 Task: Look for space in Tres Cantos, Spain from 26th August, 2023 to 10th September, 2023 for 6 adults, 2 children in price range Rs.10000 to Rs.15000. Place can be entire place or shared room with 6 bedrooms having 6 beds and 6 bathrooms. Property type can be house, flat, guest house. Amenities needed are: wifi, TV, free parkinig on premises, gym, breakfast. Booking option can be shelf check-in. Required host language is English.
Action: Mouse moved to (587, 128)
Screenshot: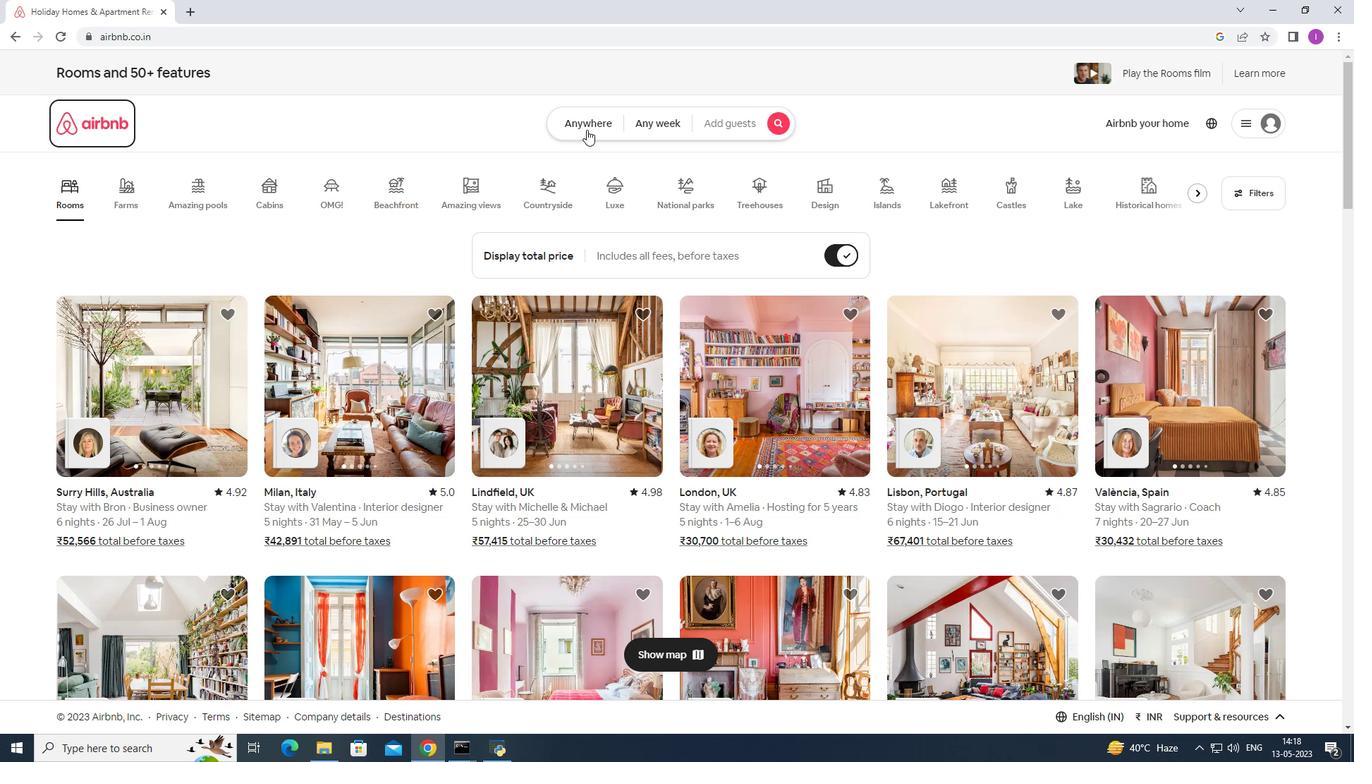 
Action: Mouse pressed left at (587, 128)
Screenshot: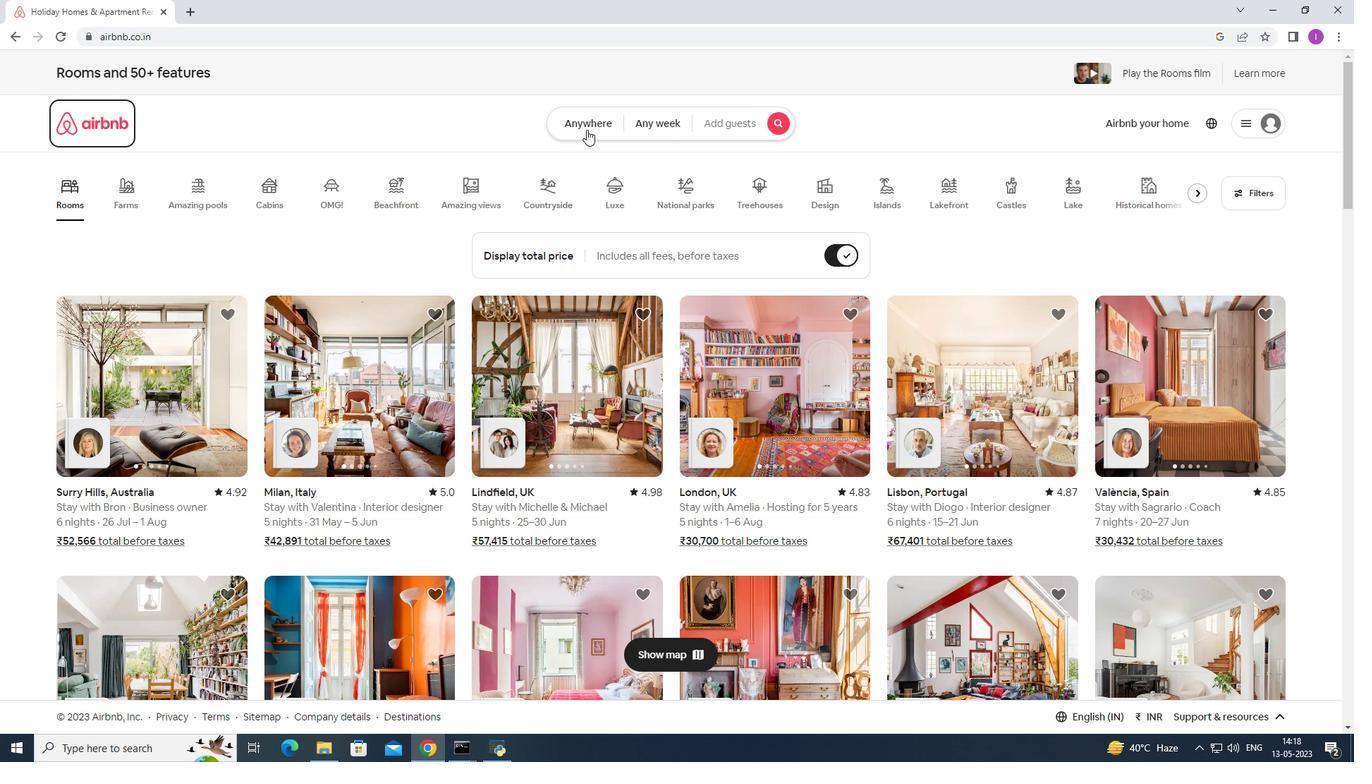 
Action: Mouse moved to (479, 187)
Screenshot: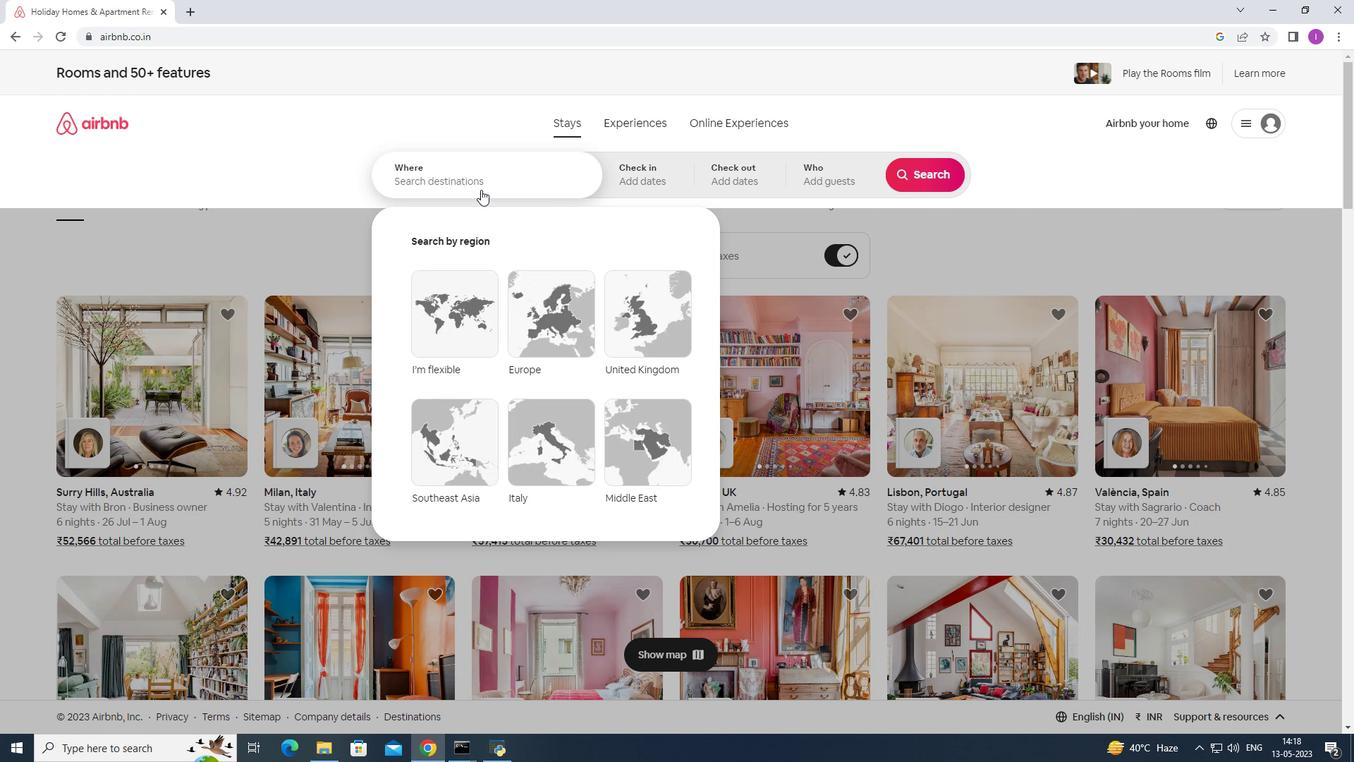 
Action: Mouse pressed left at (479, 187)
Screenshot: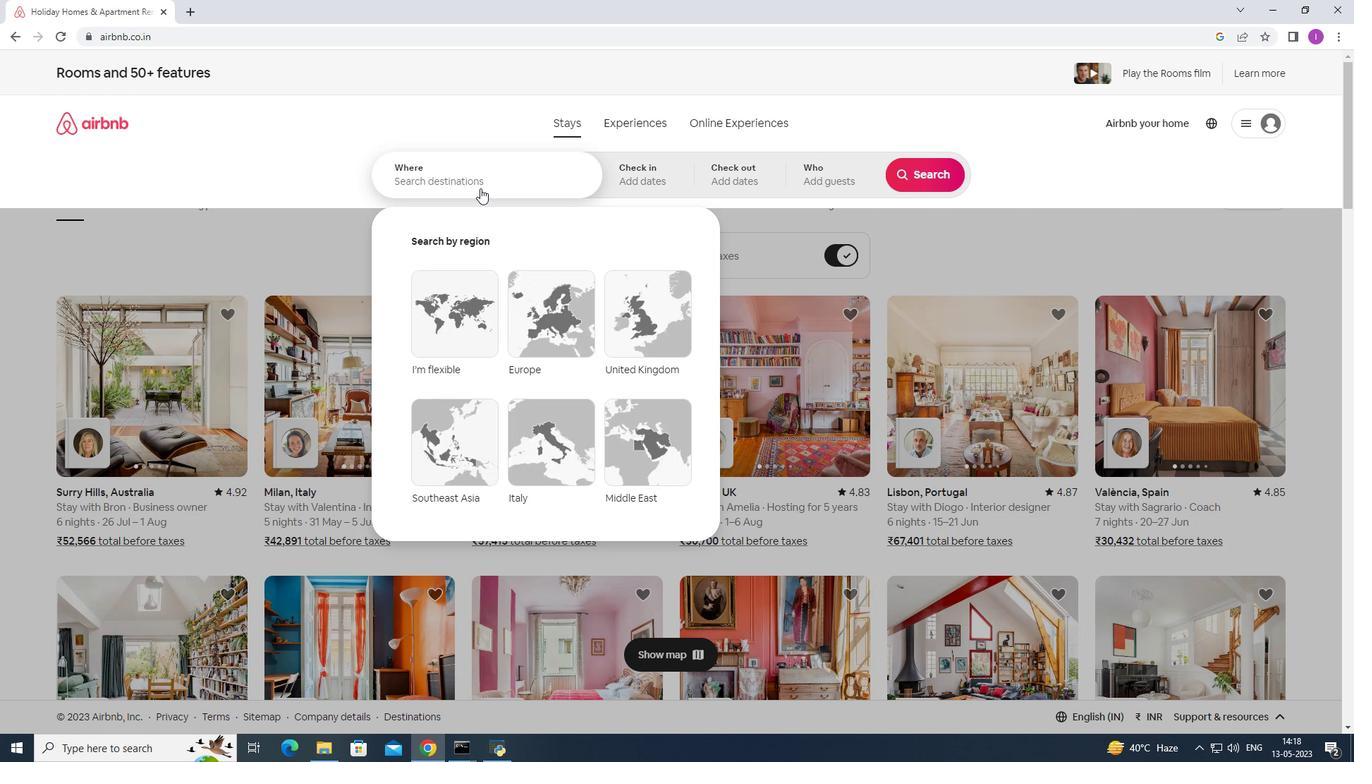
Action: Mouse moved to (487, 187)
Screenshot: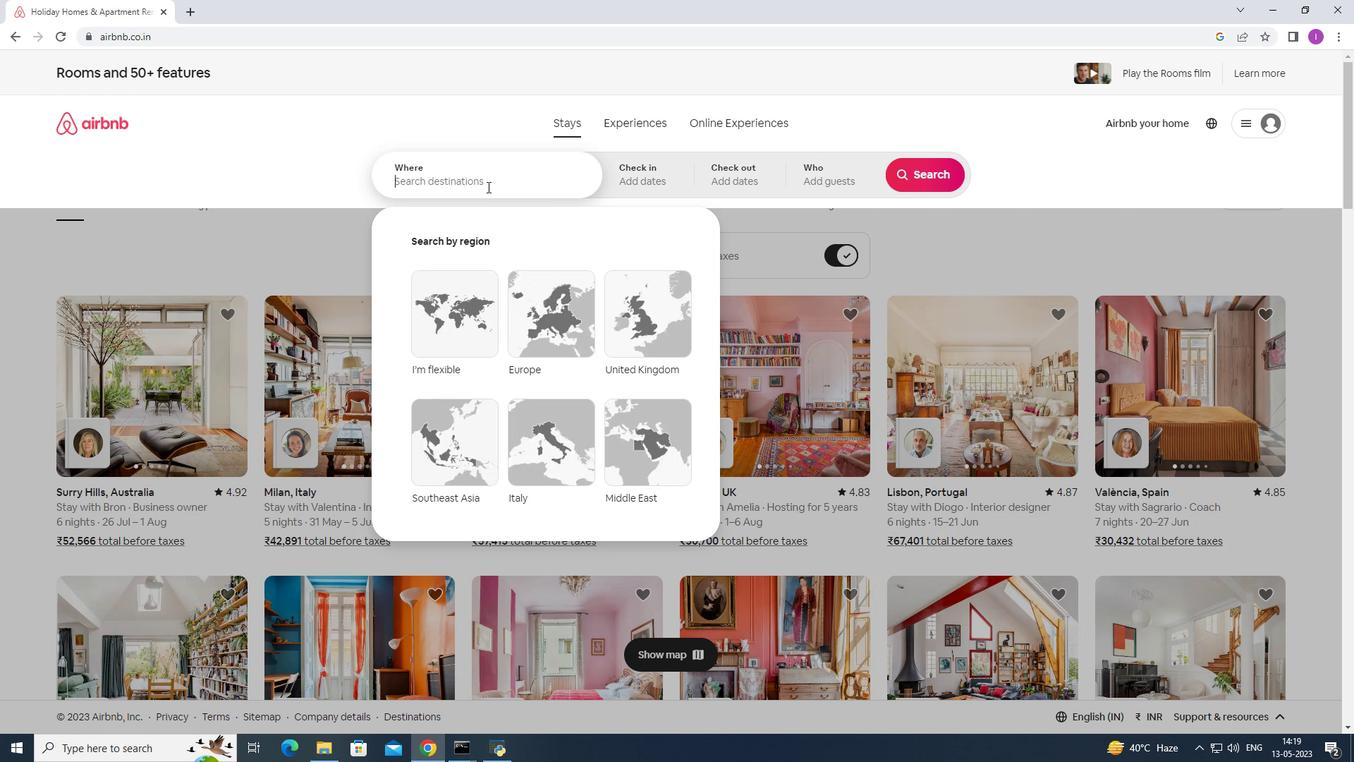 
Action: Key pressed <Key.shift><Key.shift><Key.shift><Key.shift><Key.shift><Key.shift><Key.shift>Tres<Key.space><Key.shift>Cantos,<Key.shift>Spain
Screenshot: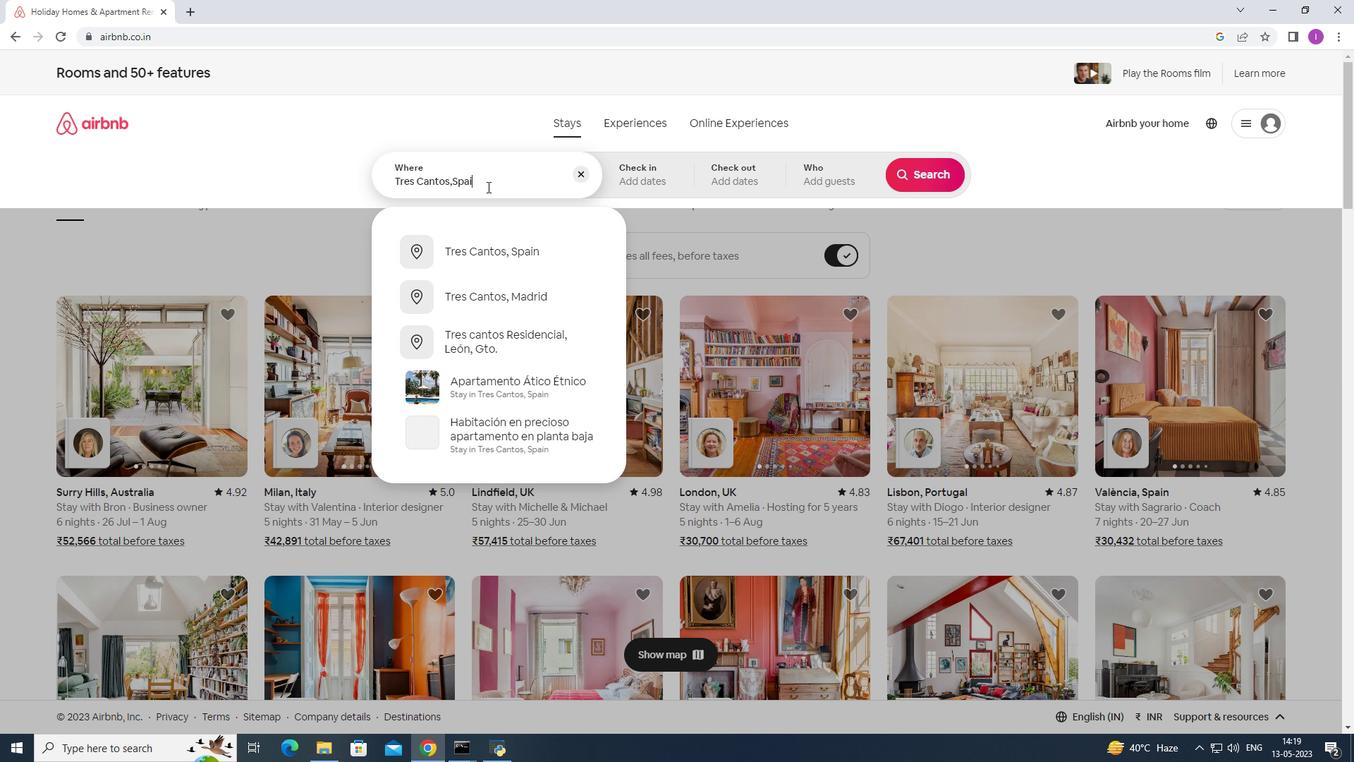
Action: Mouse moved to (650, 186)
Screenshot: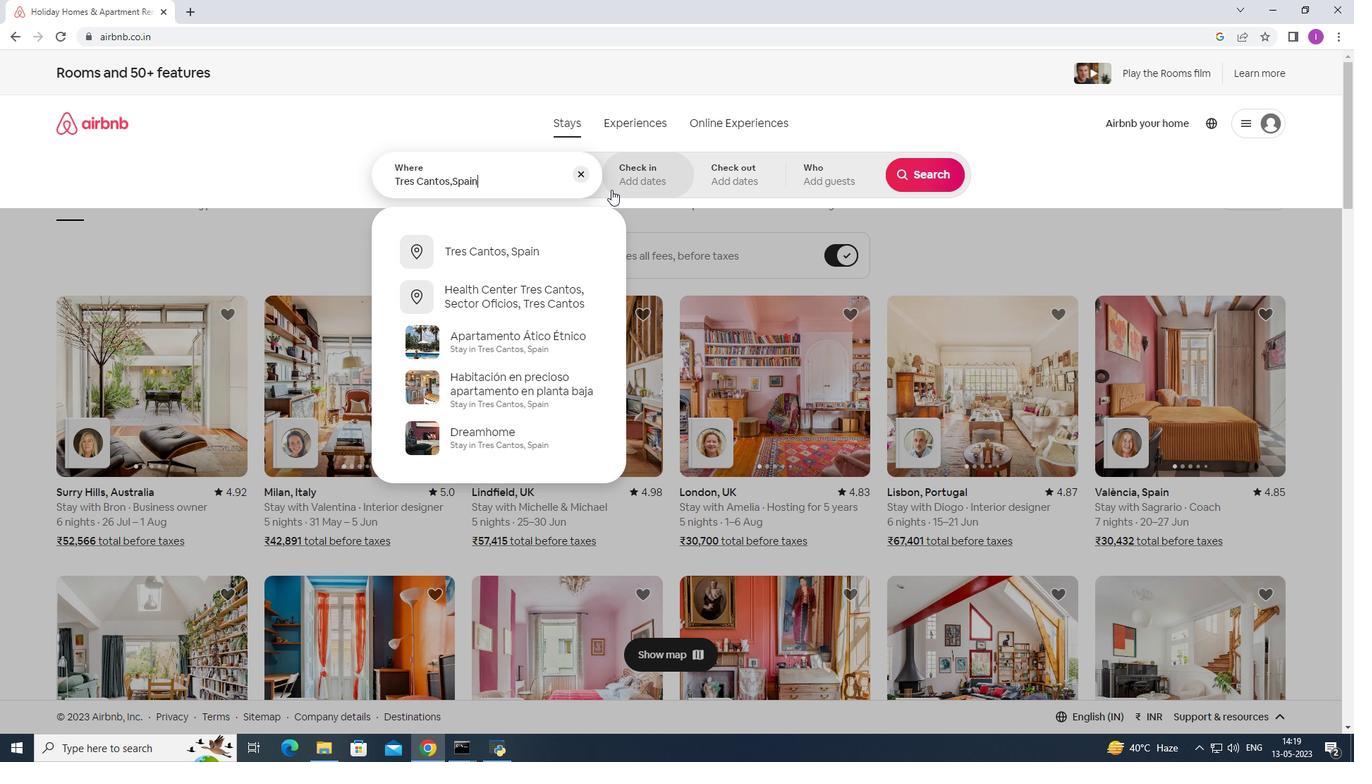 
Action: Mouse pressed left at (650, 186)
Screenshot: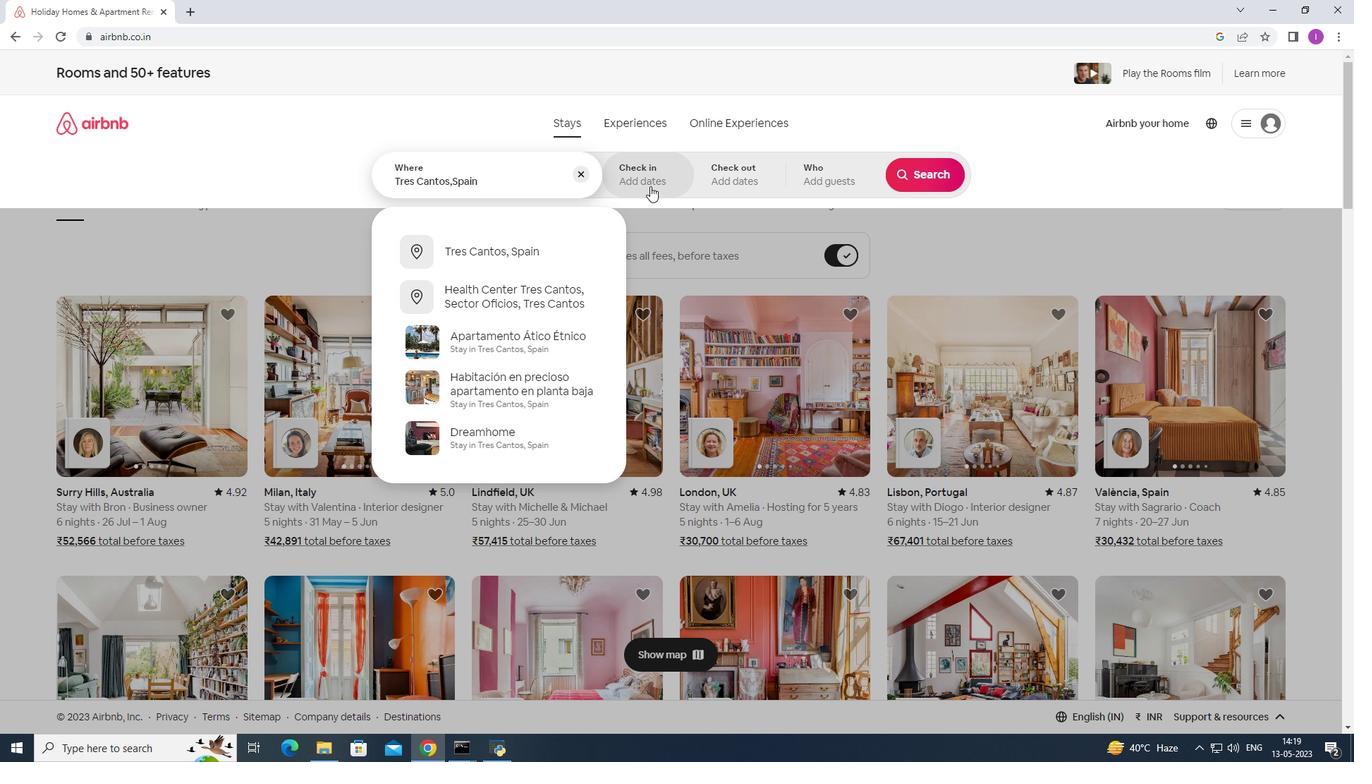 
Action: Mouse moved to (920, 292)
Screenshot: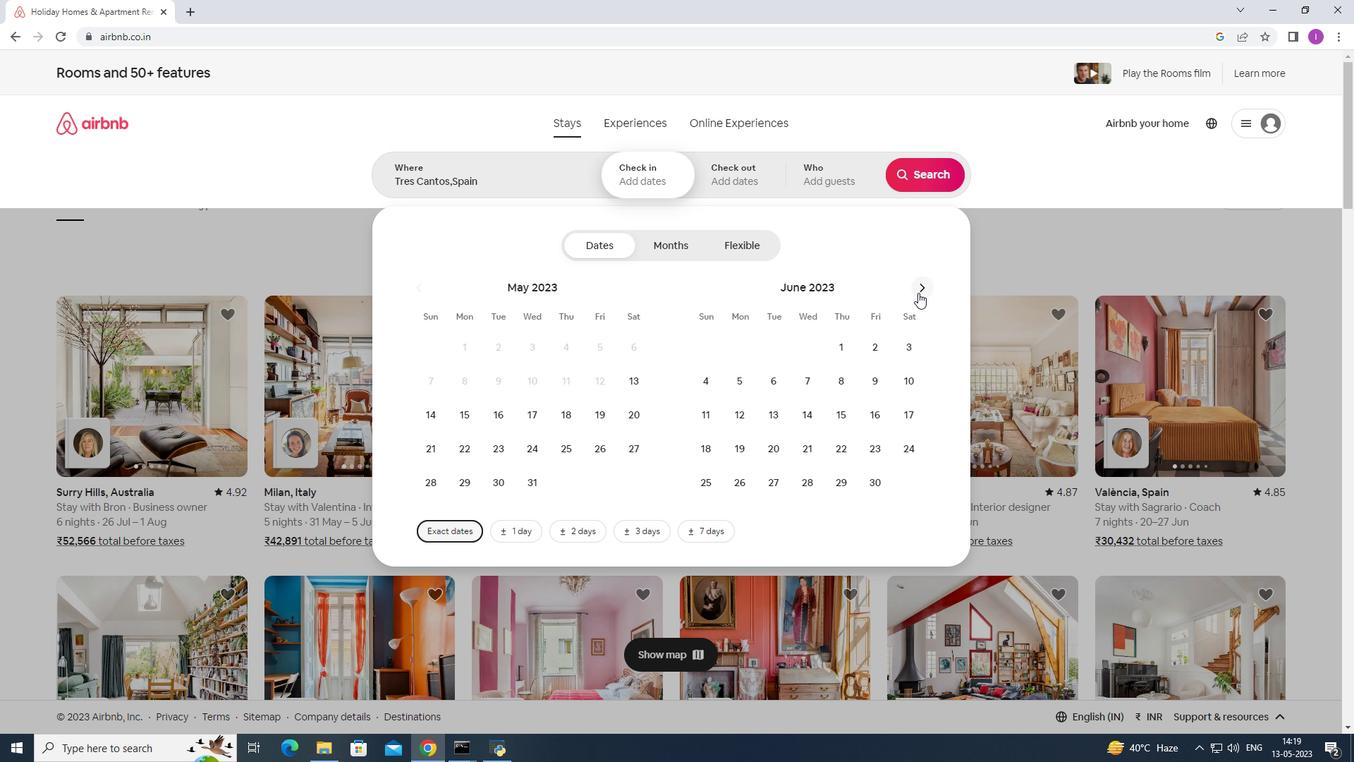 
Action: Mouse pressed left at (920, 292)
Screenshot: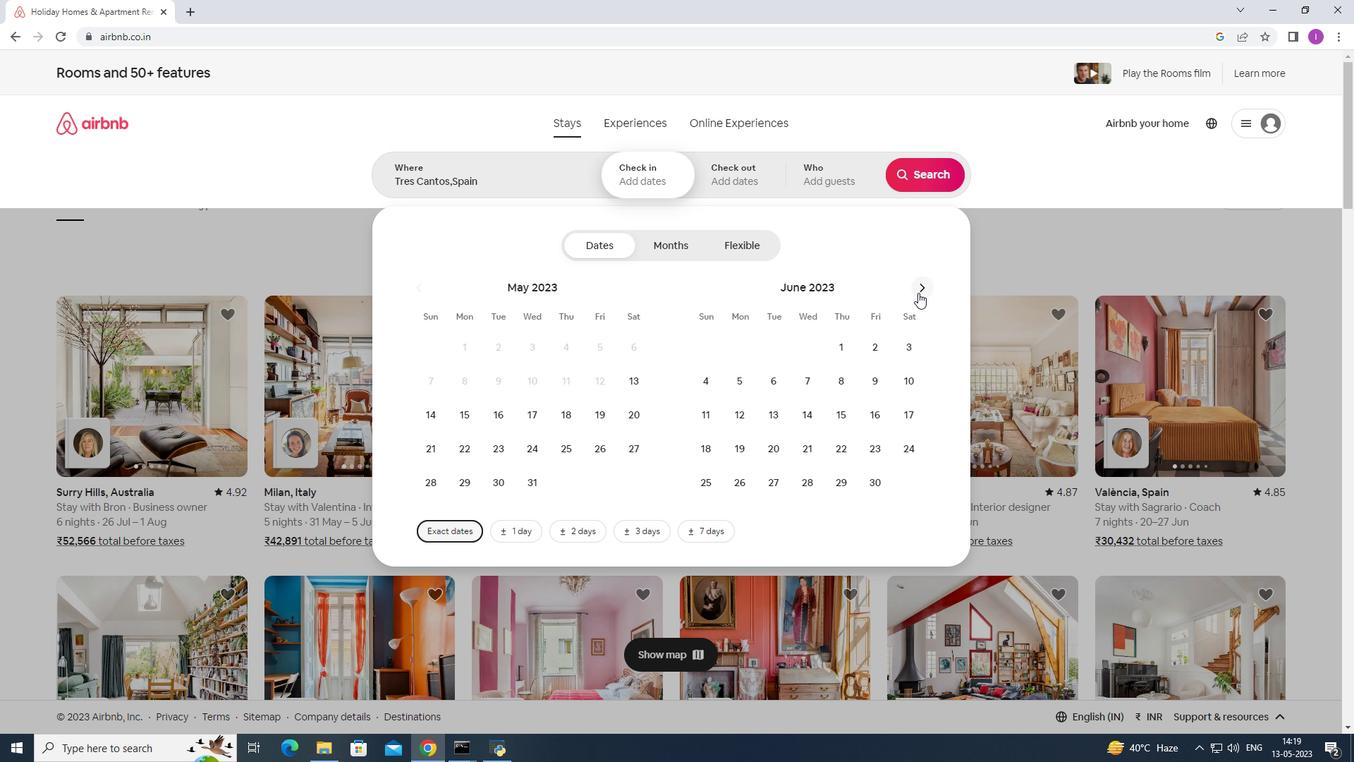 
Action: Mouse moved to (921, 291)
Screenshot: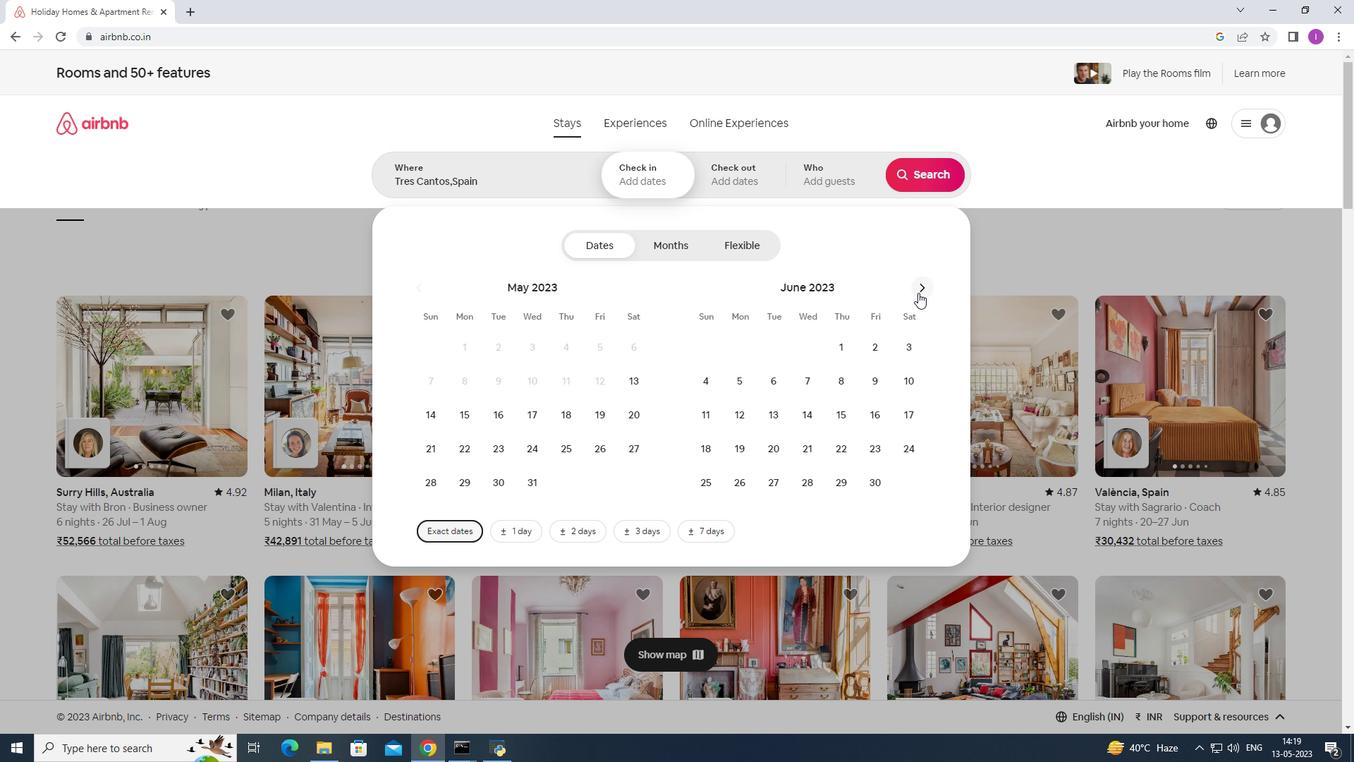 
Action: Mouse pressed left at (921, 291)
Screenshot: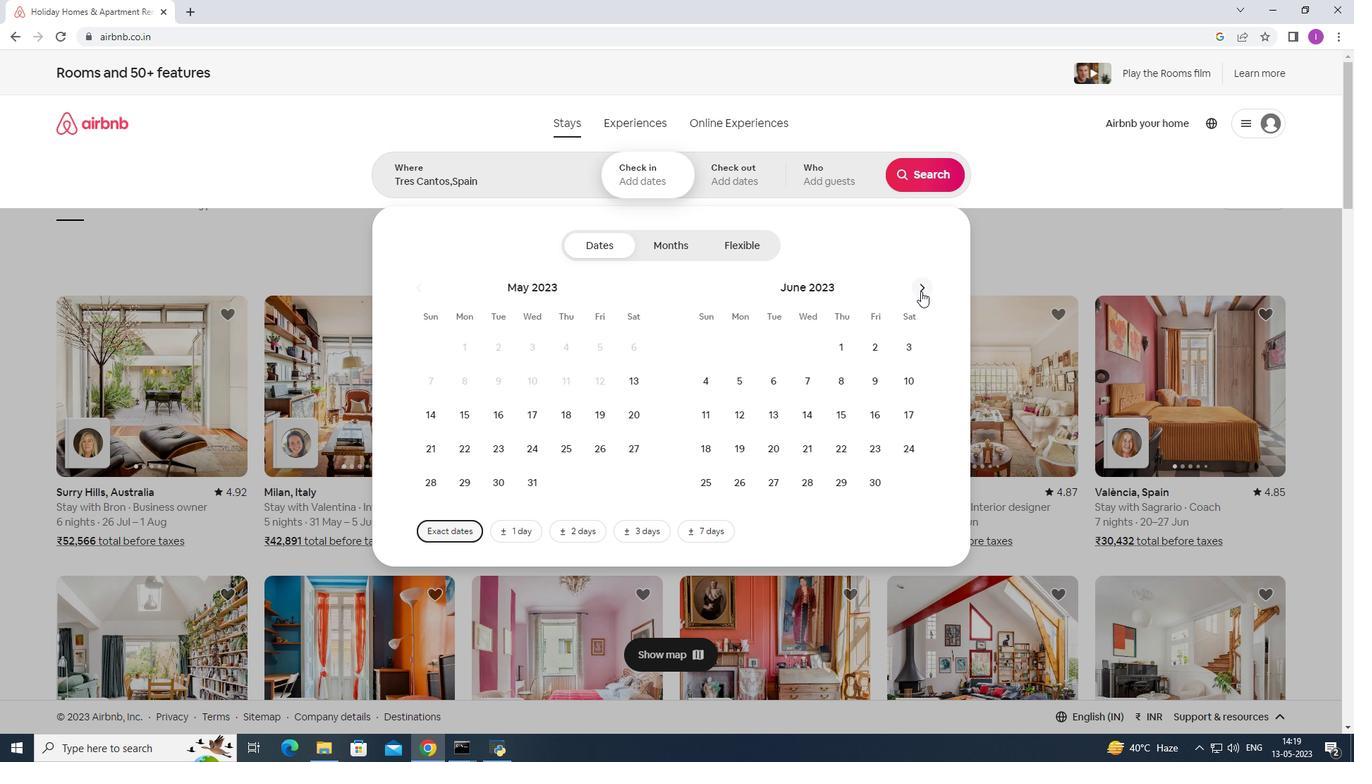 
Action: Mouse pressed left at (921, 291)
Screenshot: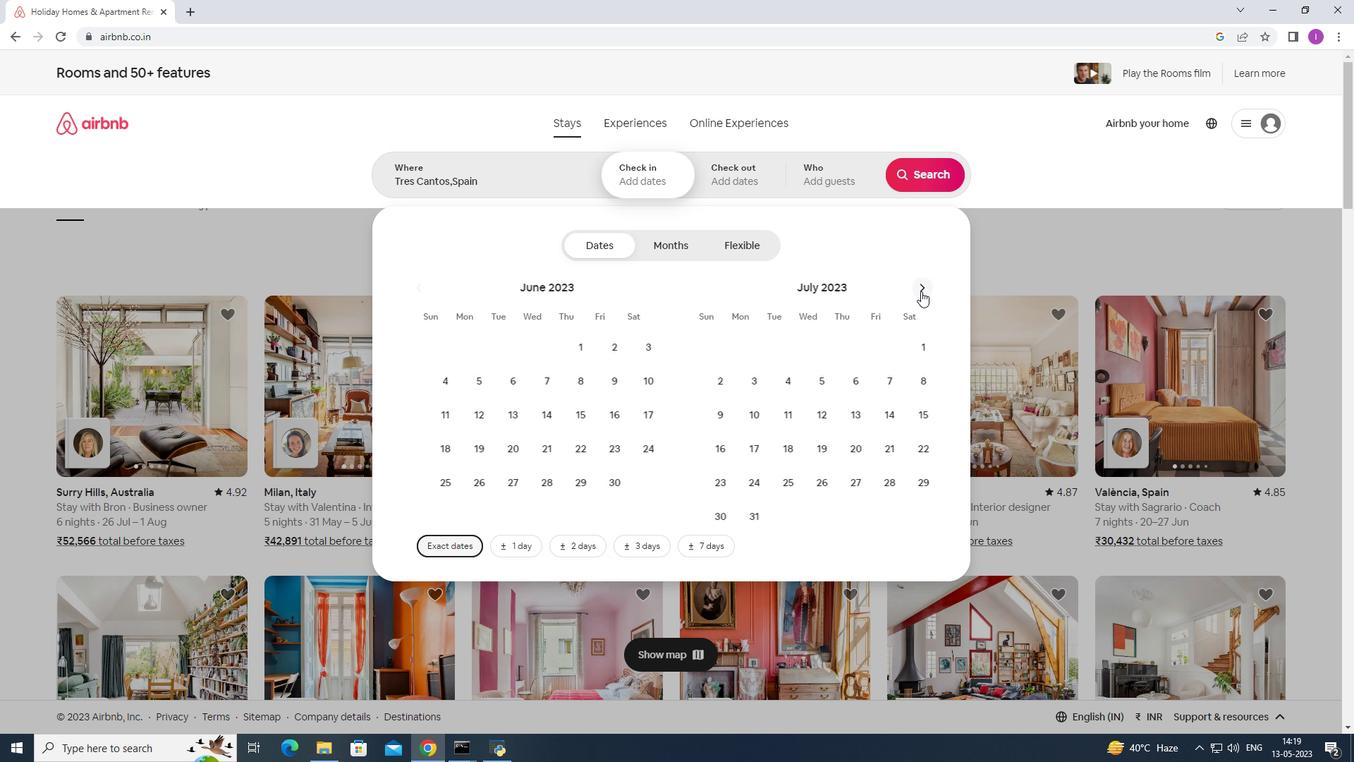 
Action: Mouse pressed left at (921, 291)
Screenshot: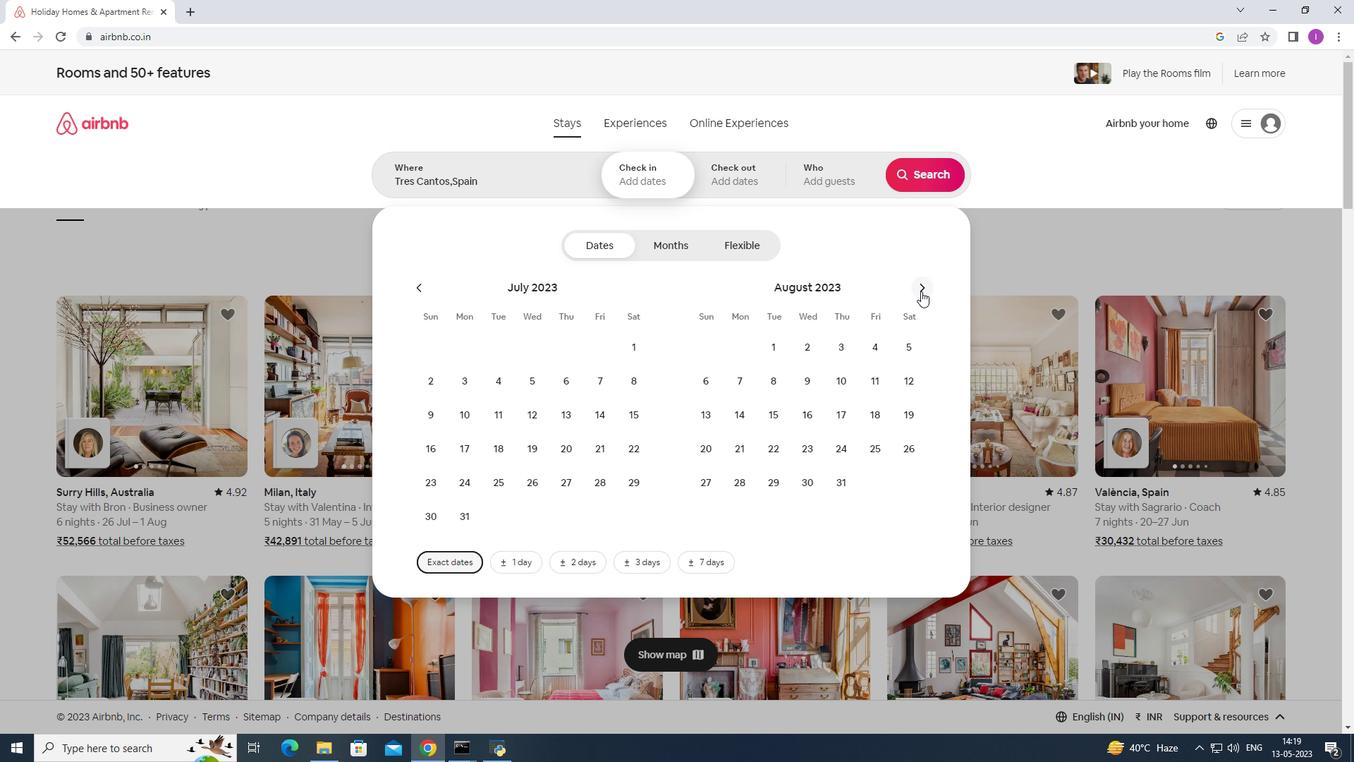 
Action: Mouse moved to (643, 451)
Screenshot: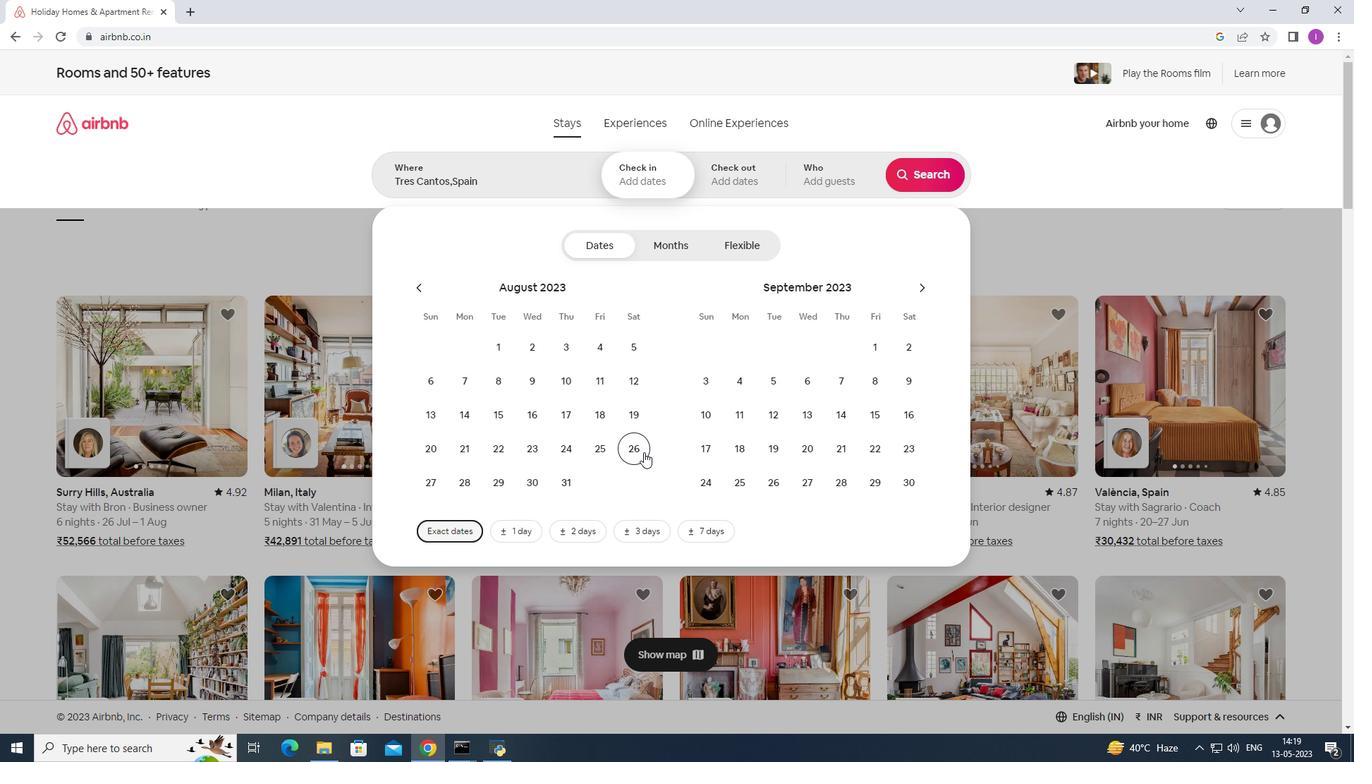 
Action: Mouse pressed left at (643, 451)
Screenshot: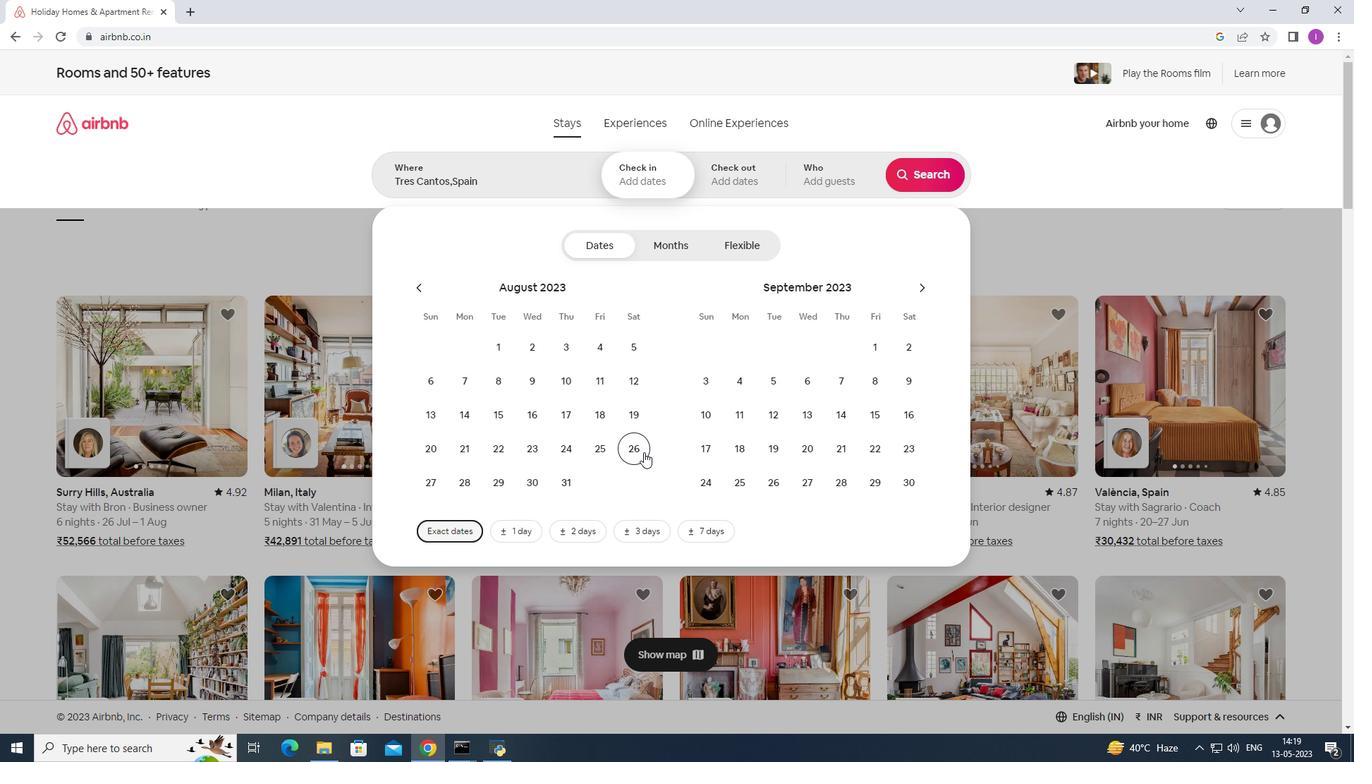 
Action: Mouse moved to (709, 412)
Screenshot: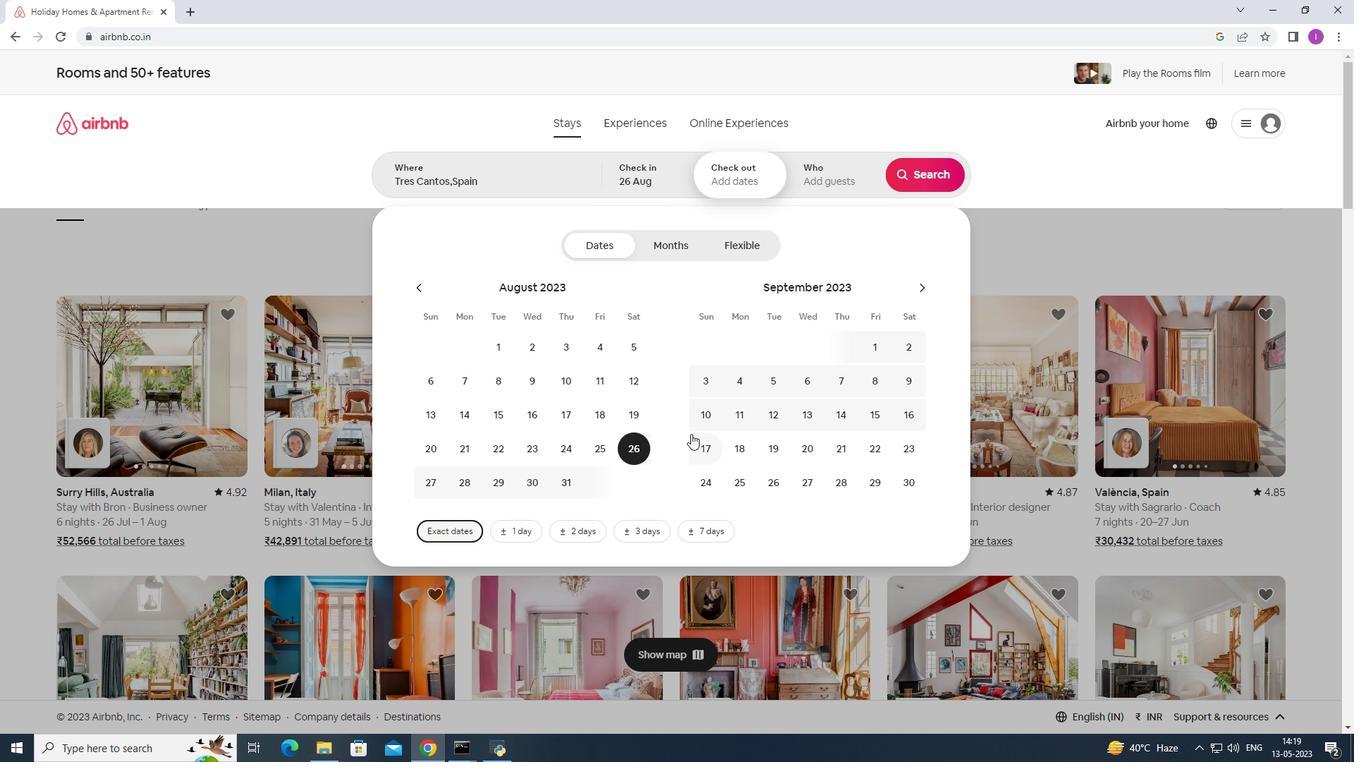 
Action: Mouse pressed left at (709, 412)
Screenshot: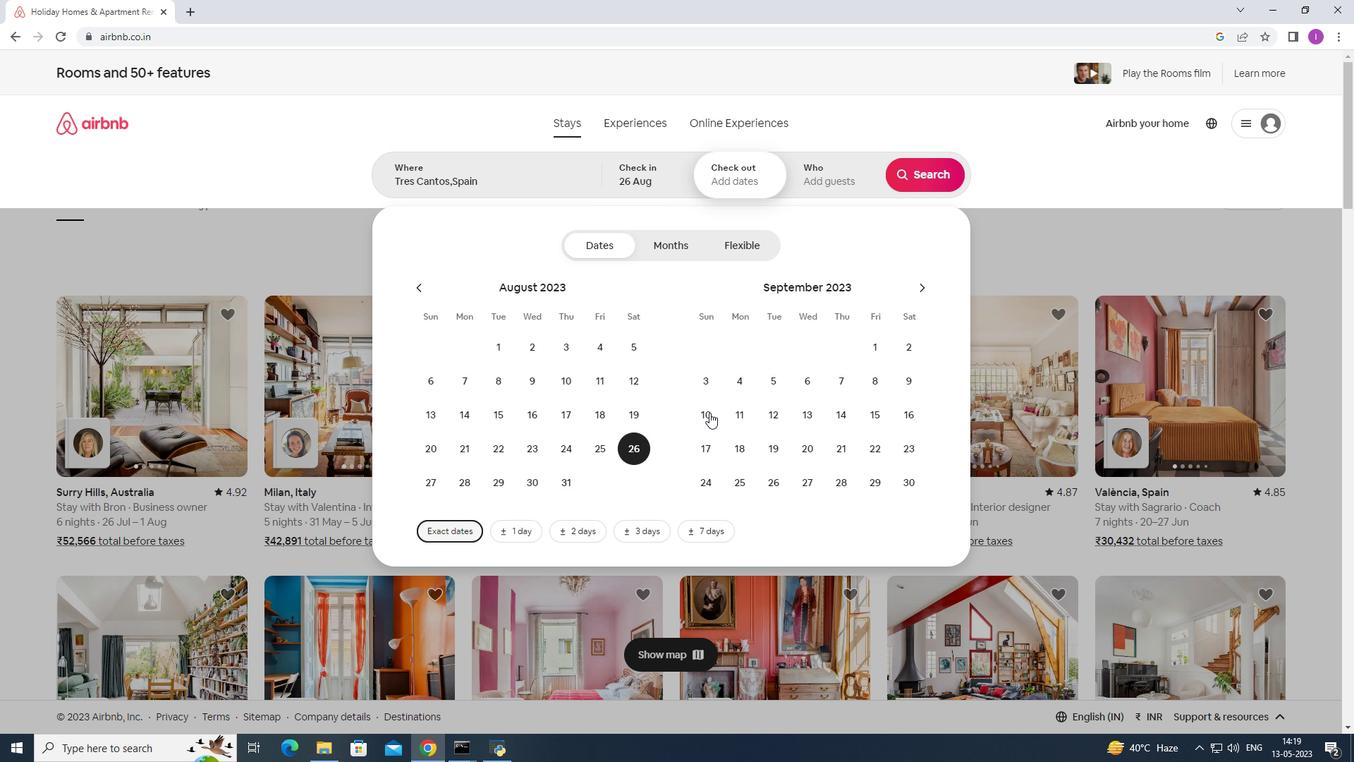 
Action: Mouse moved to (847, 170)
Screenshot: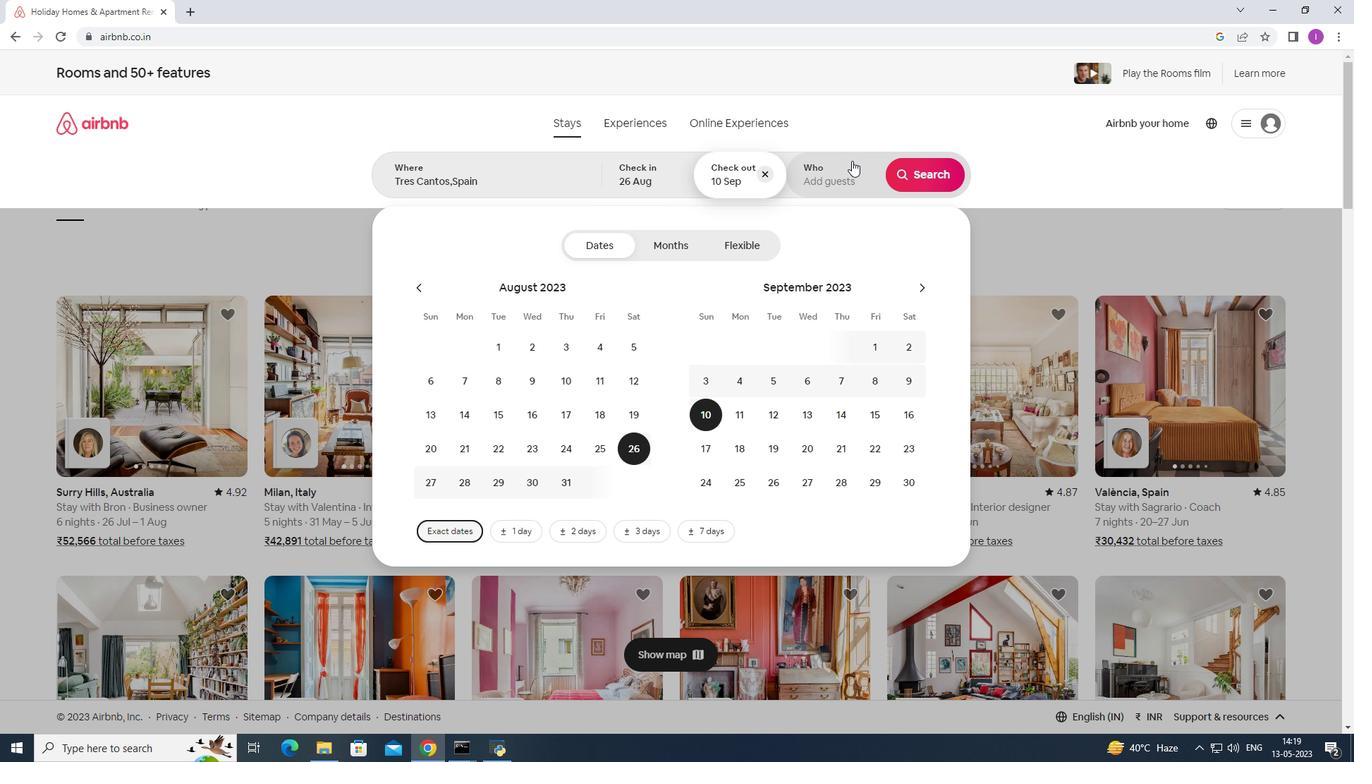 
Action: Mouse pressed left at (847, 170)
Screenshot: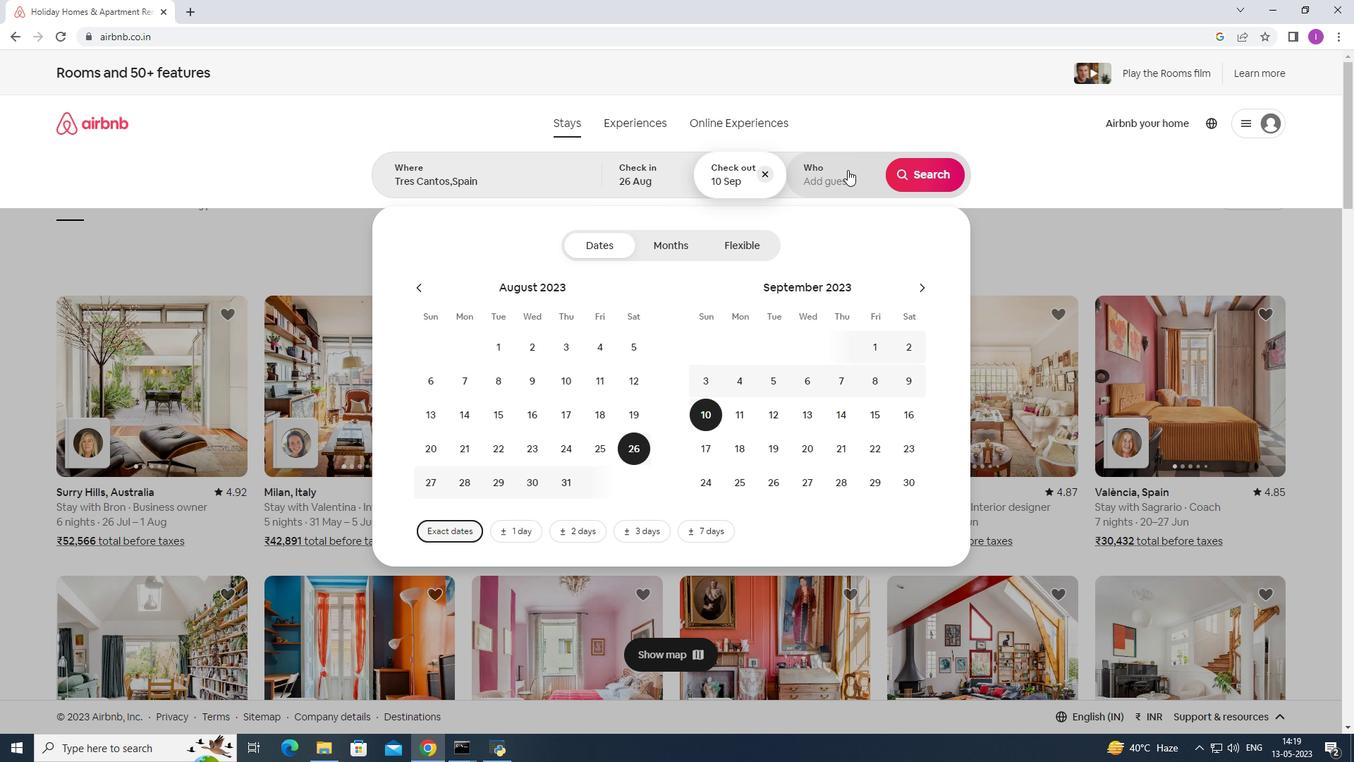 
Action: Mouse moved to (935, 241)
Screenshot: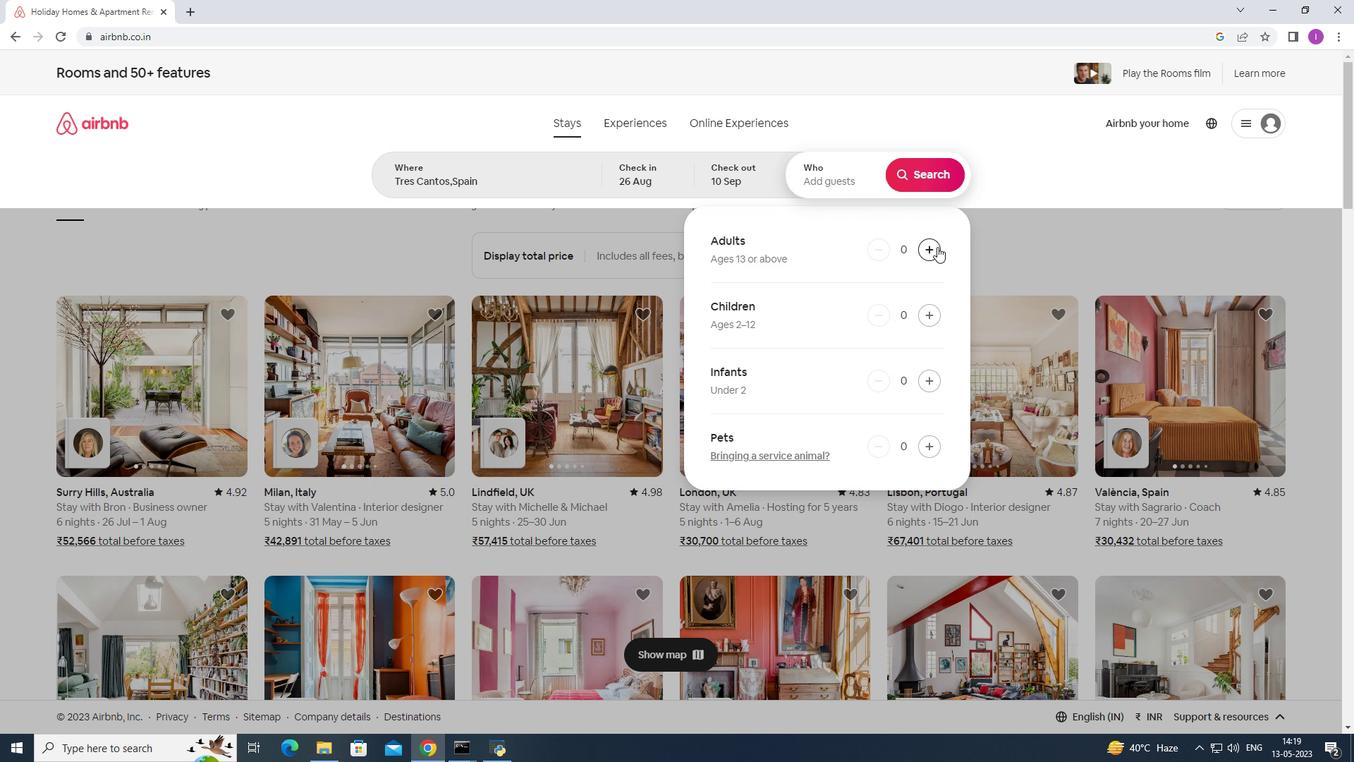 
Action: Mouse pressed left at (935, 241)
Screenshot: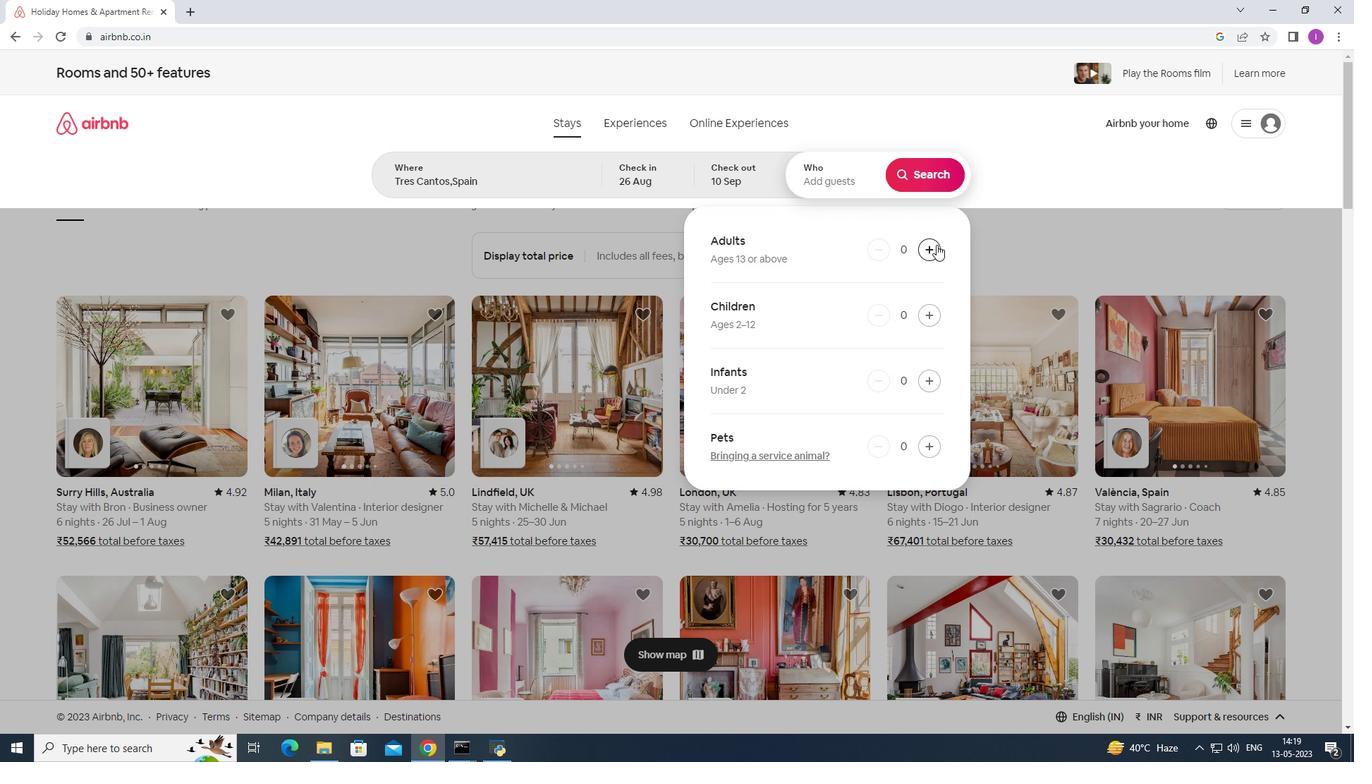 
Action: Mouse pressed left at (935, 241)
Screenshot: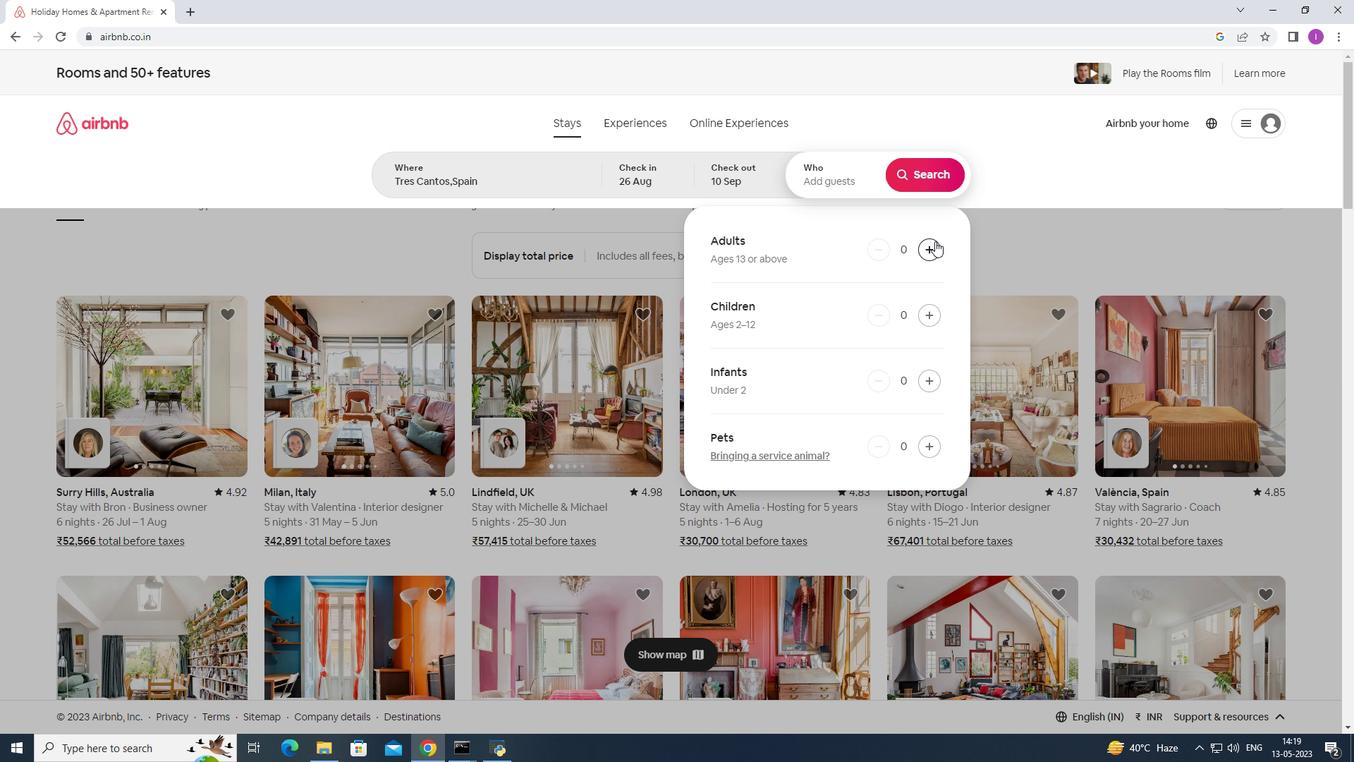 
Action: Mouse pressed left at (935, 241)
Screenshot: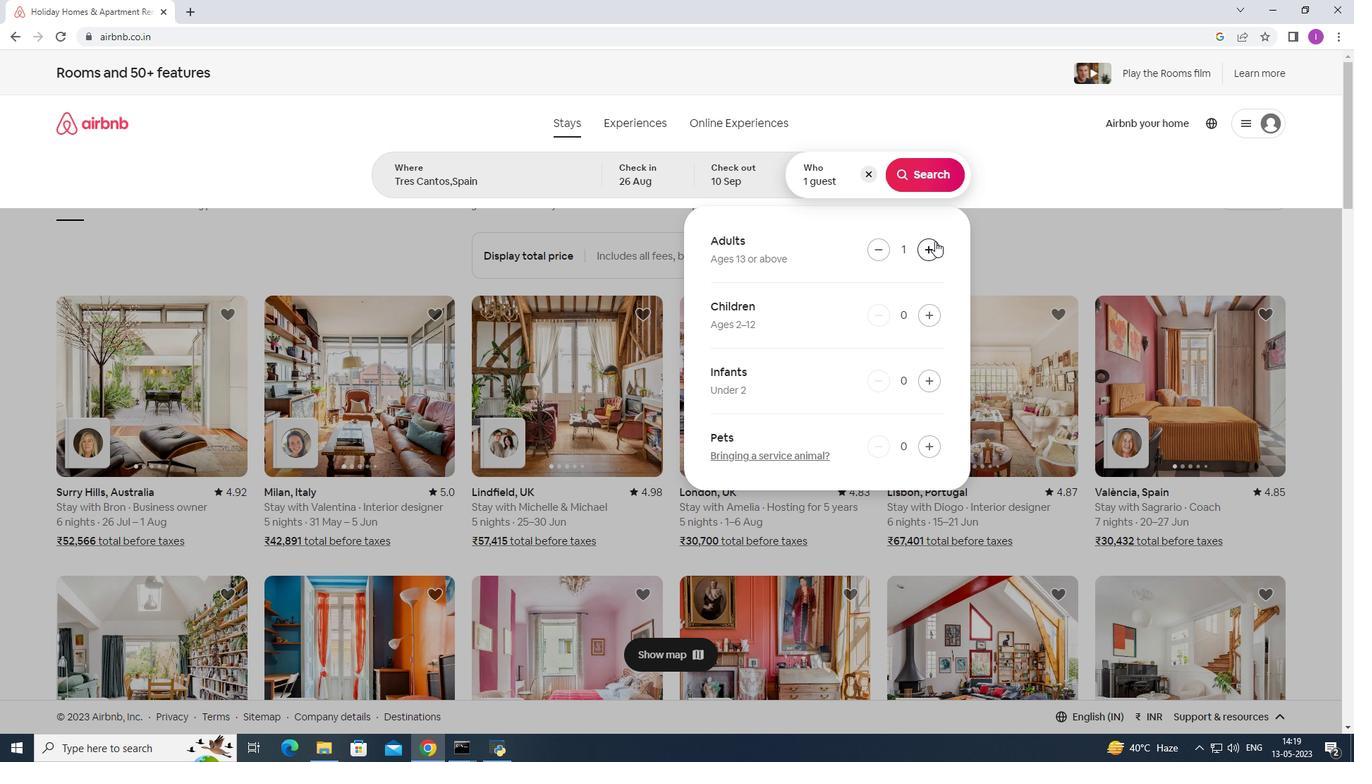 
Action: Mouse pressed left at (935, 241)
Screenshot: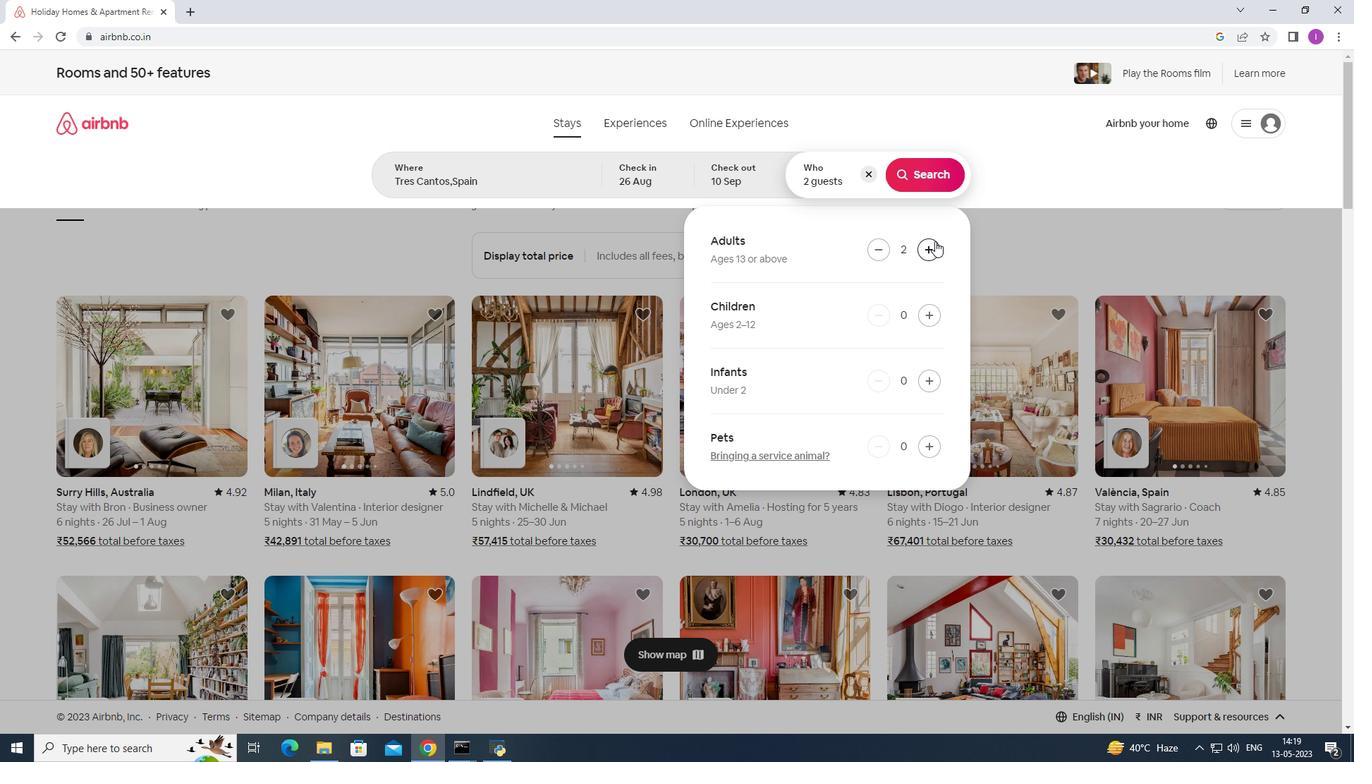 
Action: Mouse moved to (935, 241)
Screenshot: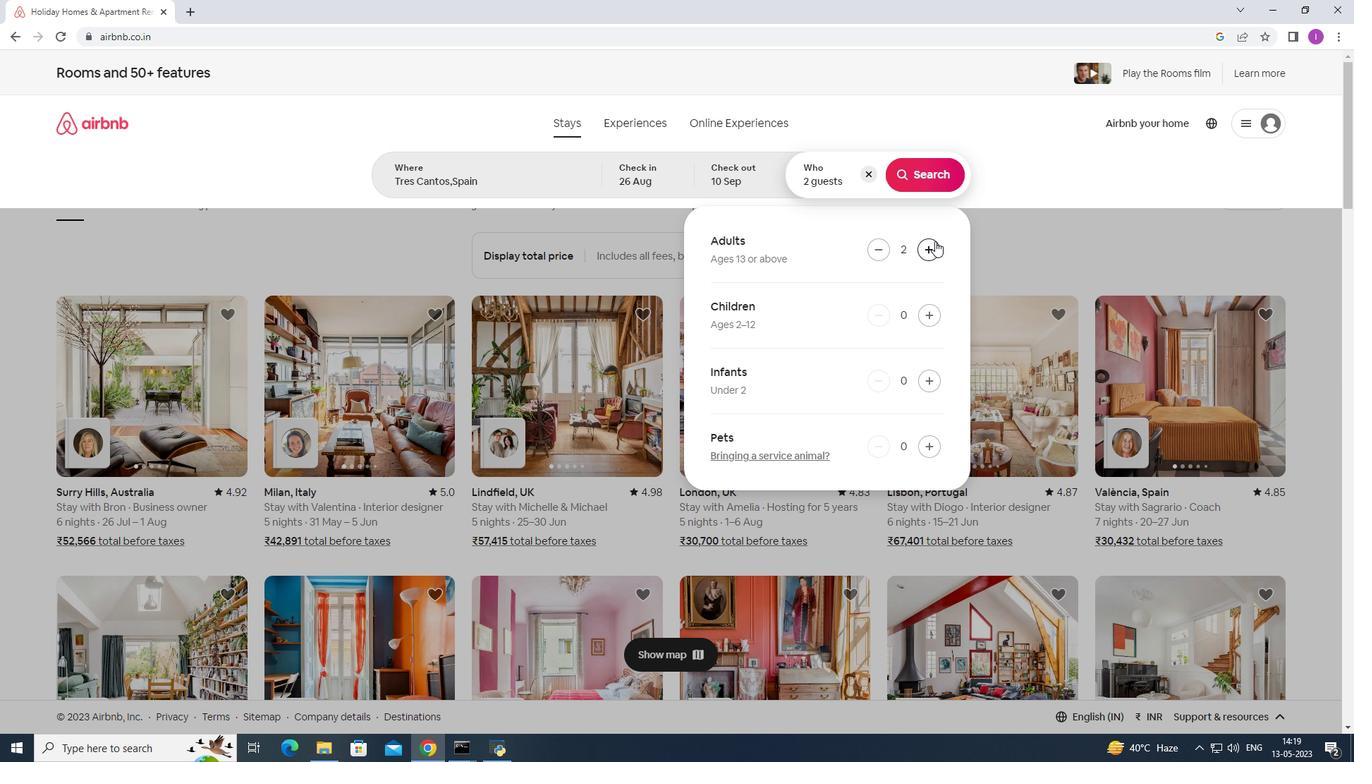 
Action: Mouse pressed left at (935, 241)
Screenshot: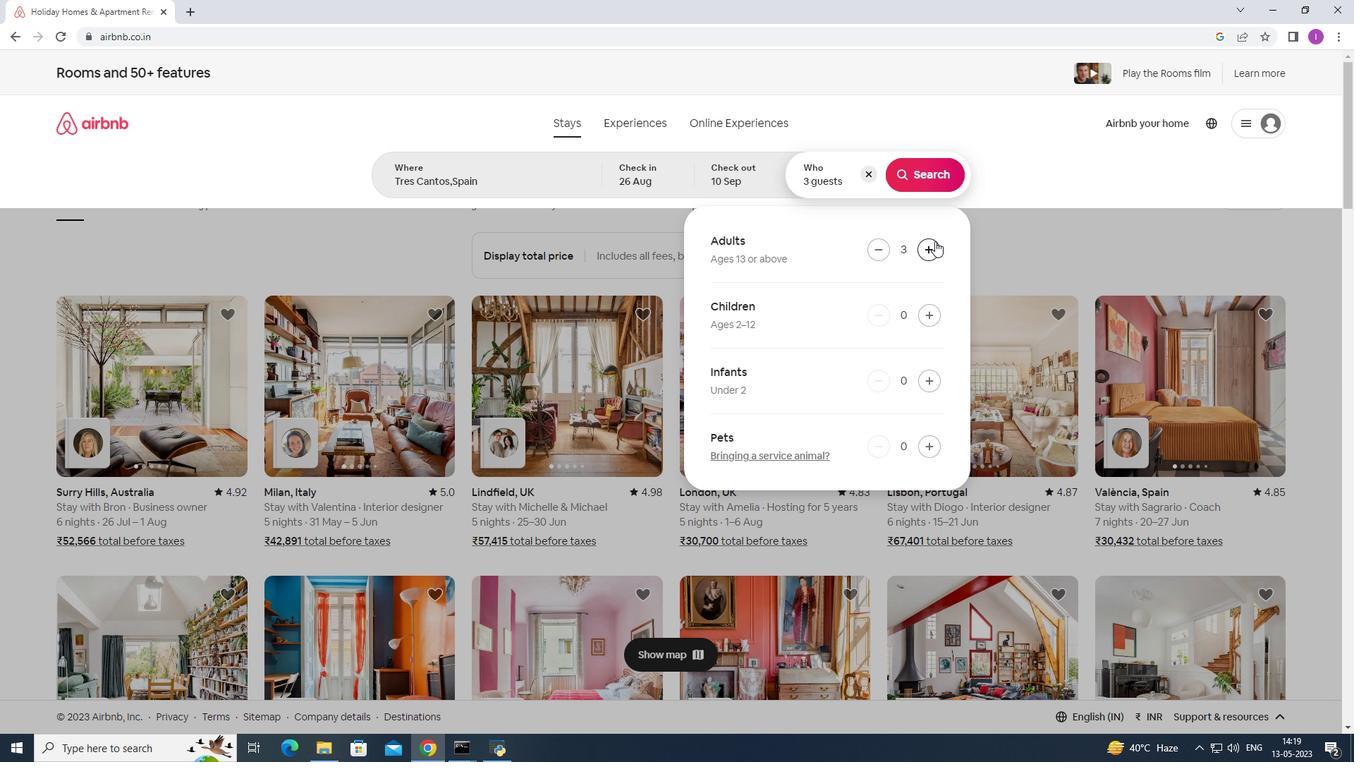 
Action: Mouse pressed left at (935, 241)
Screenshot: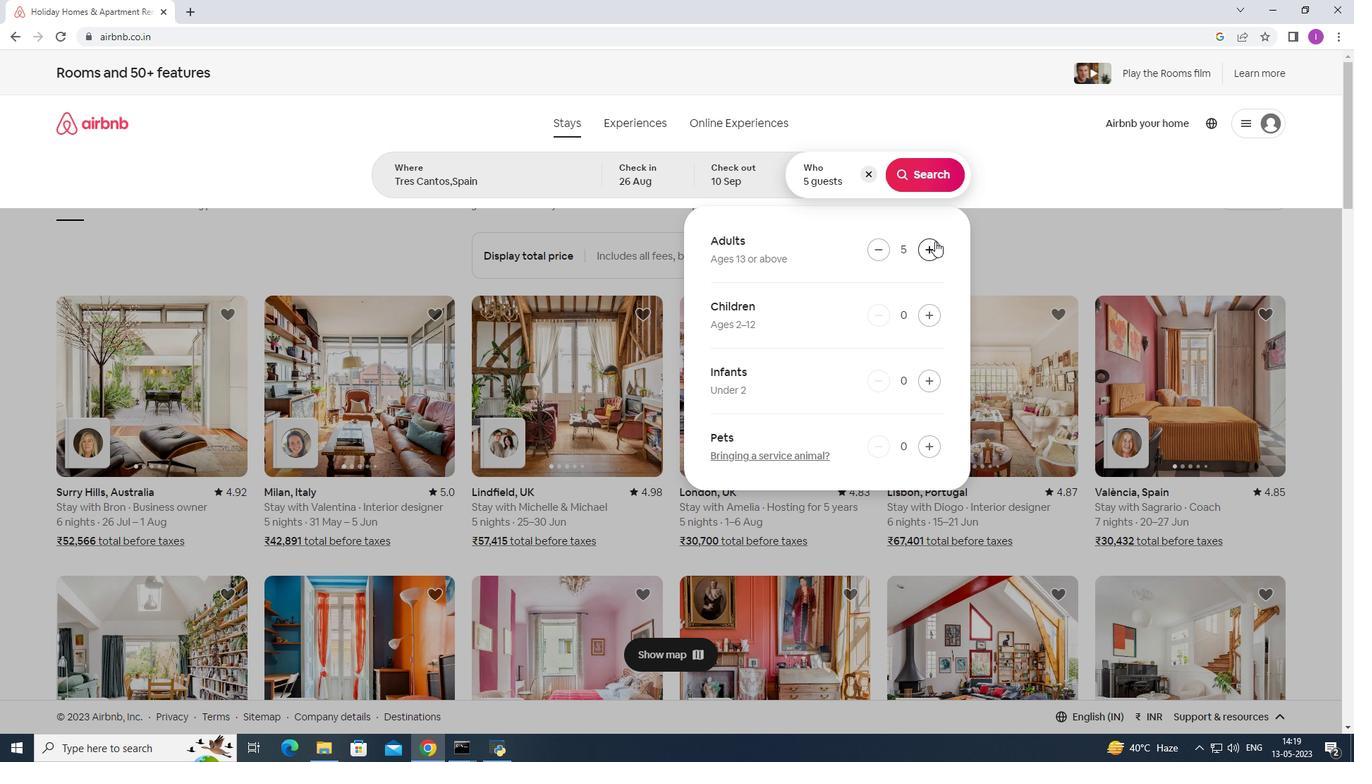 
Action: Mouse moved to (925, 318)
Screenshot: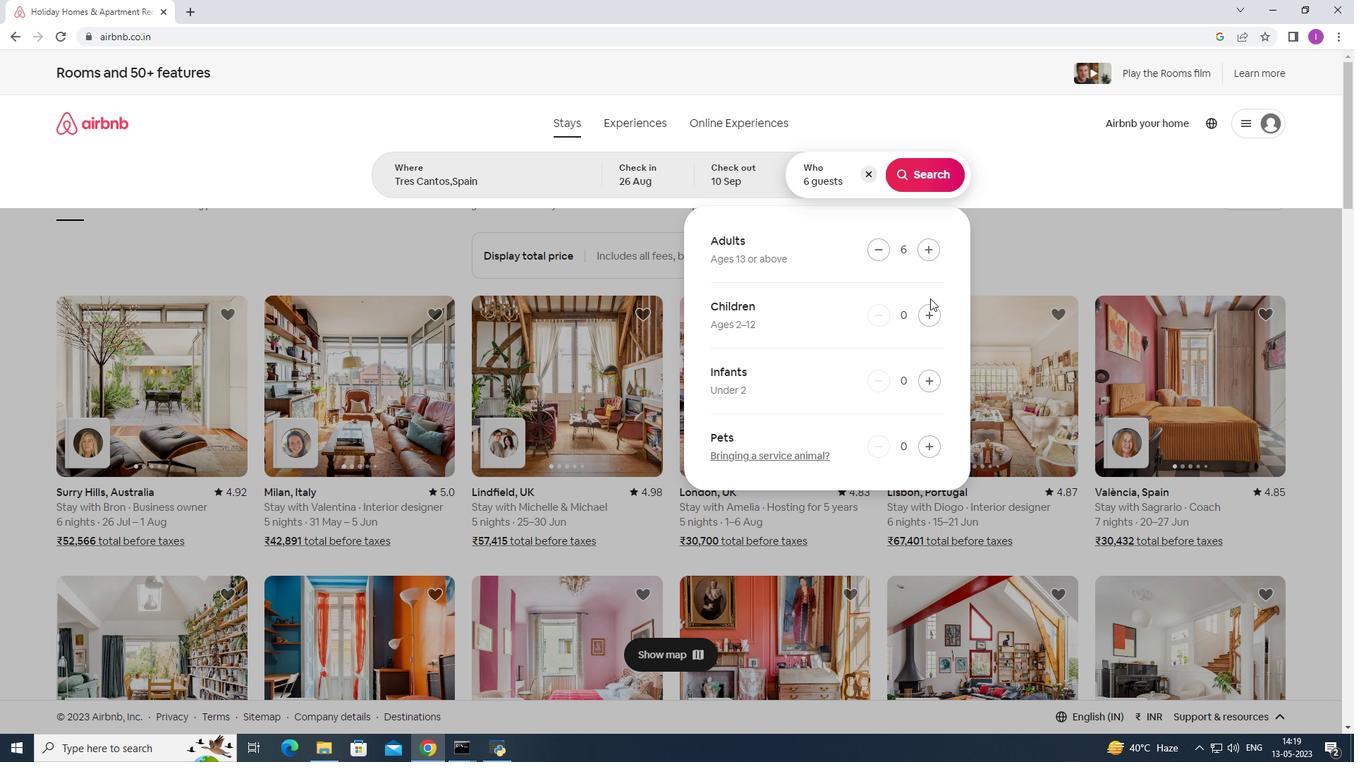 
Action: Mouse pressed left at (925, 318)
Screenshot: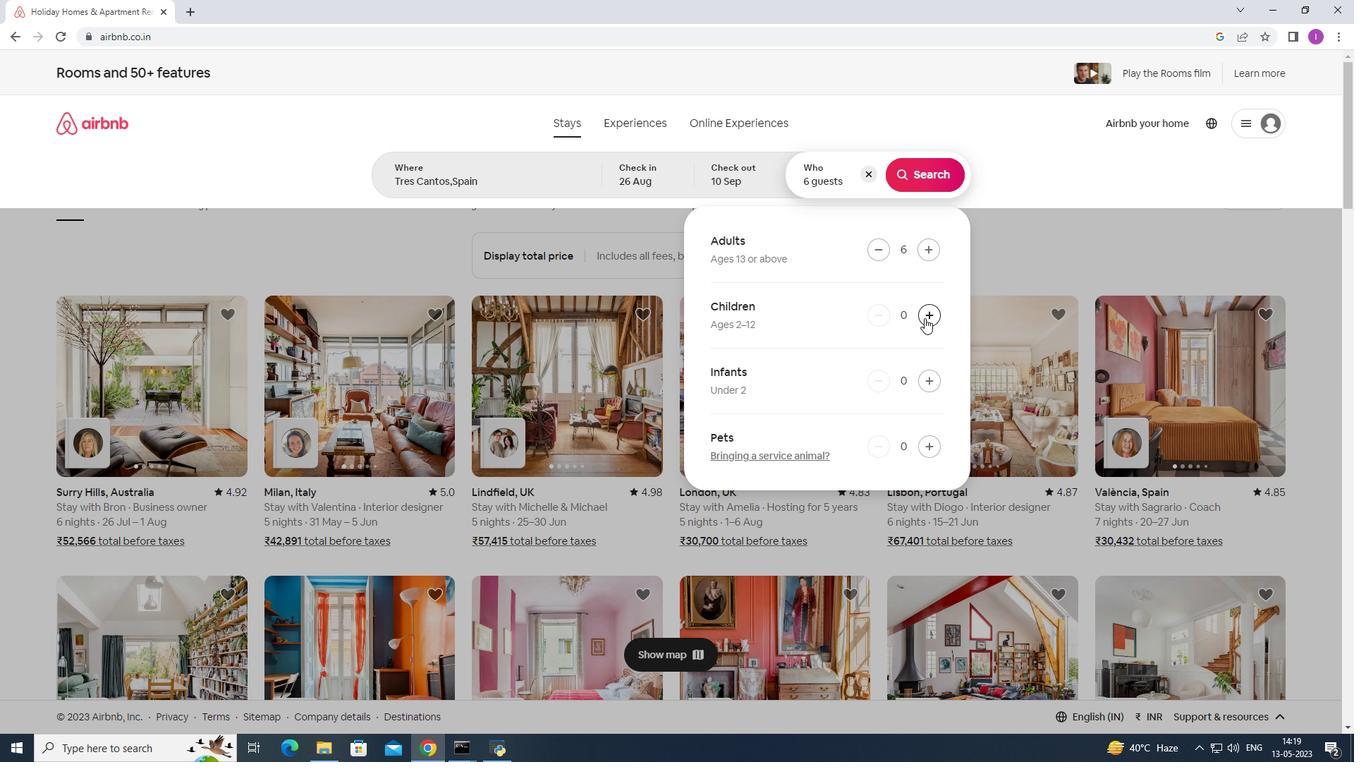 
Action: Mouse pressed left at (925, 318)
Screenshot: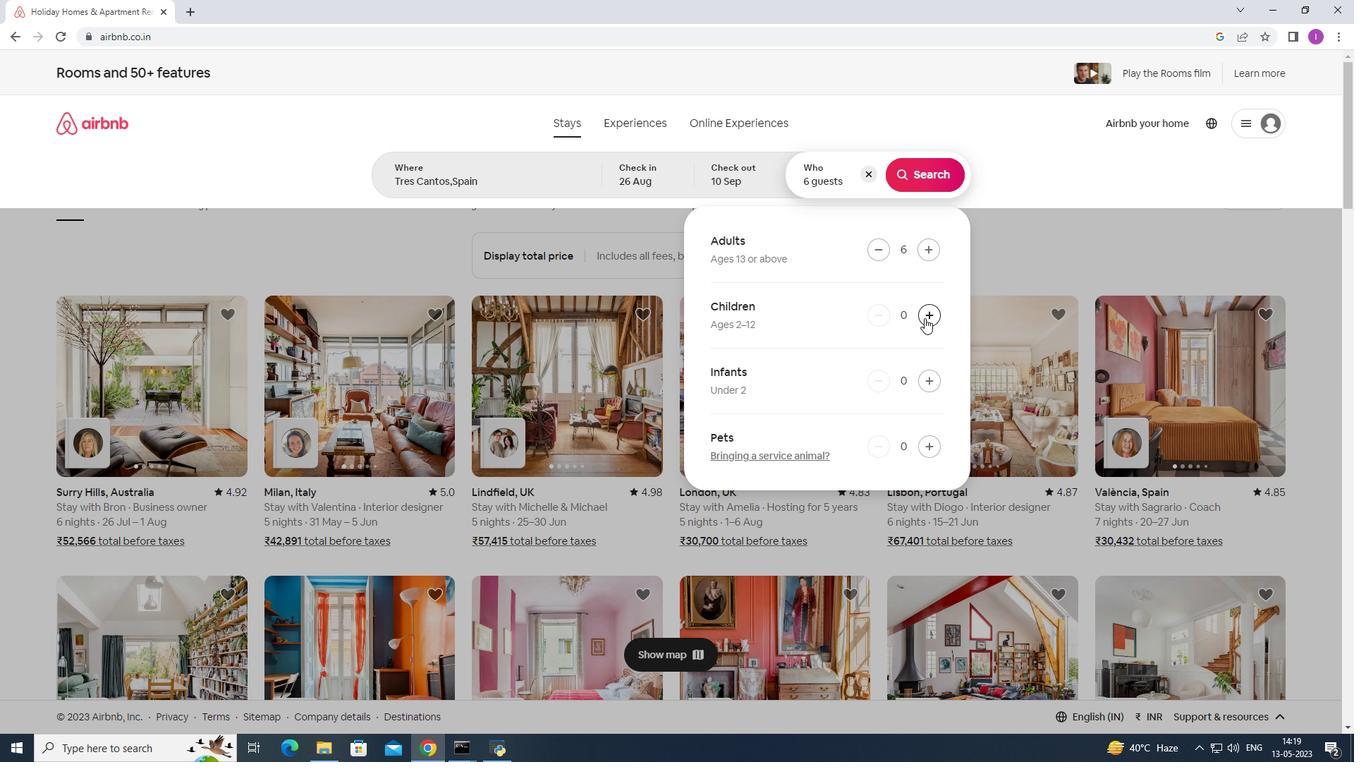 
Action: Mouse moved to (913, 179)
Screenshot: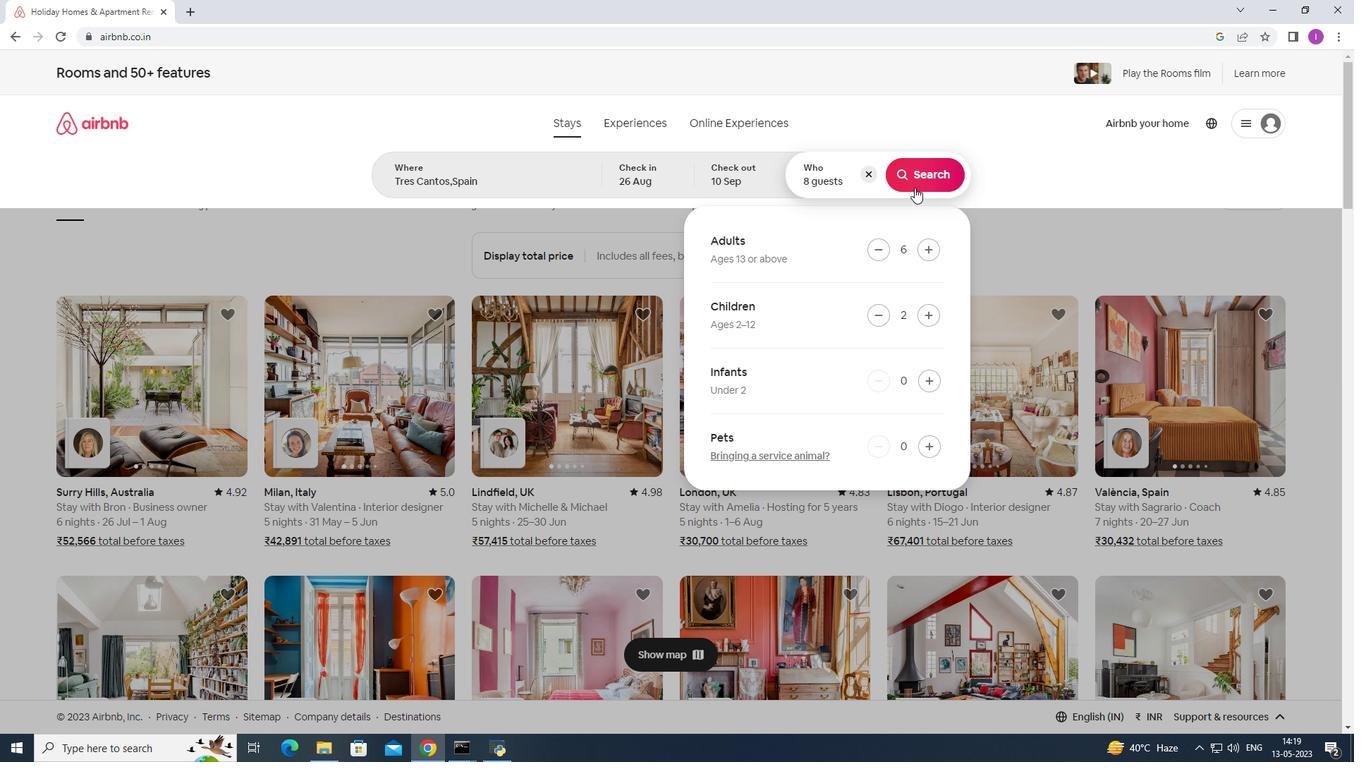 
Action: Mouse pressed left at (913, 179)
Screenshot: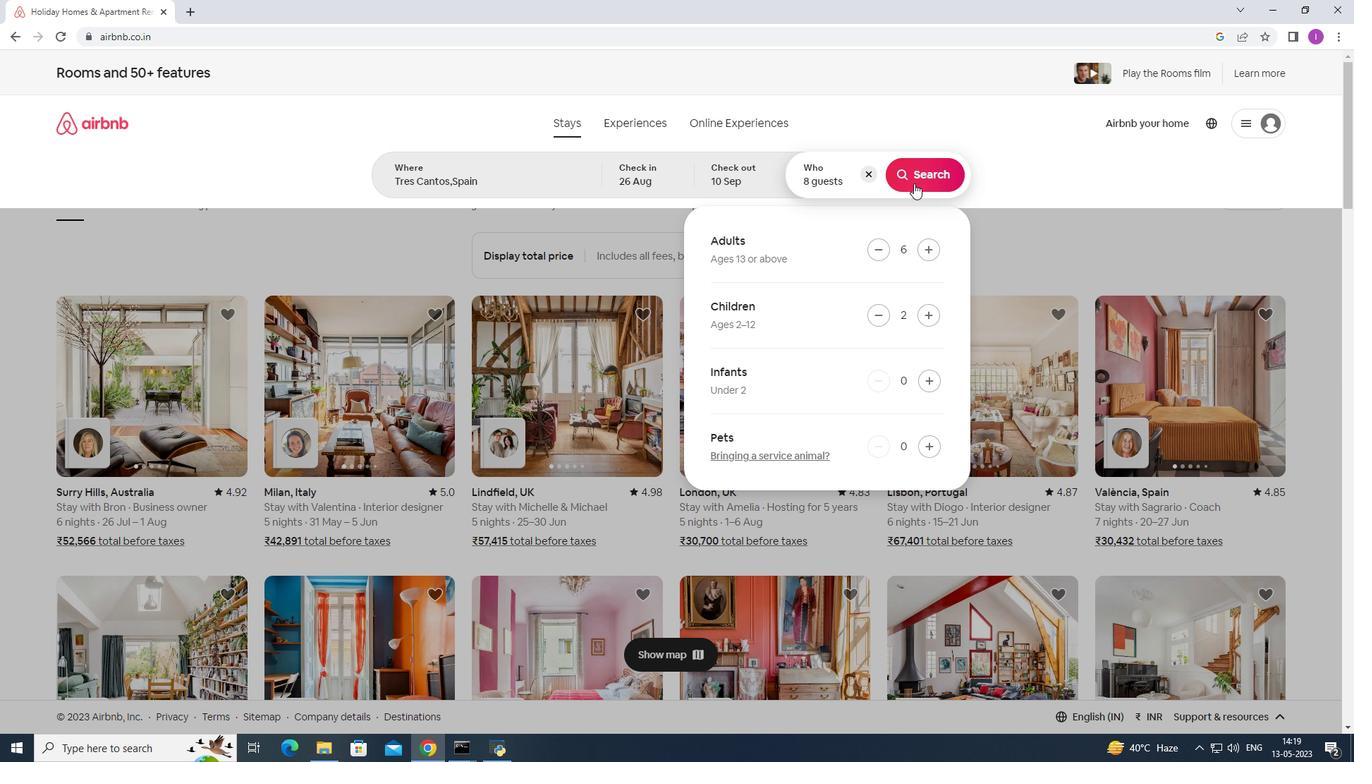 
Action: Mouse moved to (1283, 140)
Screenshot: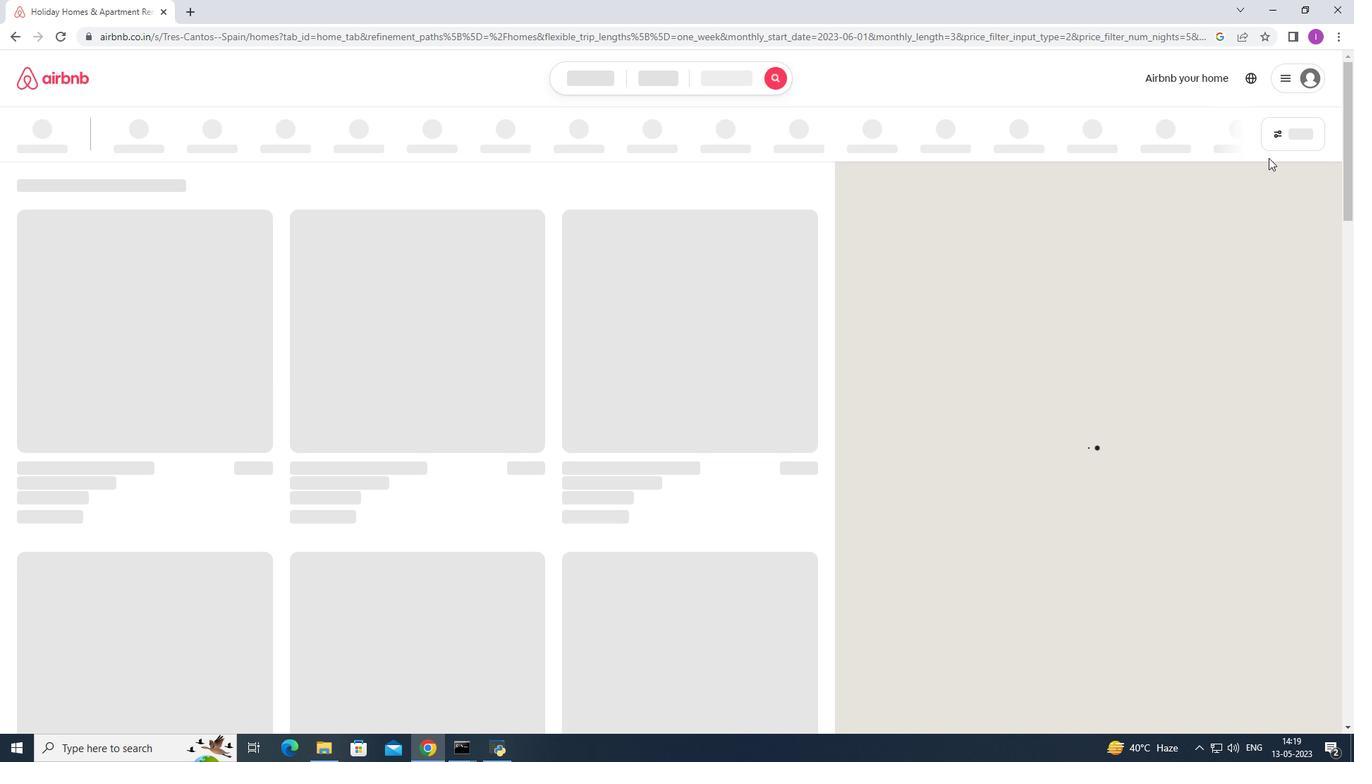 
Action: Mouse pressed left at (1283, 140)
Screenshot: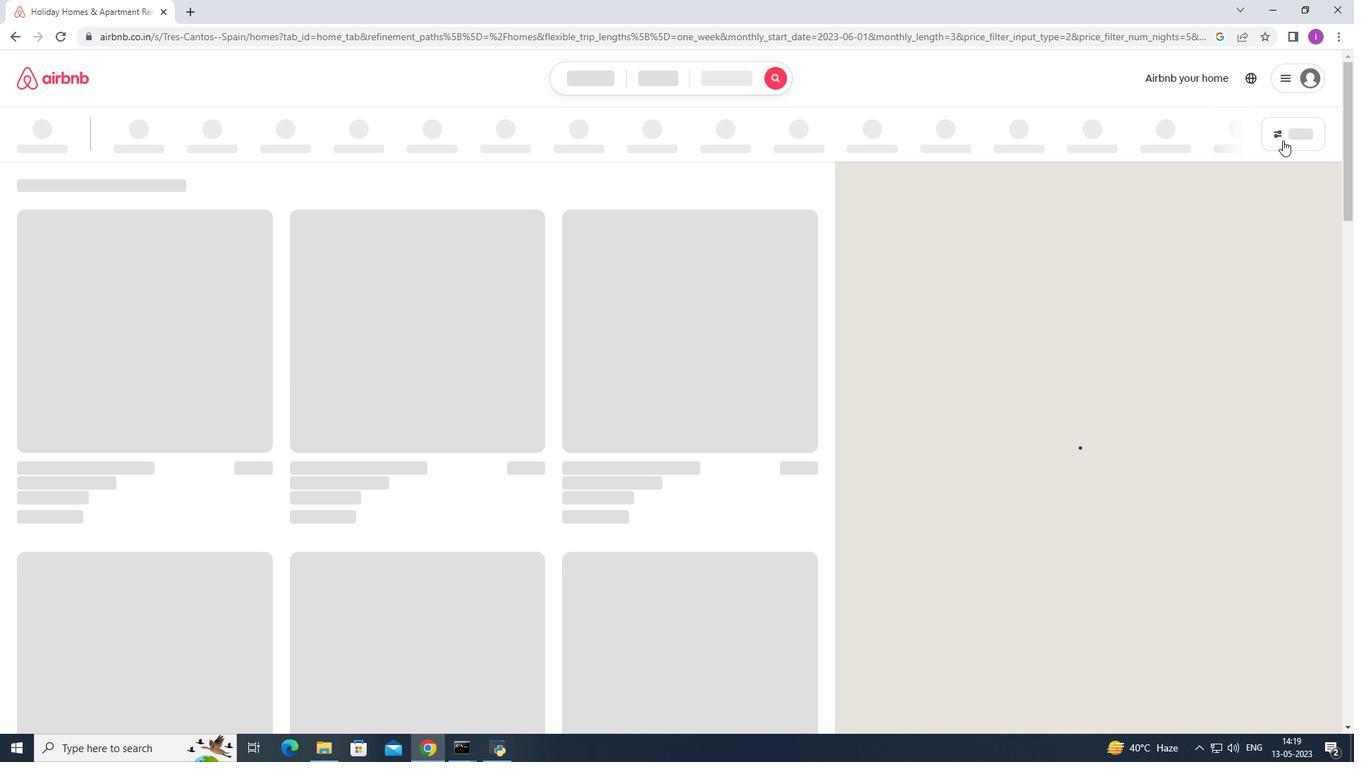 
Action: Mouse moved to (776, 484)
Screenshot: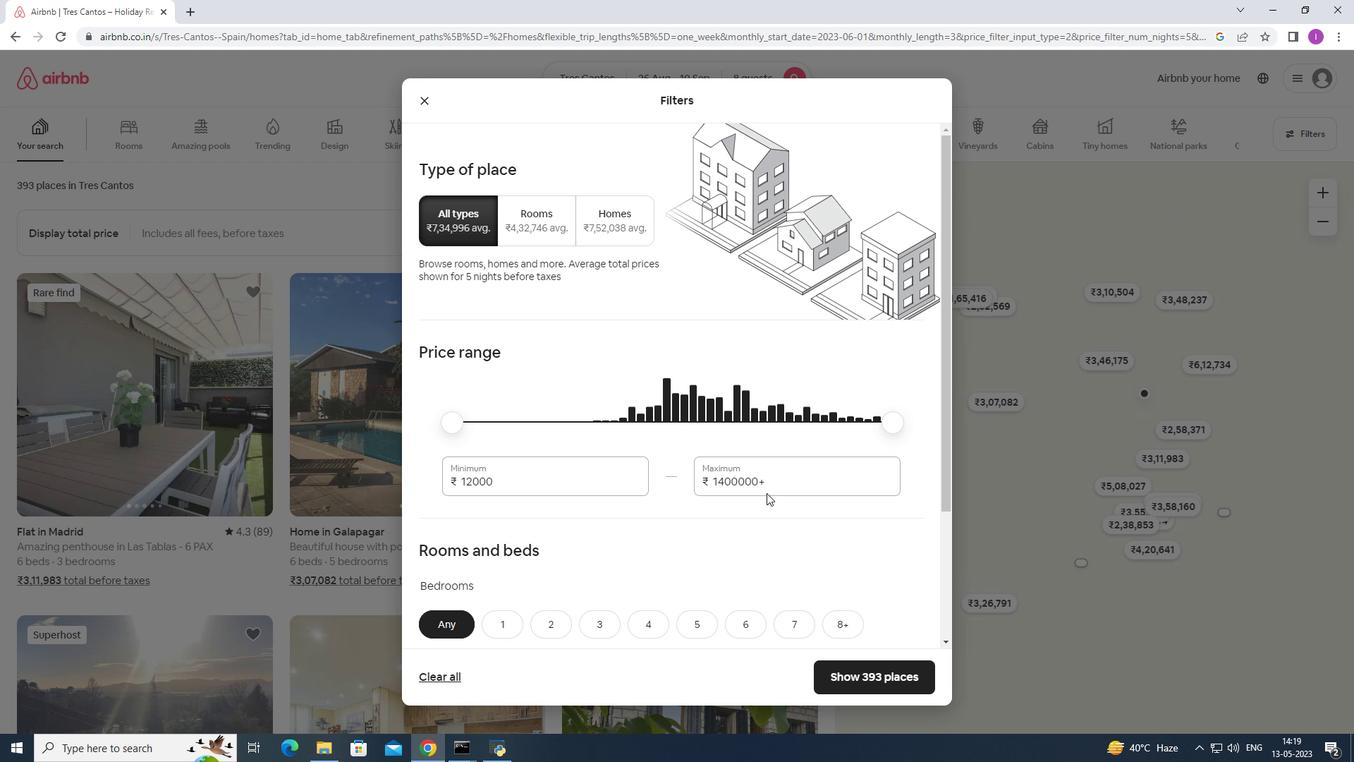
Action: Mouse pressed left at (776, 484)
Screenshot: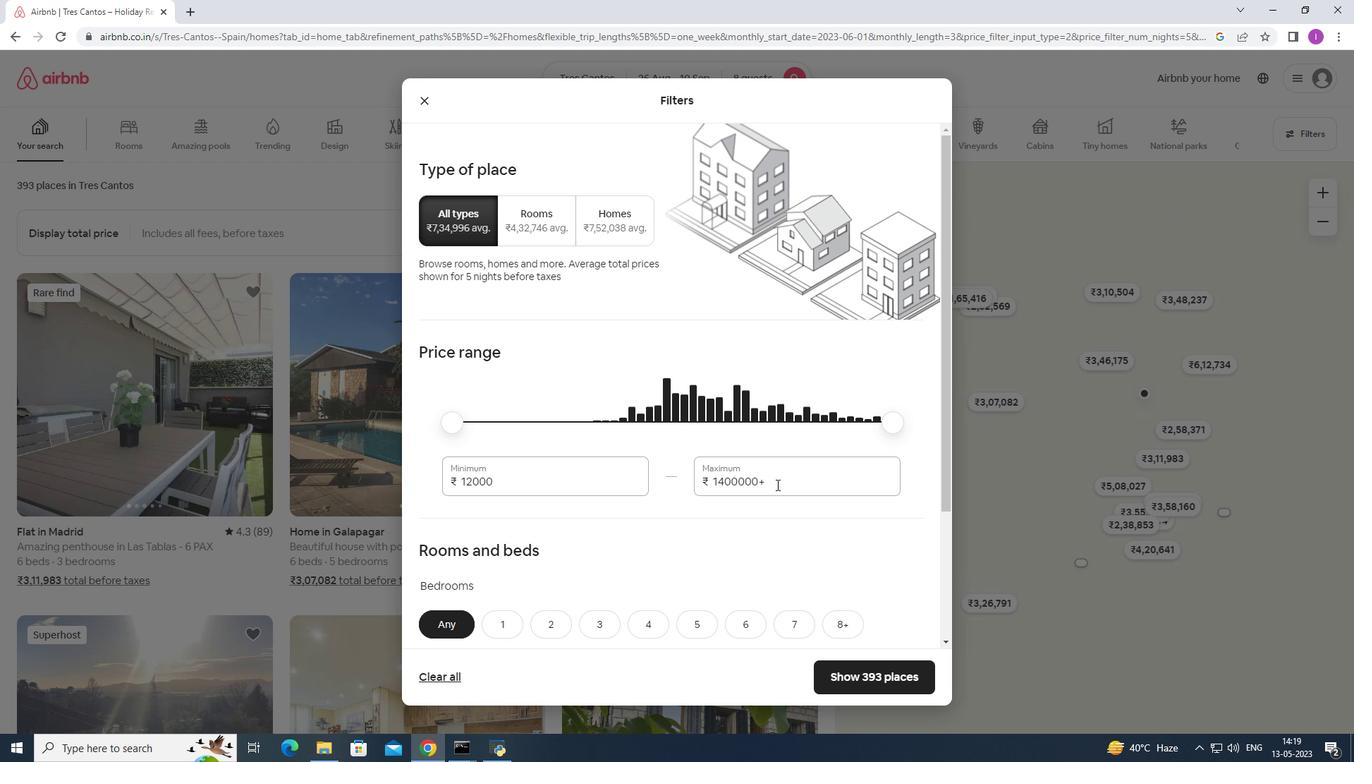 
Action: Mouse moved to (695, 491)
Screenshot: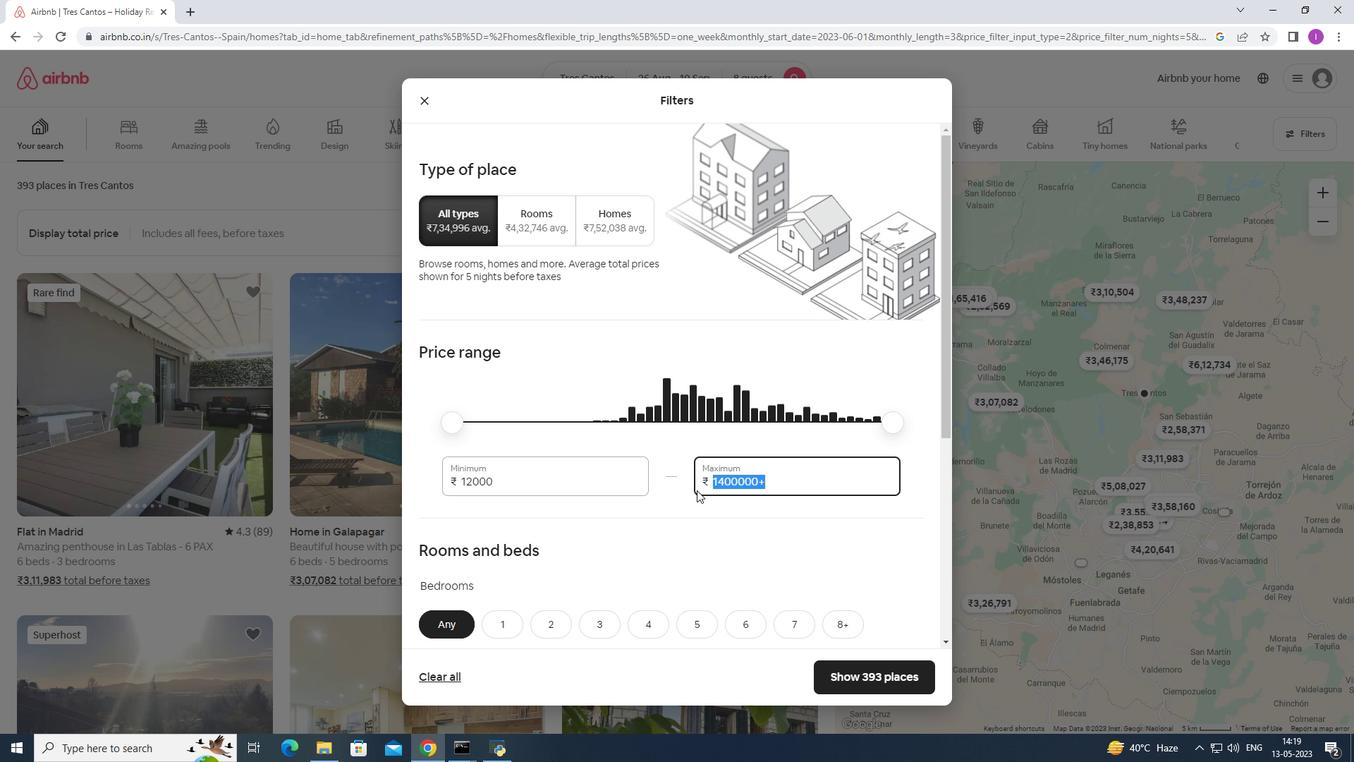 
Action: Key pressed 15000
Screenshot: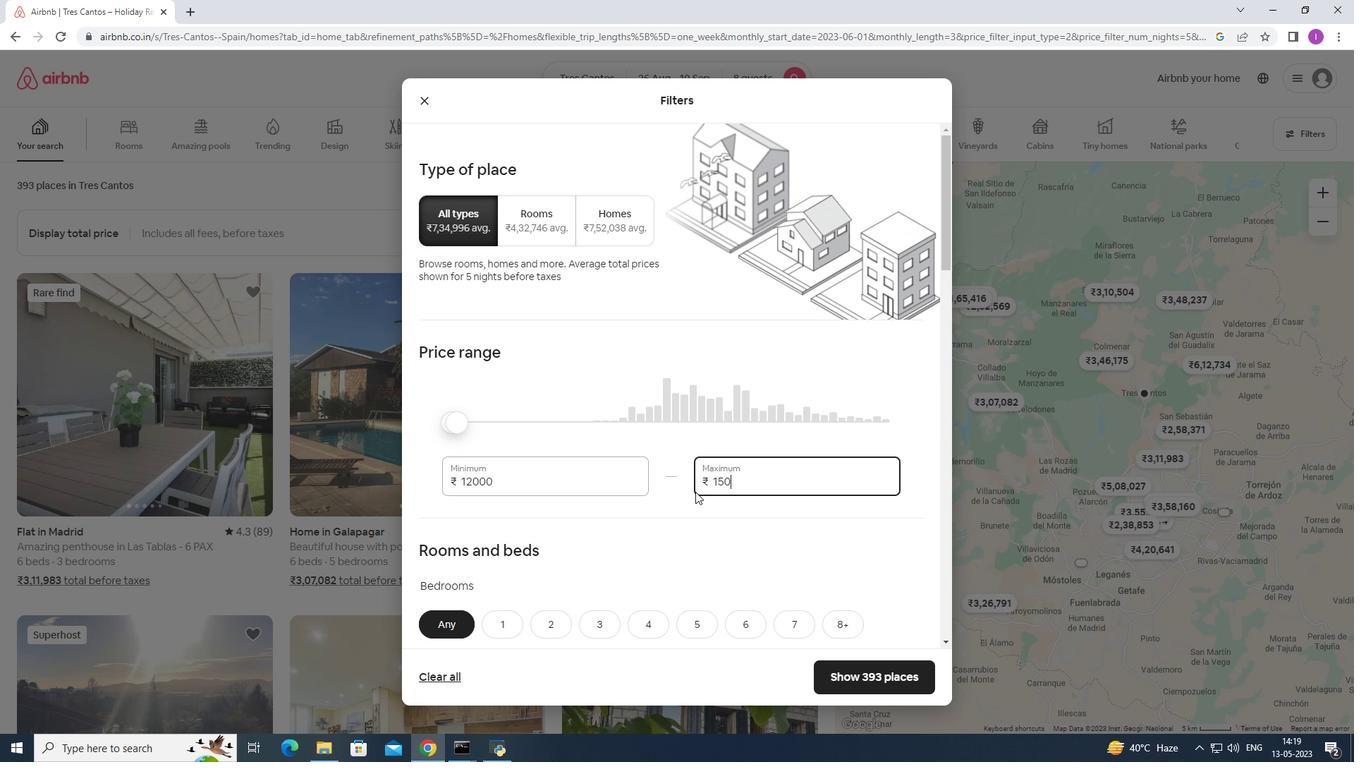 
Action: Mouse moved to (495, 482)
Screenshot: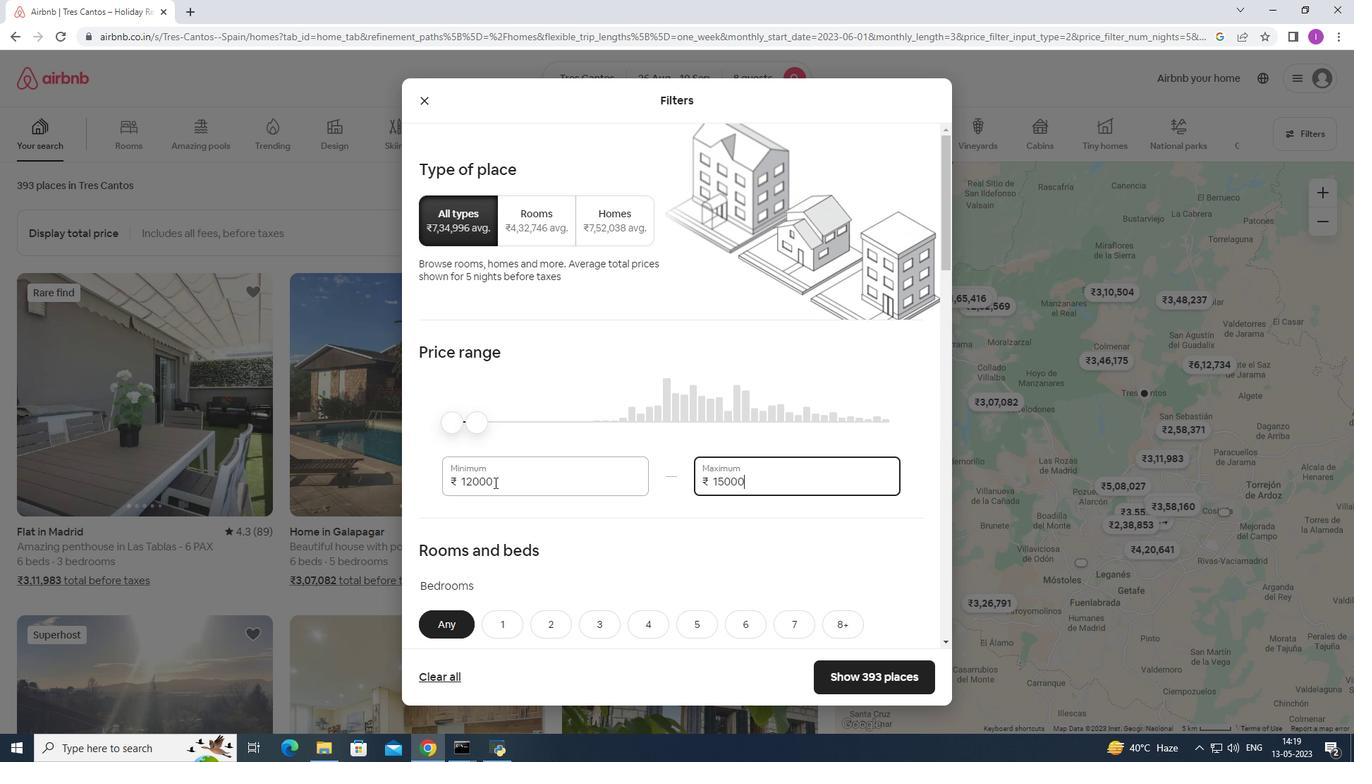 
Action: Mouse pressed left at (495, 482)
Screenshot: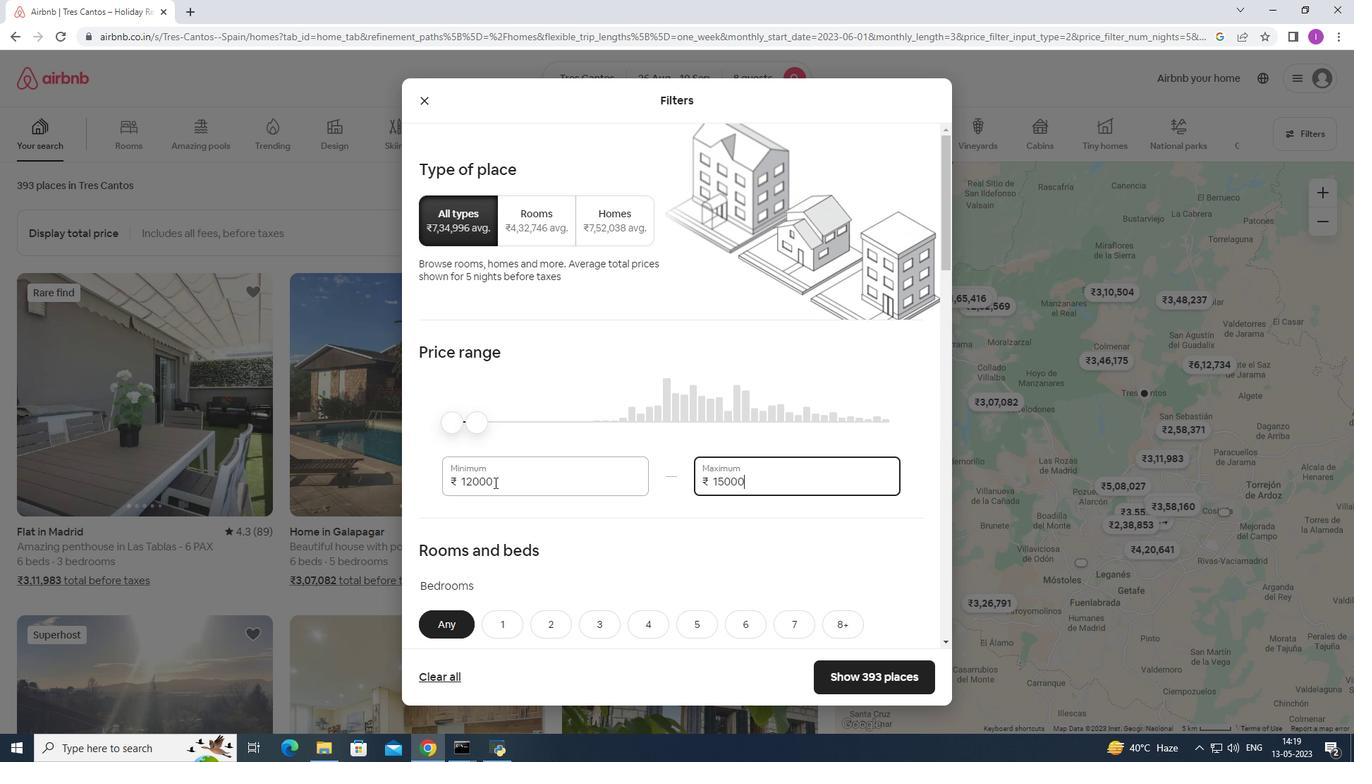 
Action: Mouse moved to (552, 486)
Screenshot: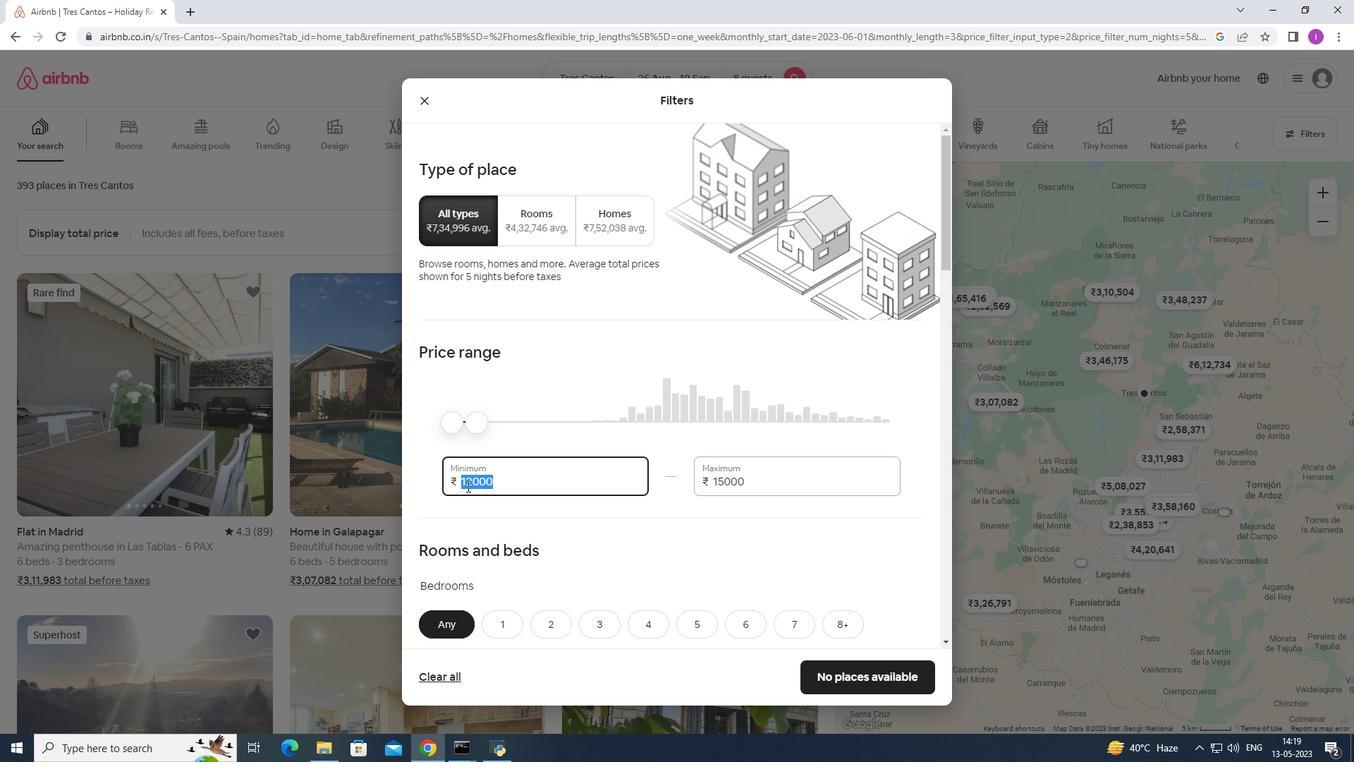 
Action: Key pressed 1
Screenshot: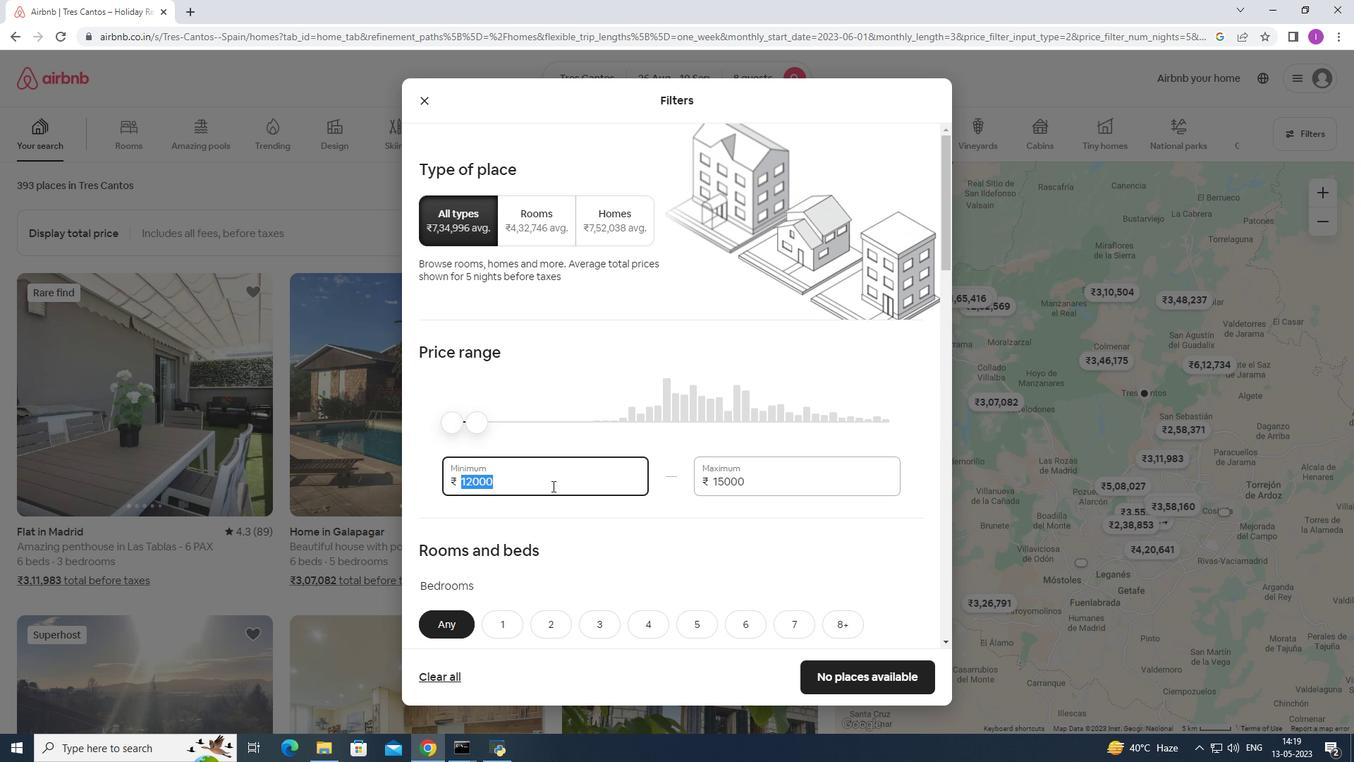 
Action: Mouse moved to (553, 485)
Screenshot: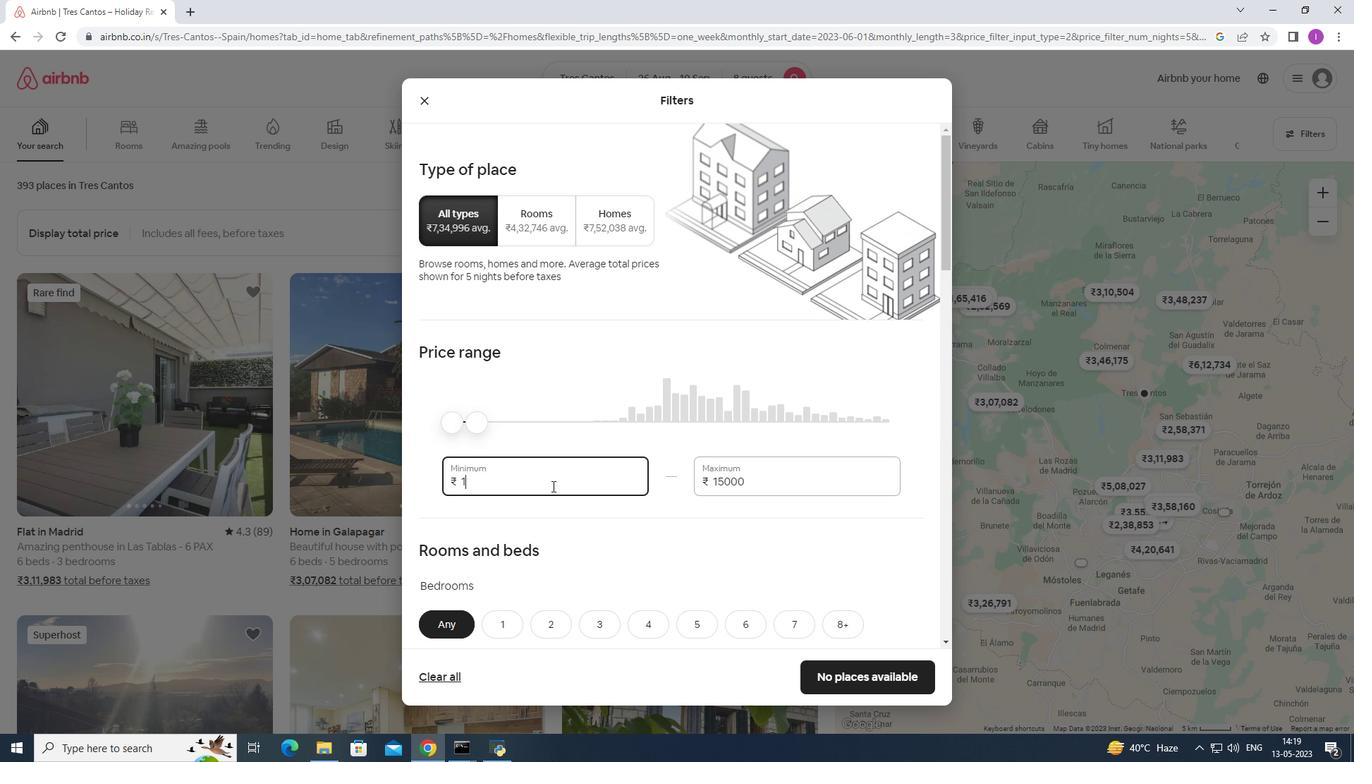 
Action: Key pressed 00
Screenshot: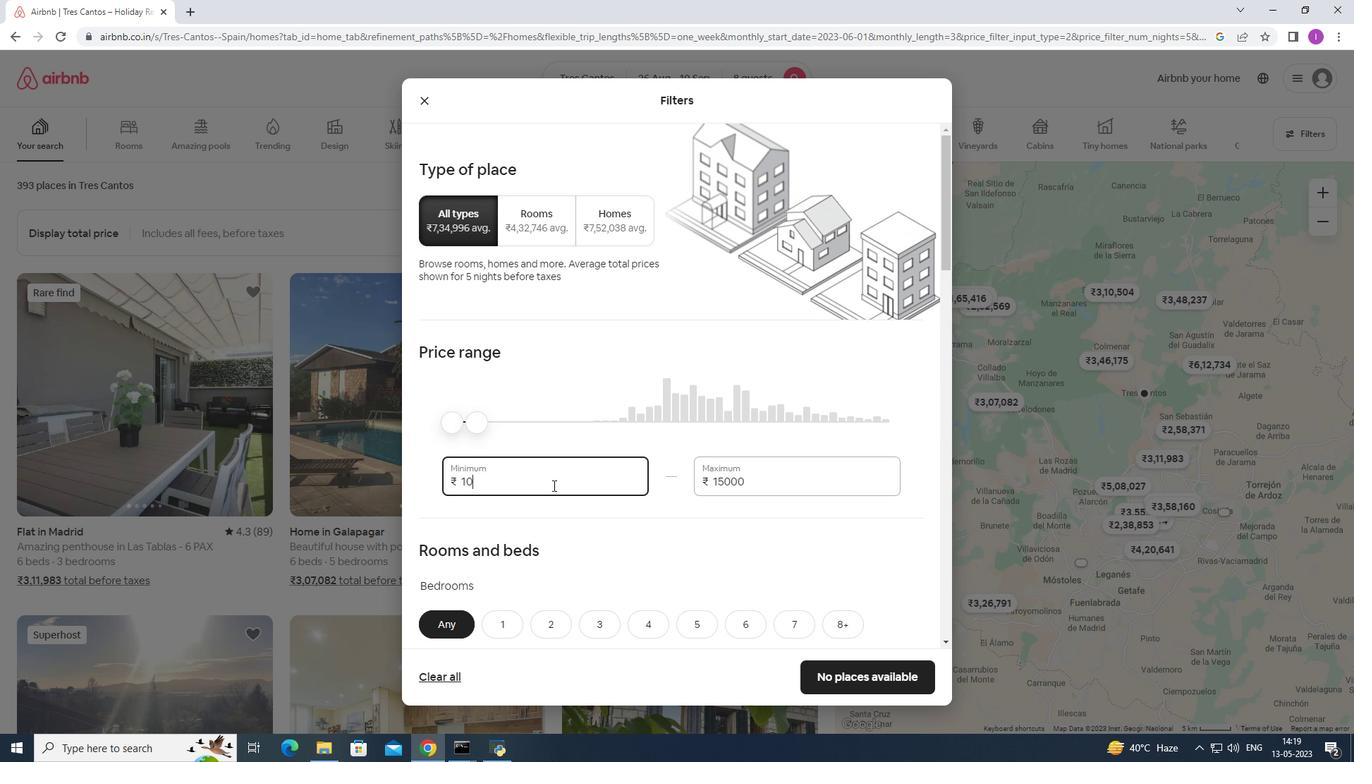
Action: Mouse moved to (553, 484)
Screenshot: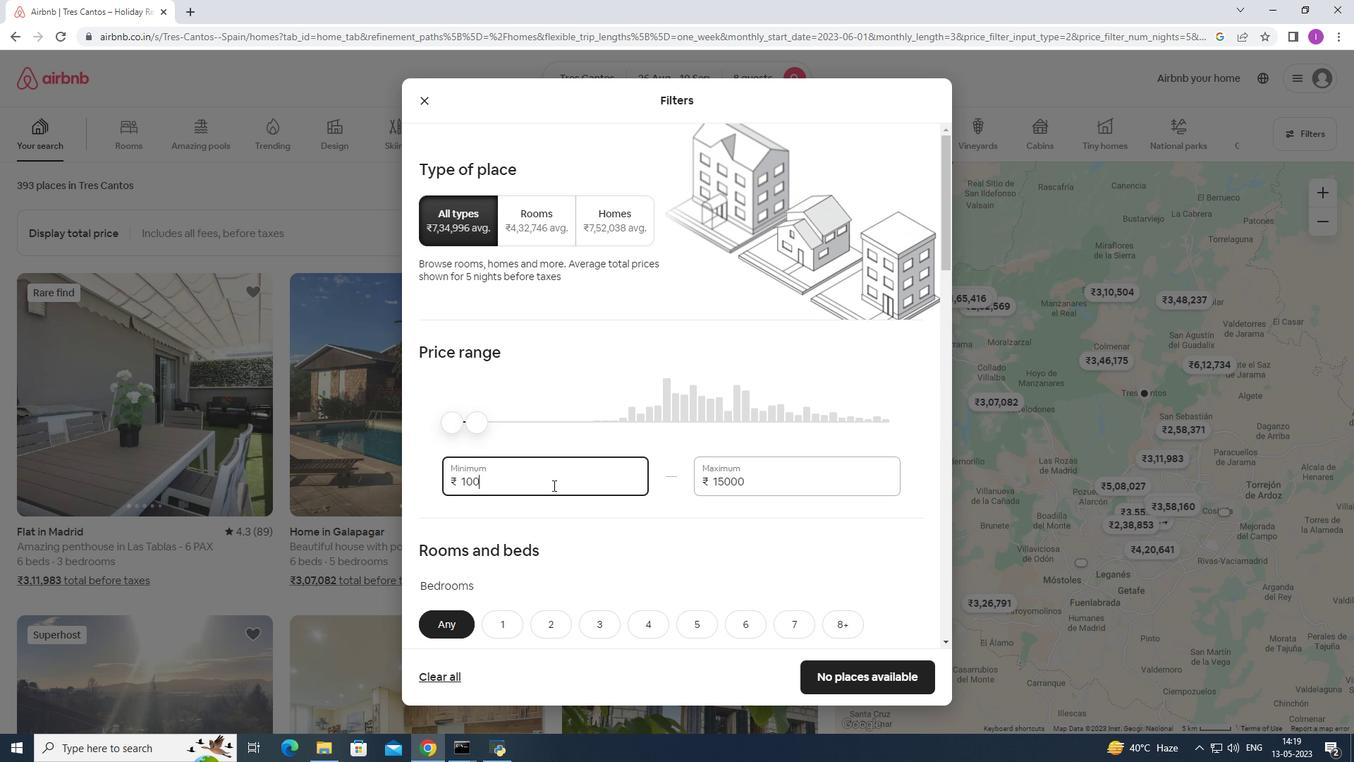 
Action: Key pressed 0
Screenshot: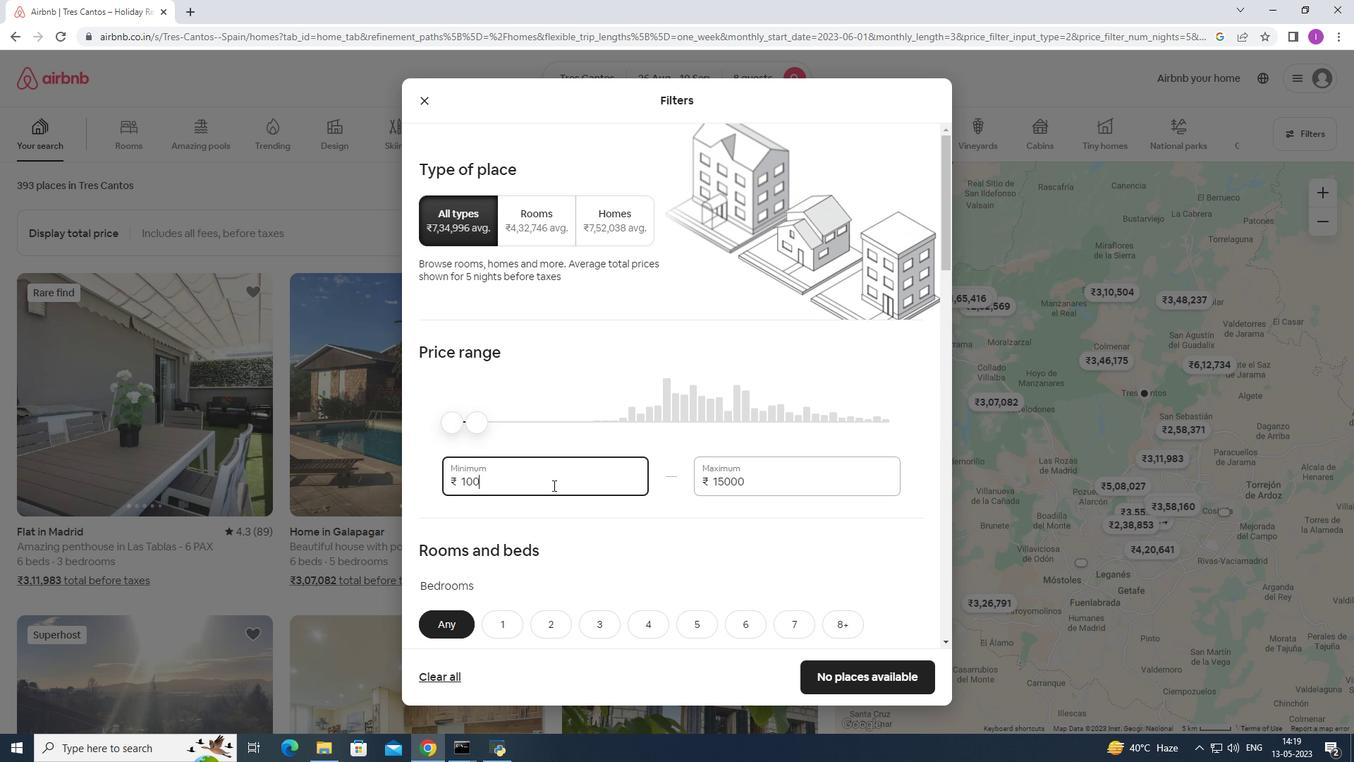 
Action: Mouse moved to (554, 481)
Screenshot: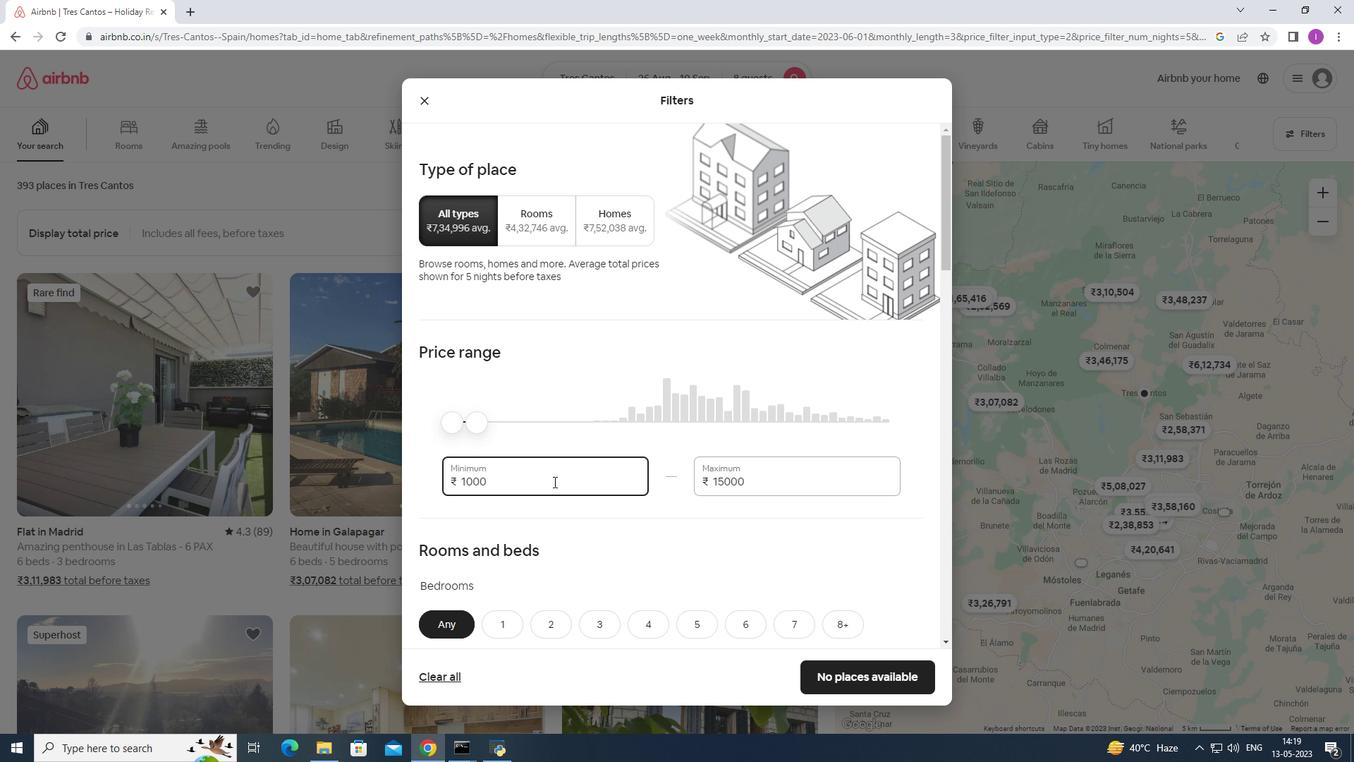 
Action: Key pressed 0
Screenshot: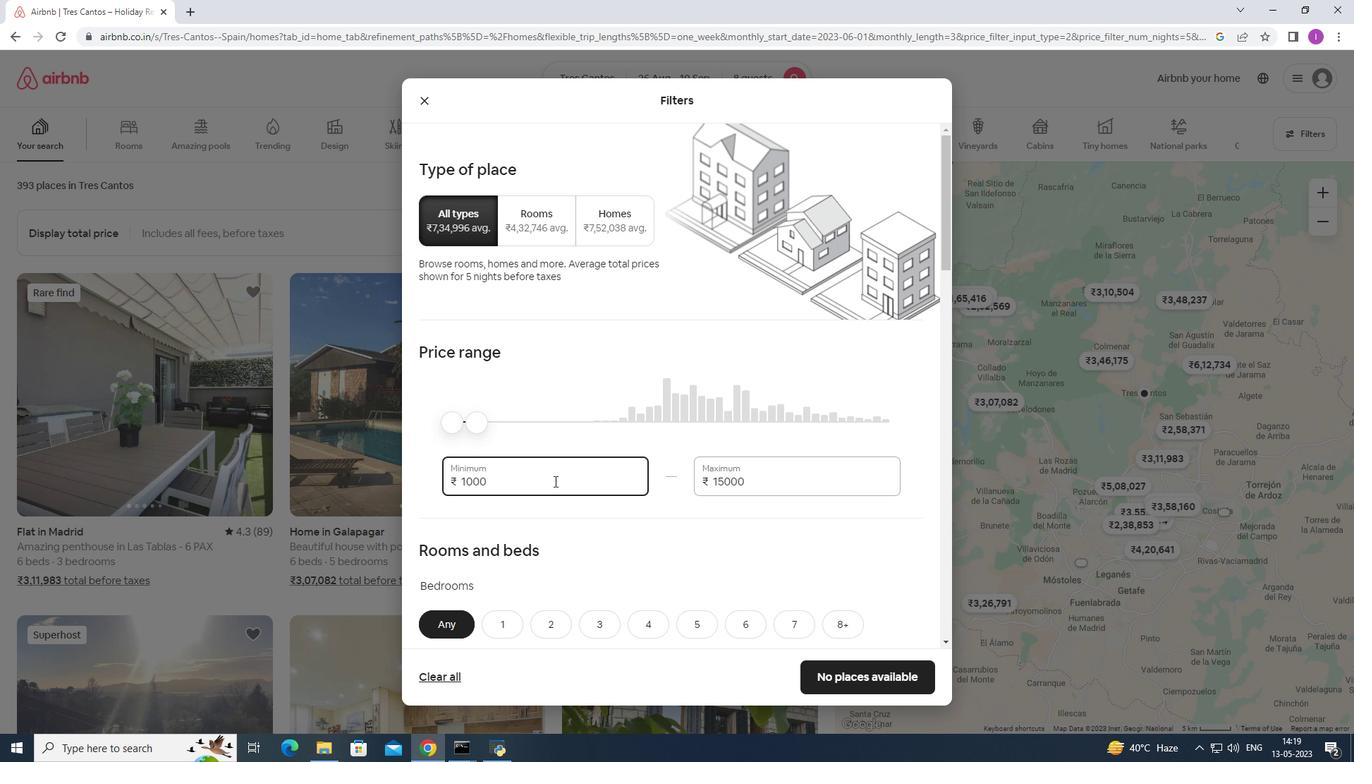 
Action: Mouse moved to (490, 510)
Screenshot: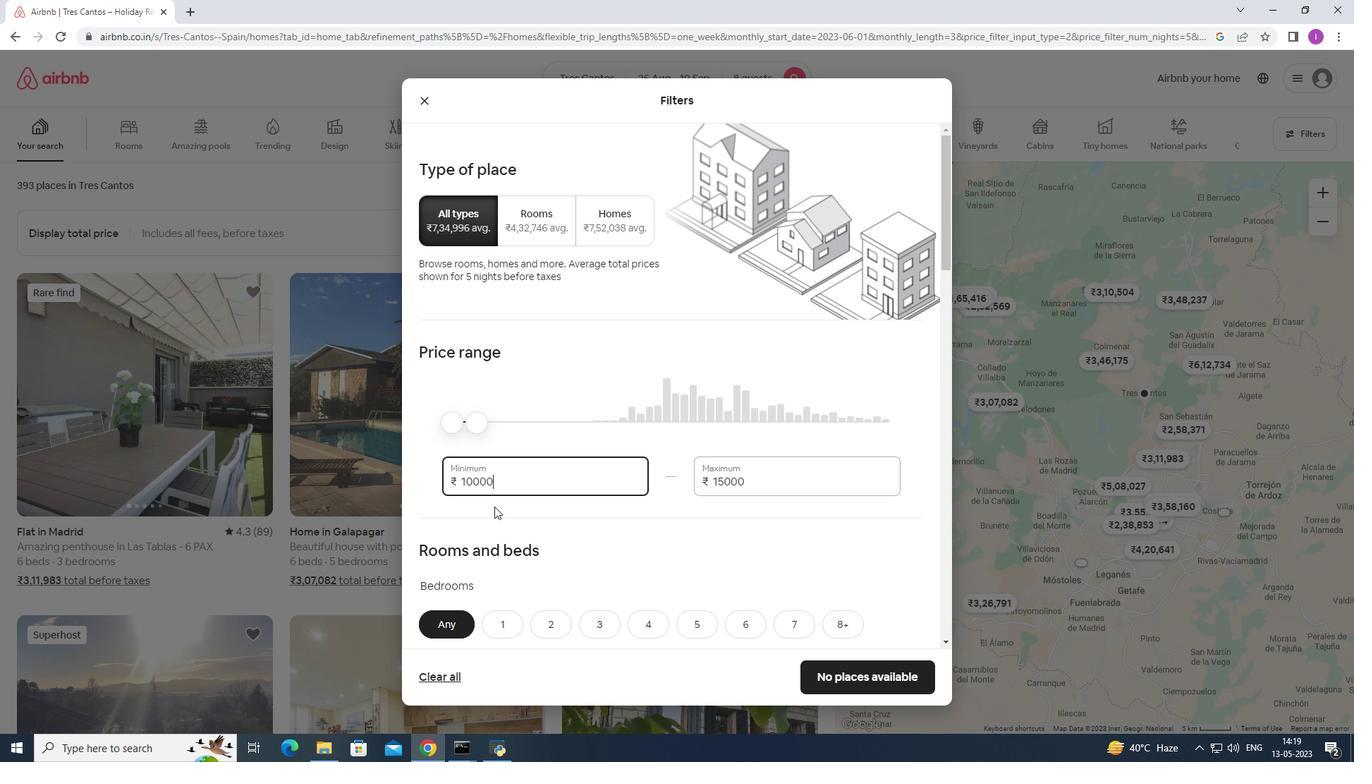 
Action: Mouse scrolled (490, 509) with delta (0, 0)
Screenshot: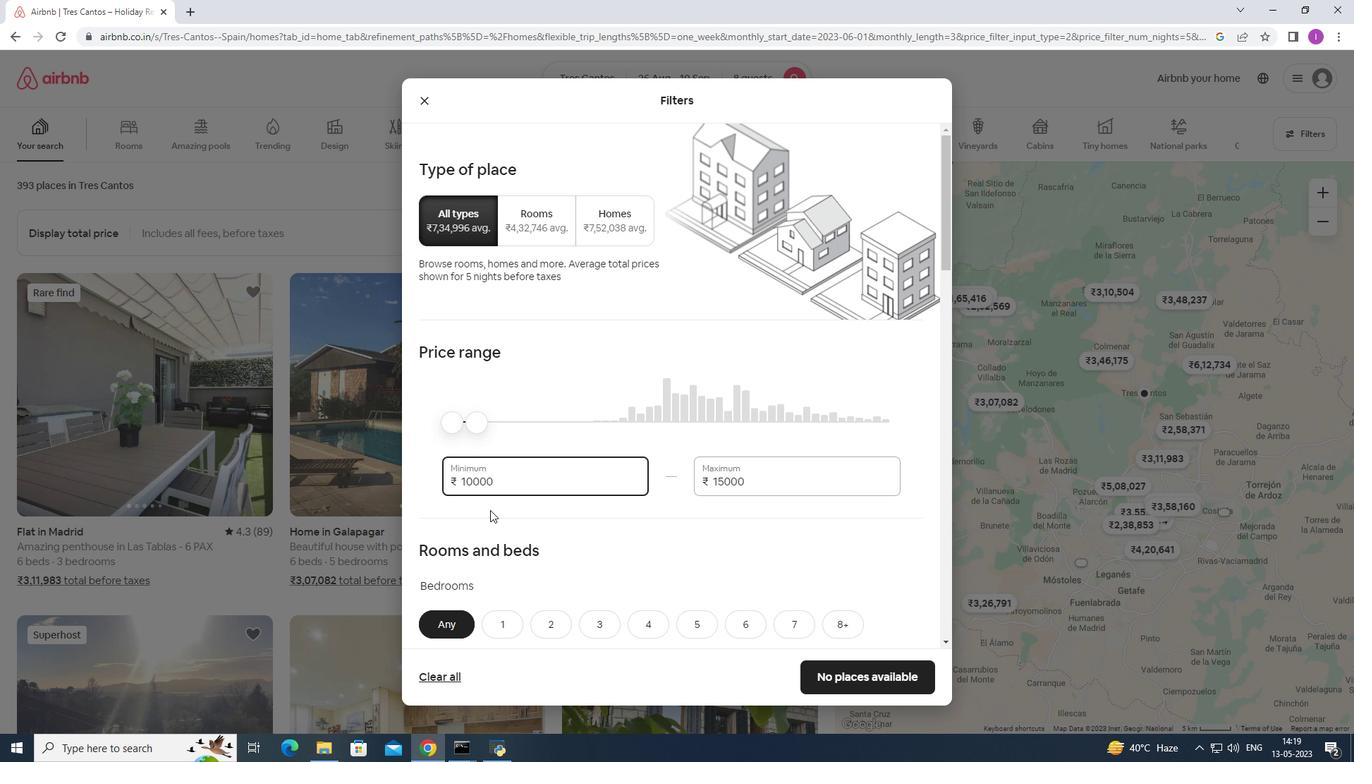 
Action: Mouse moved to (491, 510)
Screenshot: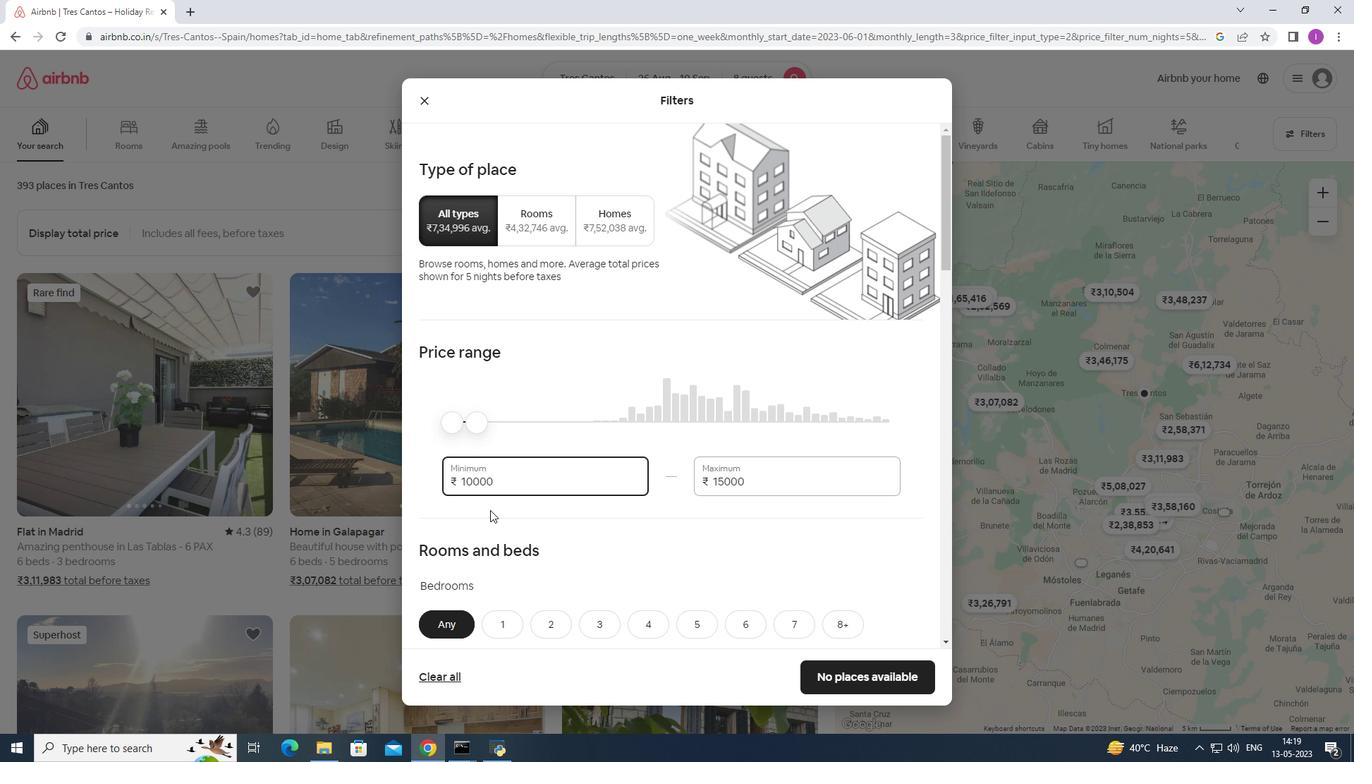 
Action: Mouse scrolled (491, 509) with delta (0, 0)
Screenshot: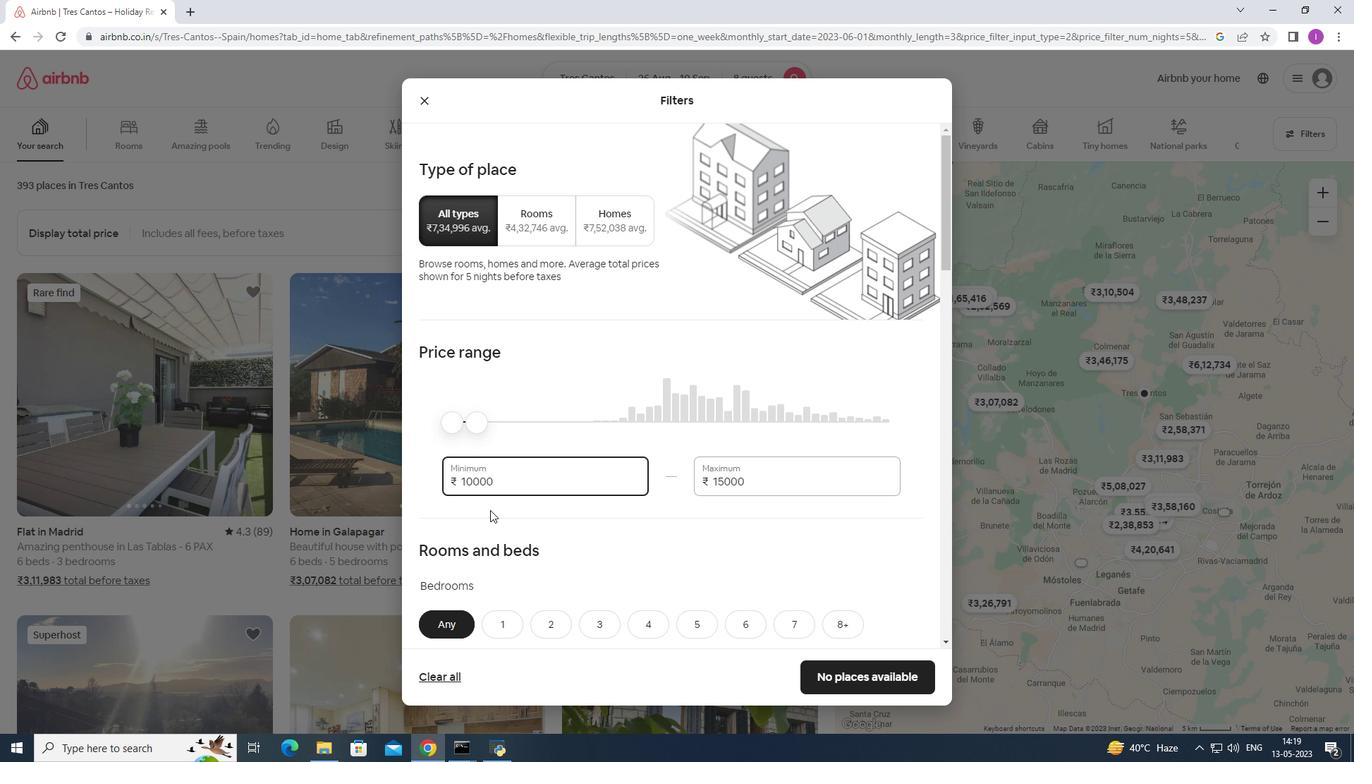 
Action: Mouse moved to (555, 488)
Screenshot: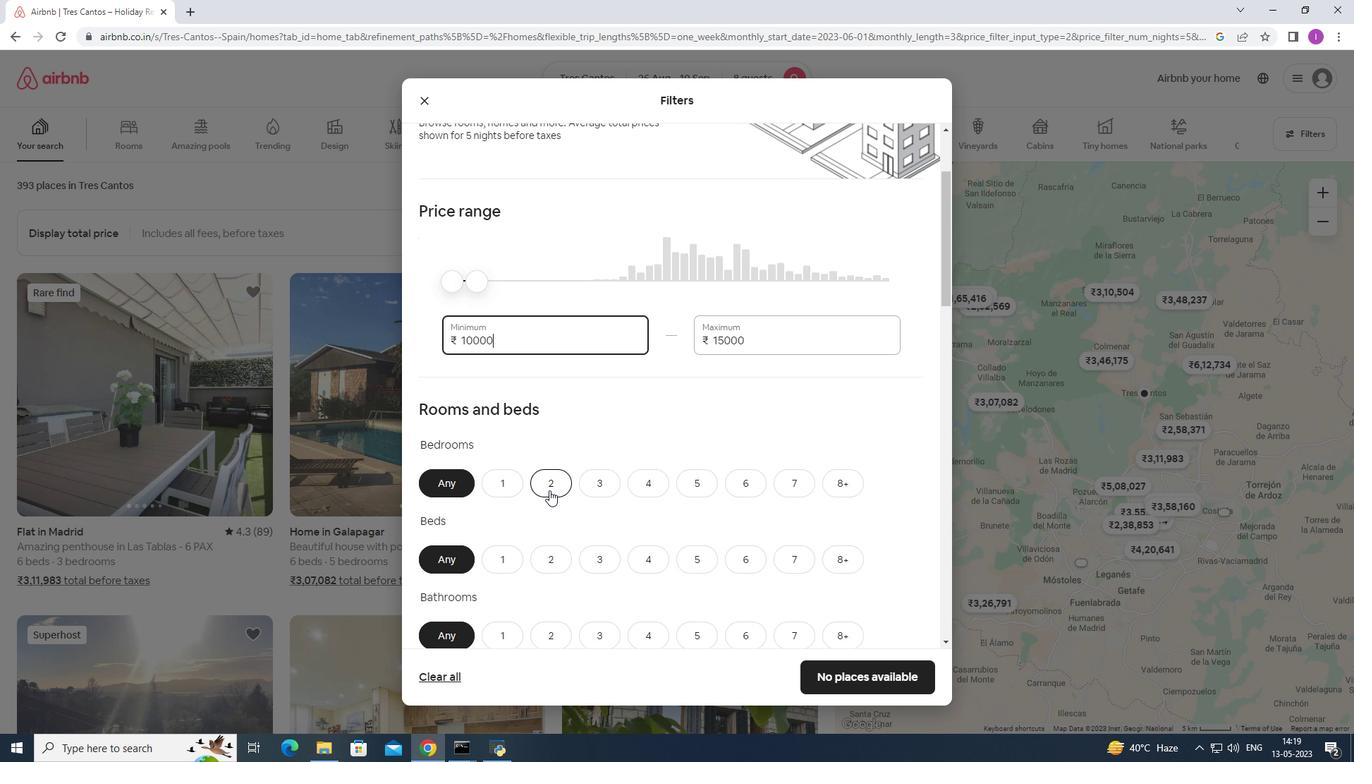 
Action: Mouse scrolled (555, 487) with delta (0, 0)
Screenshot: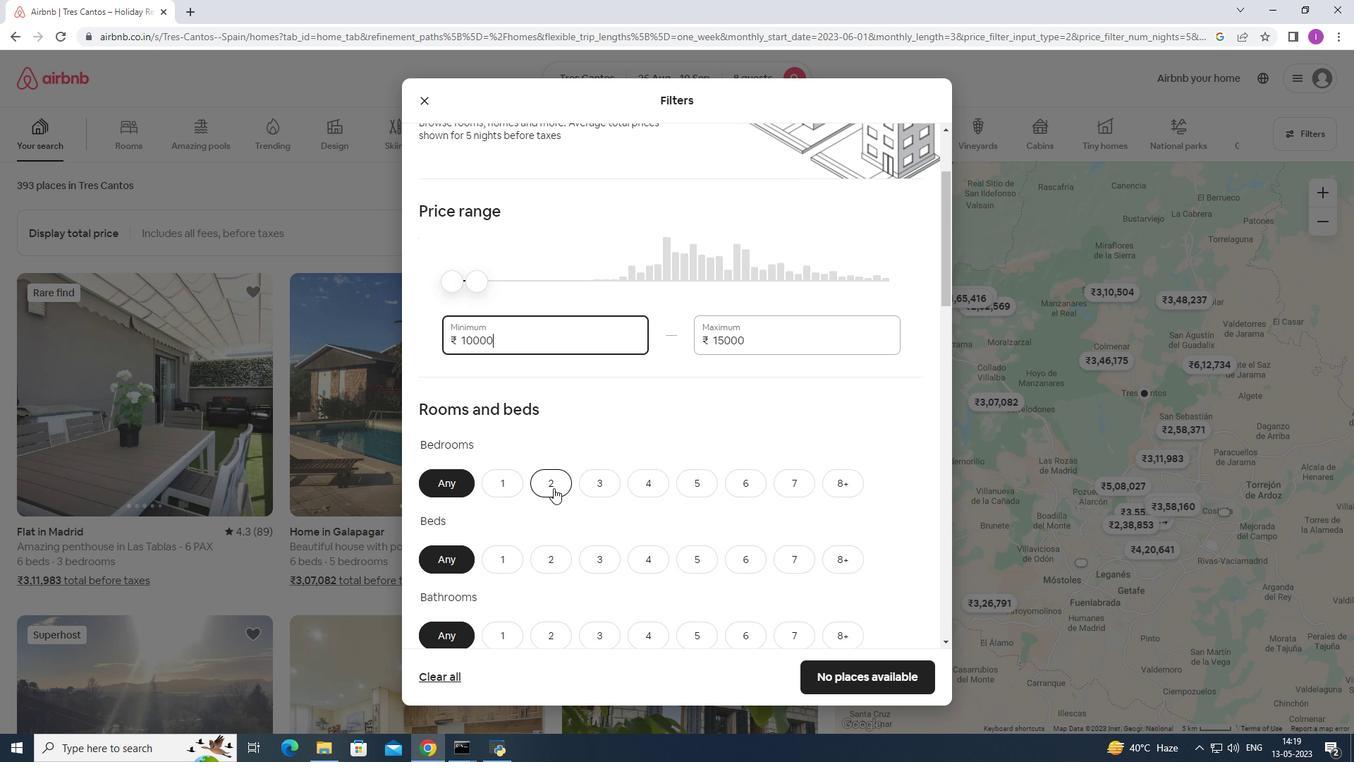 
Action: Mouse scrolled (555, 487) with delta (0, 0)
Screenshot: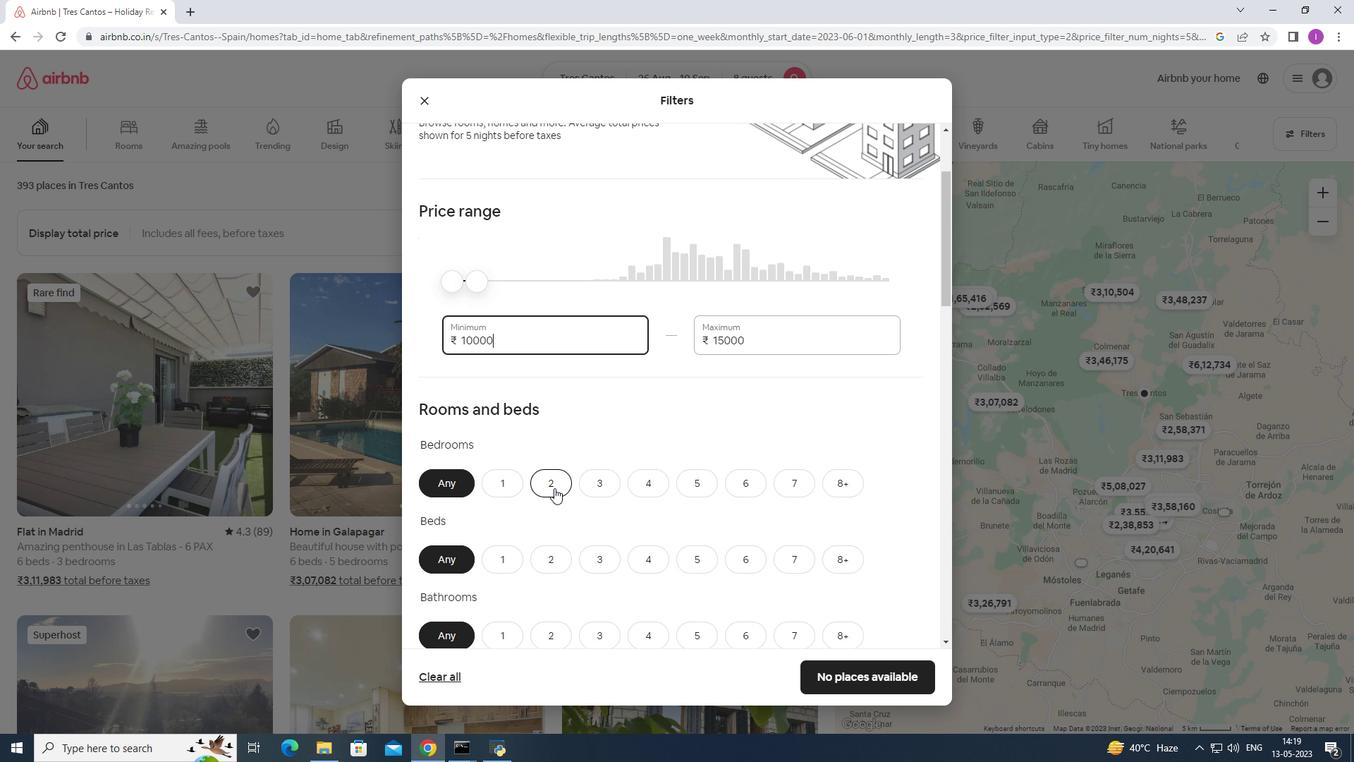 
Action: Mouse moved to (755, 345)
Screenshot: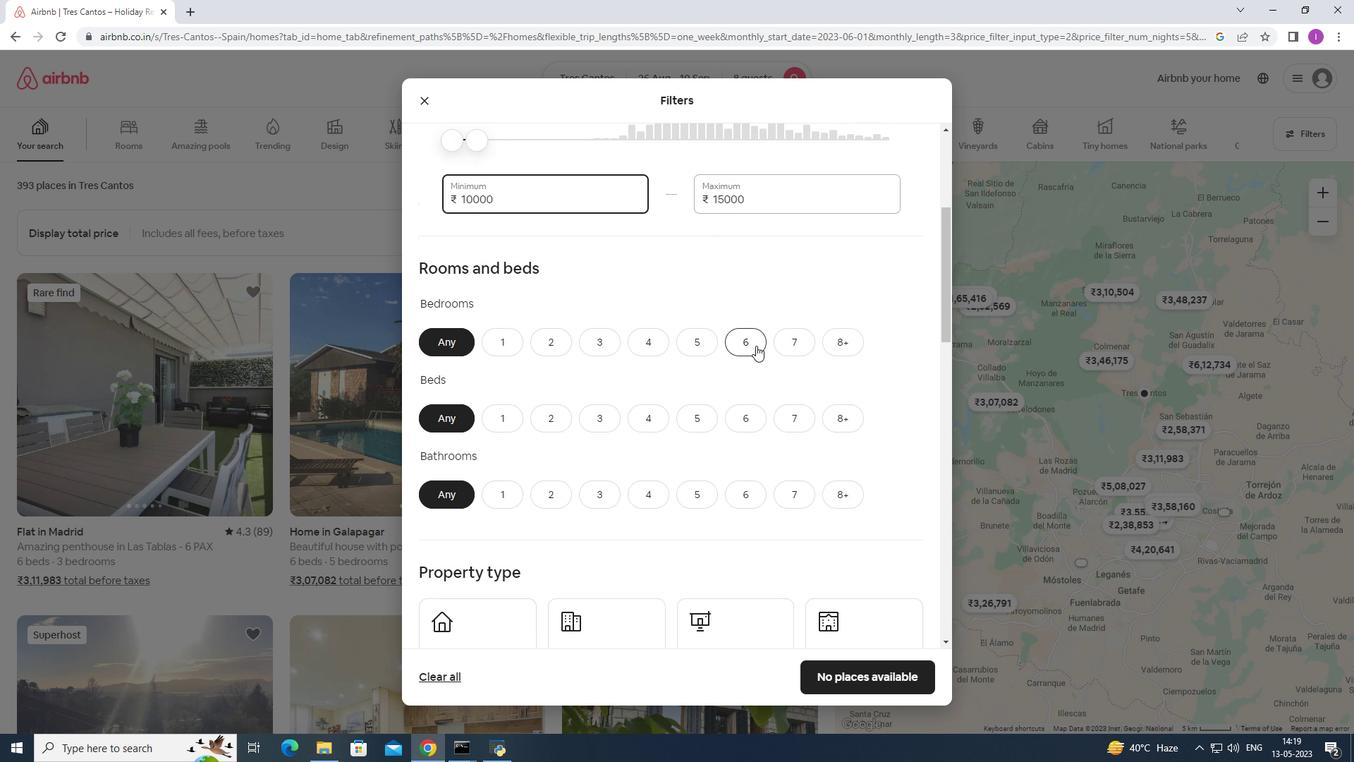 
Action: Mouse pressed left at (755, 345)
Screenshot: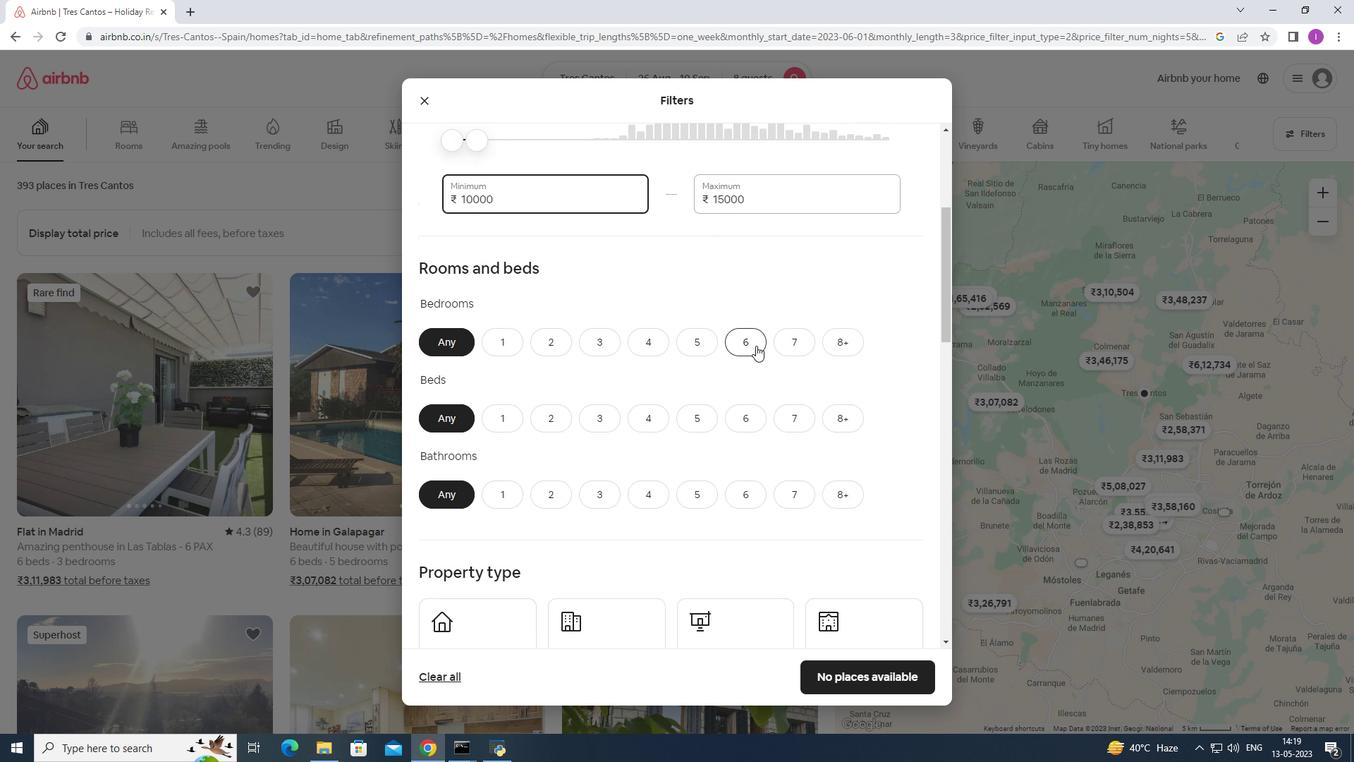 
Action: Mouse moved to (745, 419)
Screenshot: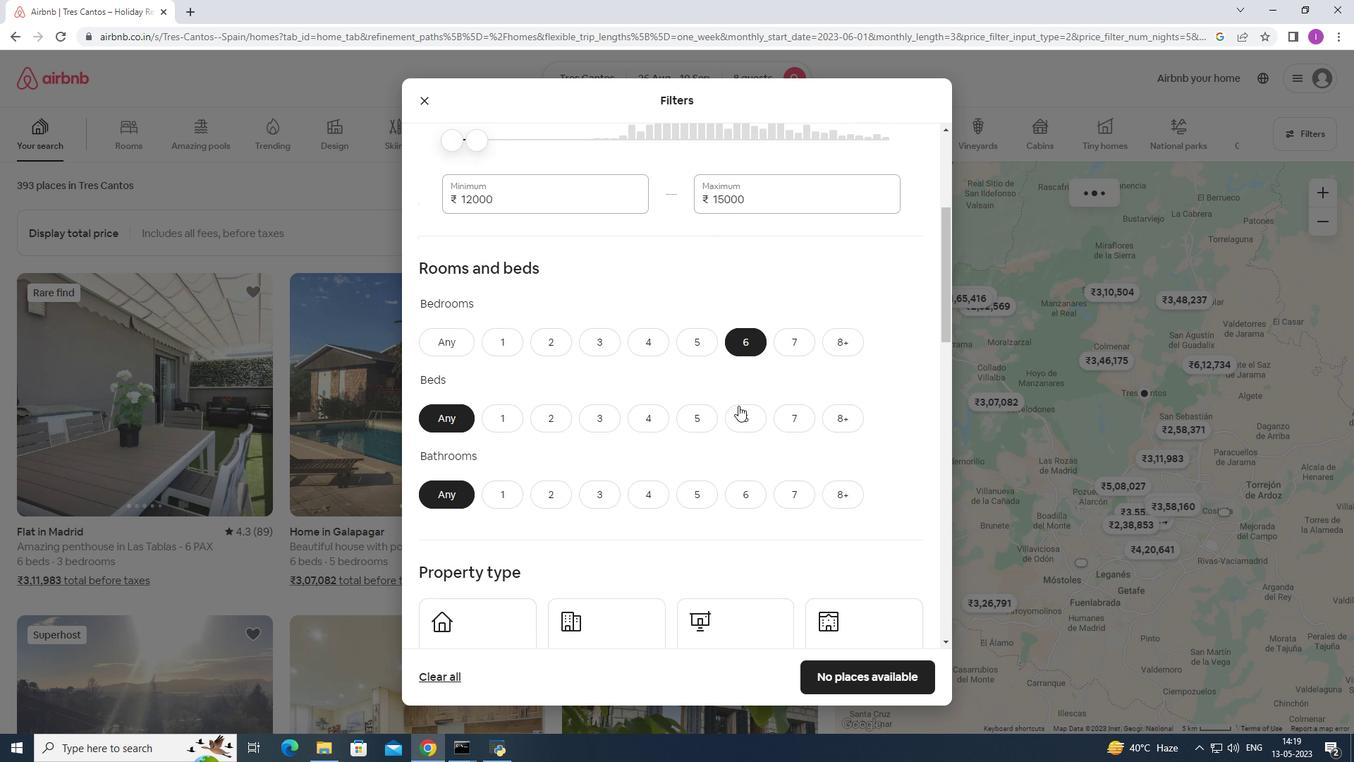 
Action: Mouse pressed left at (745, 419)
Screenshot: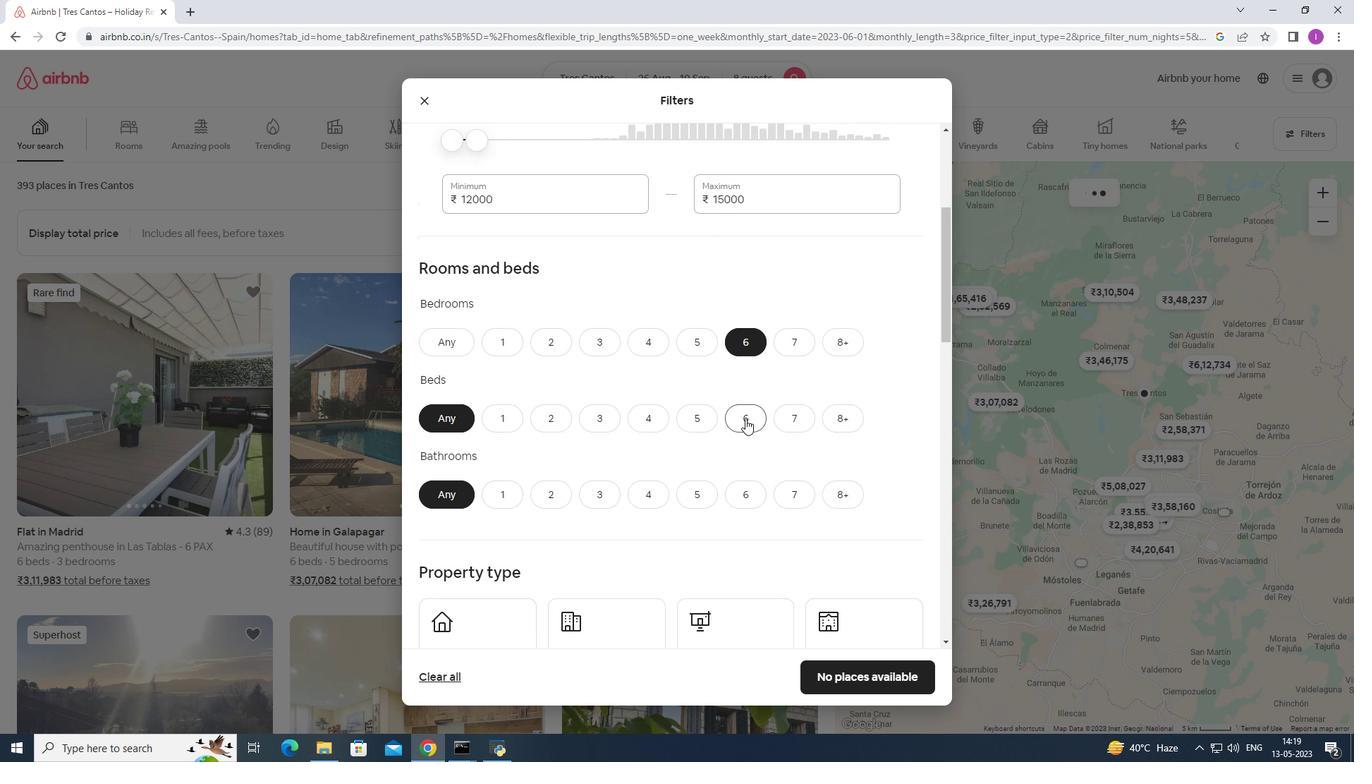 
Action: Mouse moved to (745, 490)
Screenshot: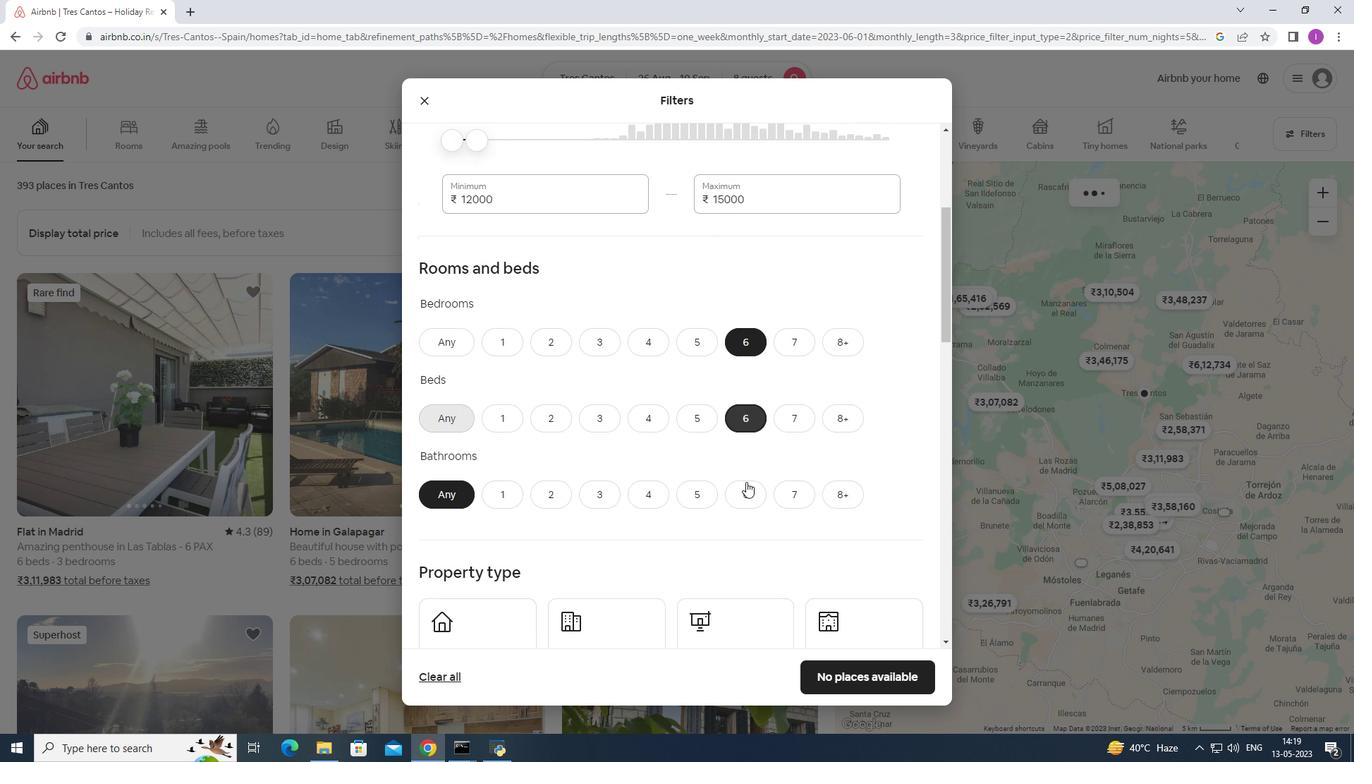 
Action: Mouse pressed left at (745, 490)
Screenshot: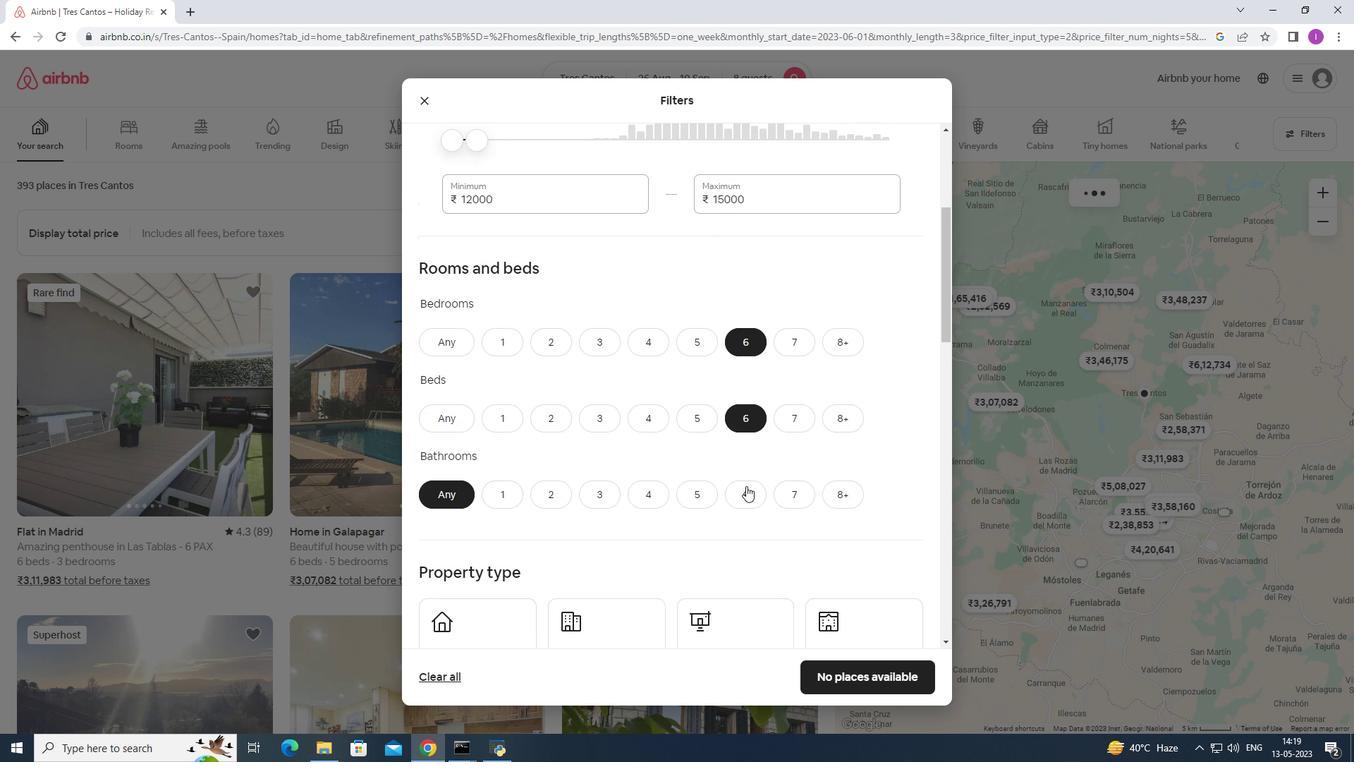 
Action: Mouse moved to (630, 486)
Screenshot: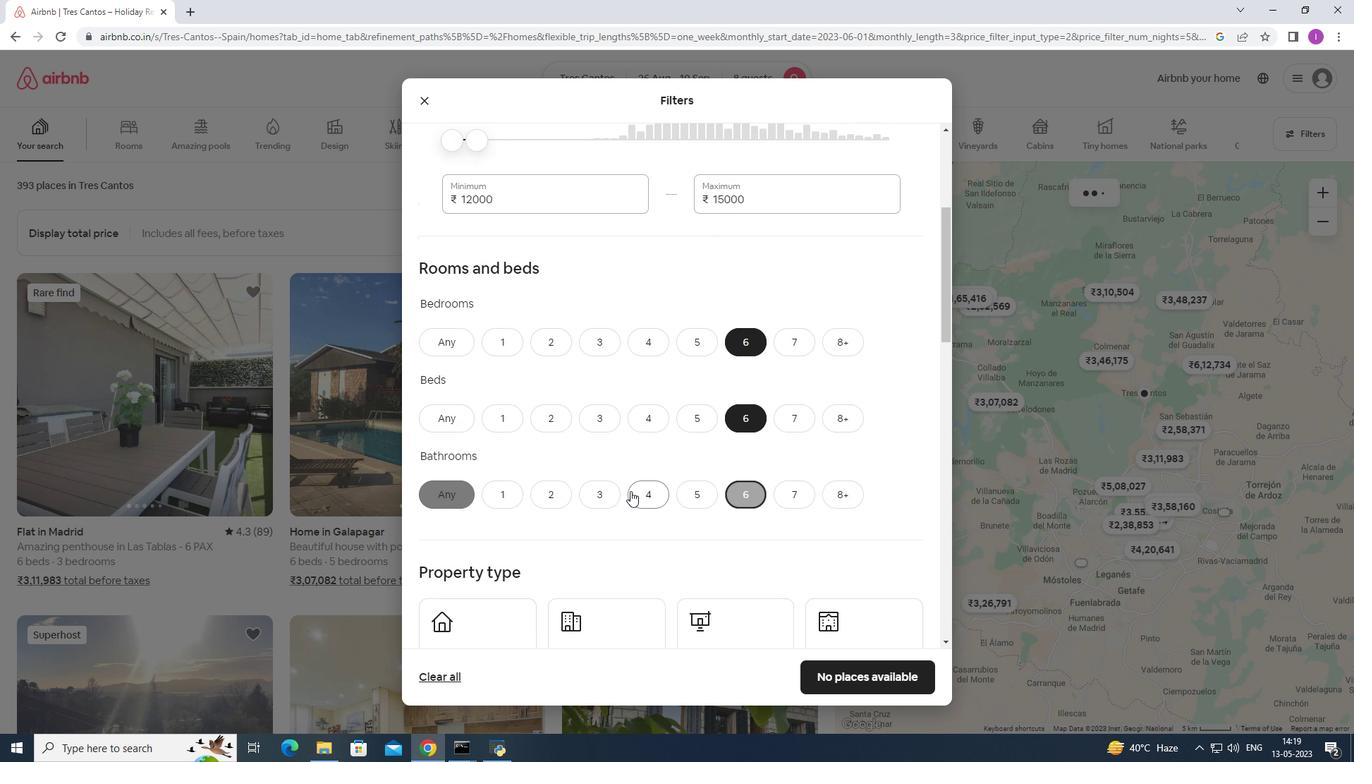 
Action: Mouse scrolled (630, 485) with delta (0, 0)
Screenshot: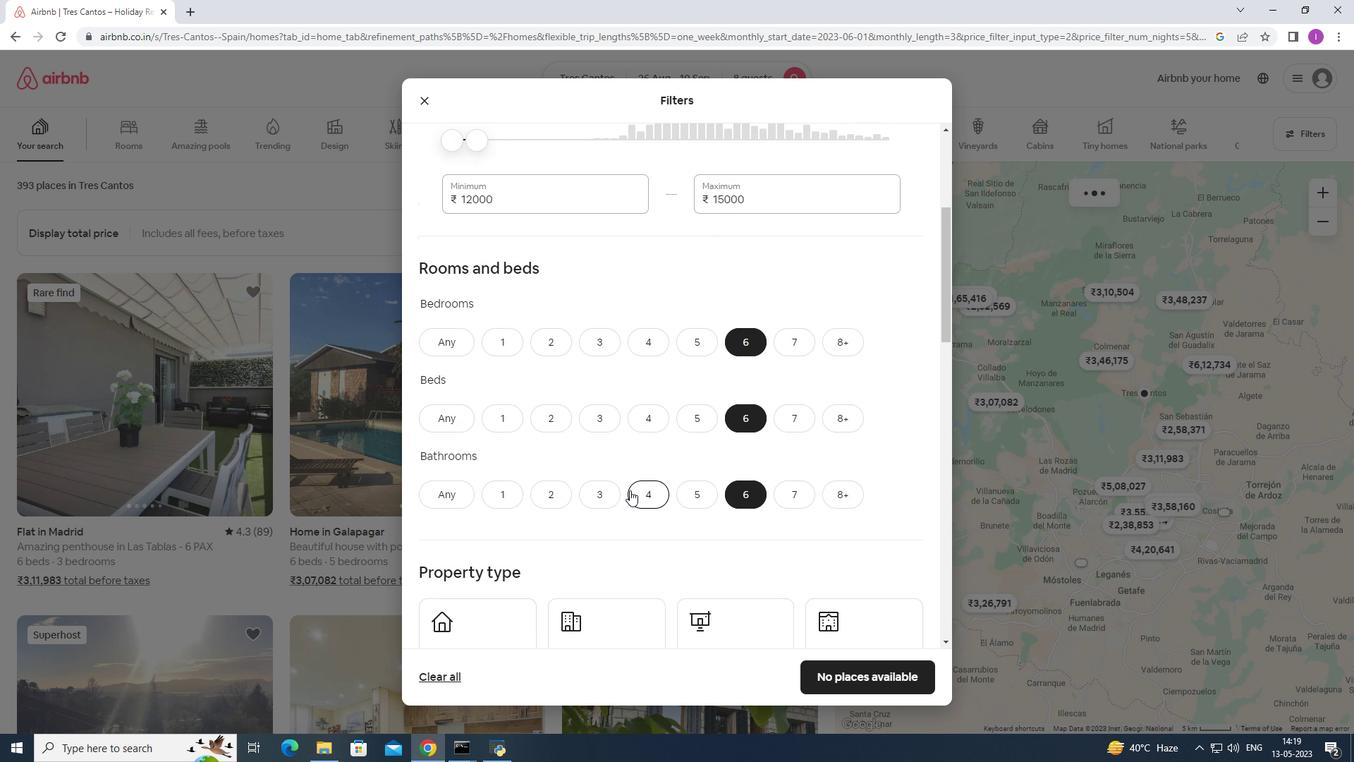 
Action: Mouse scrolled (630, 485) with delta (0, 0)
Screenshot: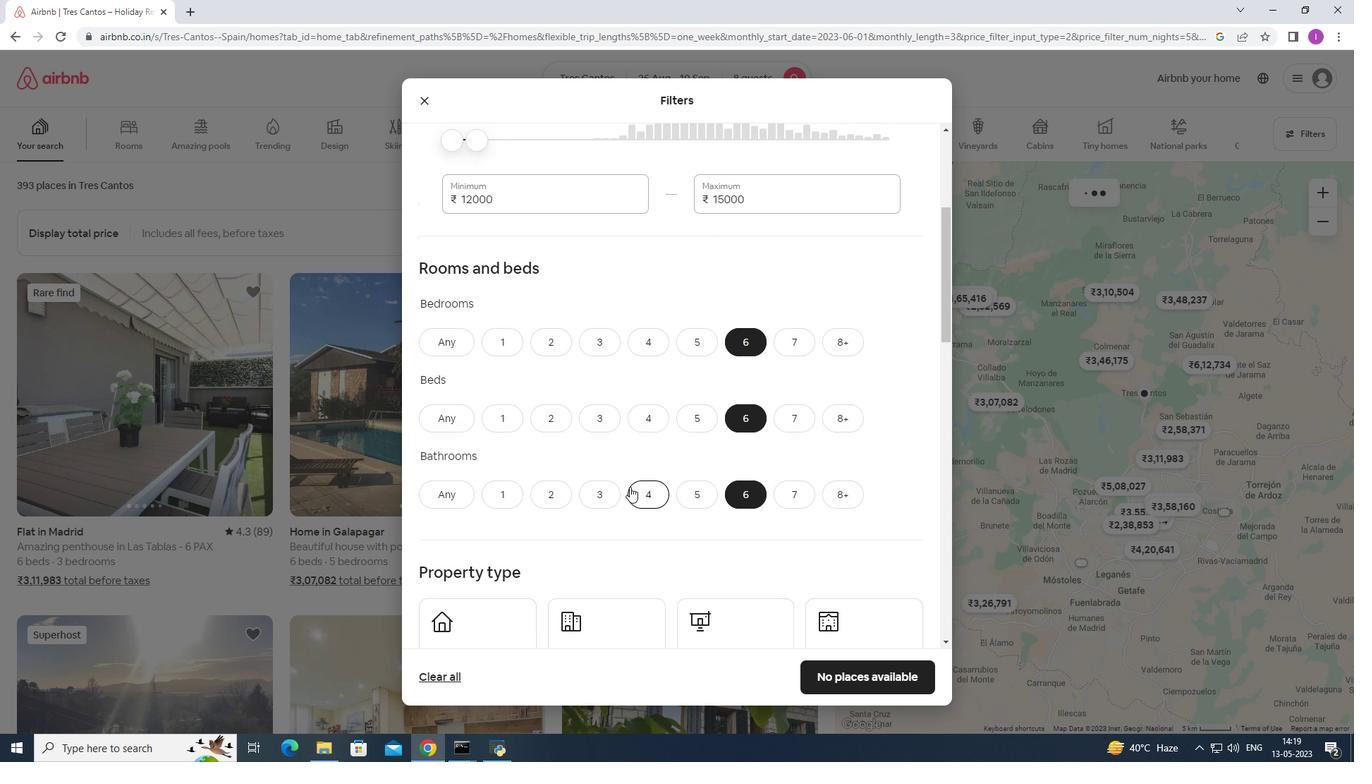
Action: Mouse scrolled (630, 485) with delta (0, 0)
Screenshot: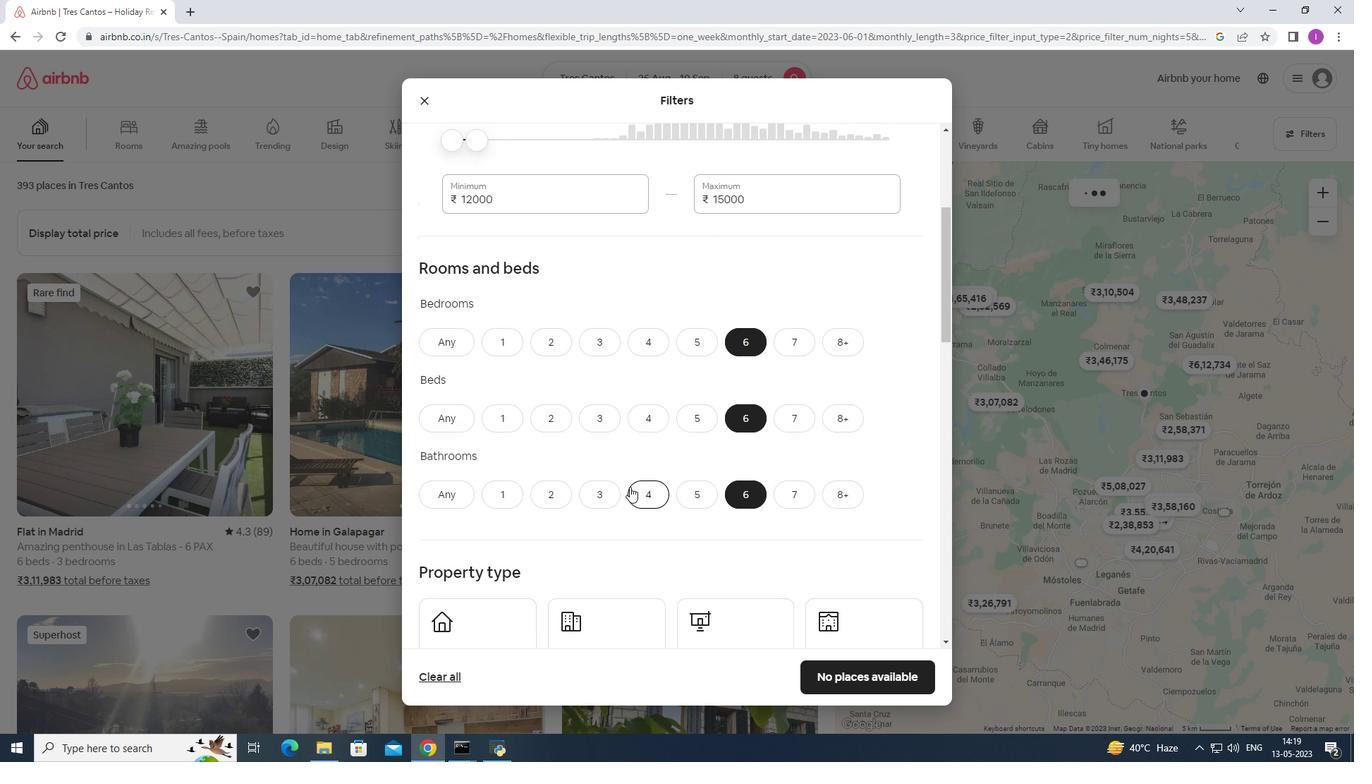 
Action: Mouse scrolled (630, 485) with delta (0, 0)
Screenshot: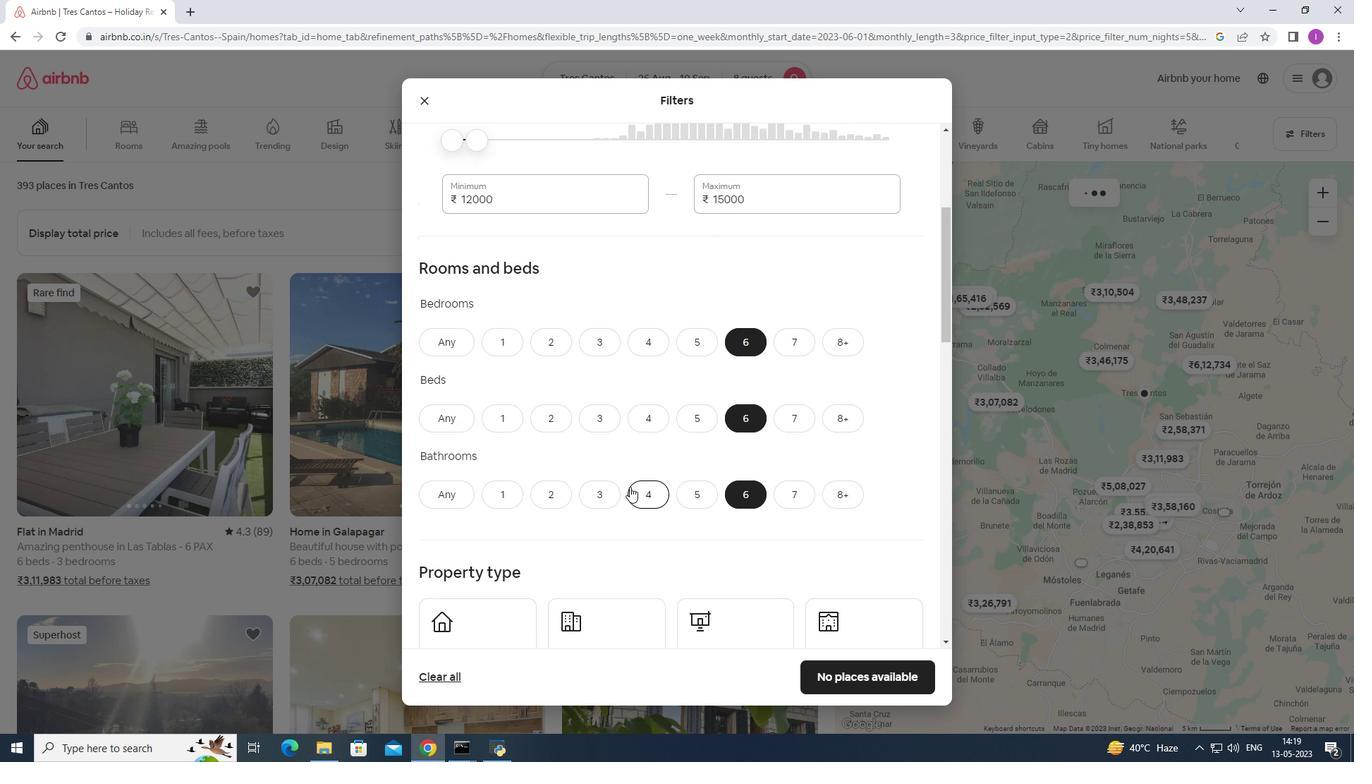 
Action: Mouse moved to (471, 367)
Screenshot: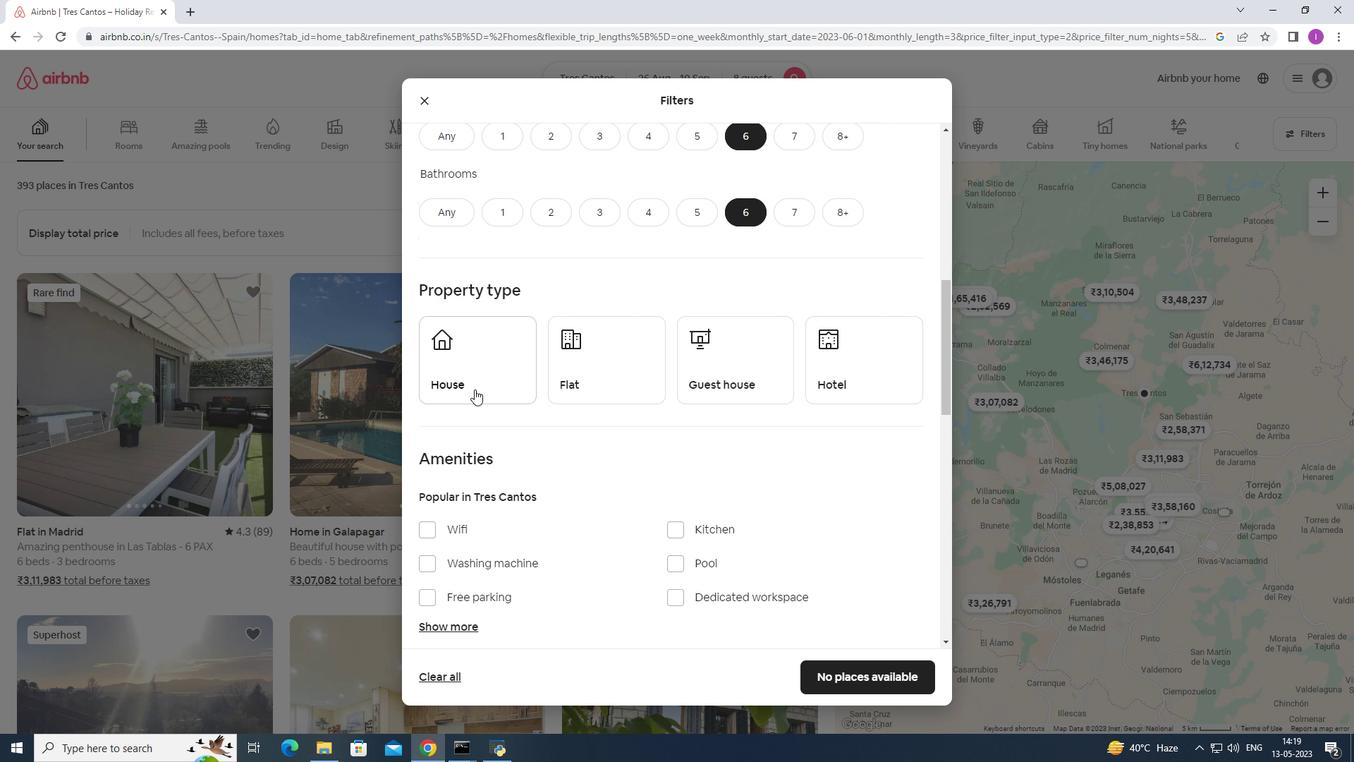 
Action: Mouse pressed left at (471, 367)
Screenshot: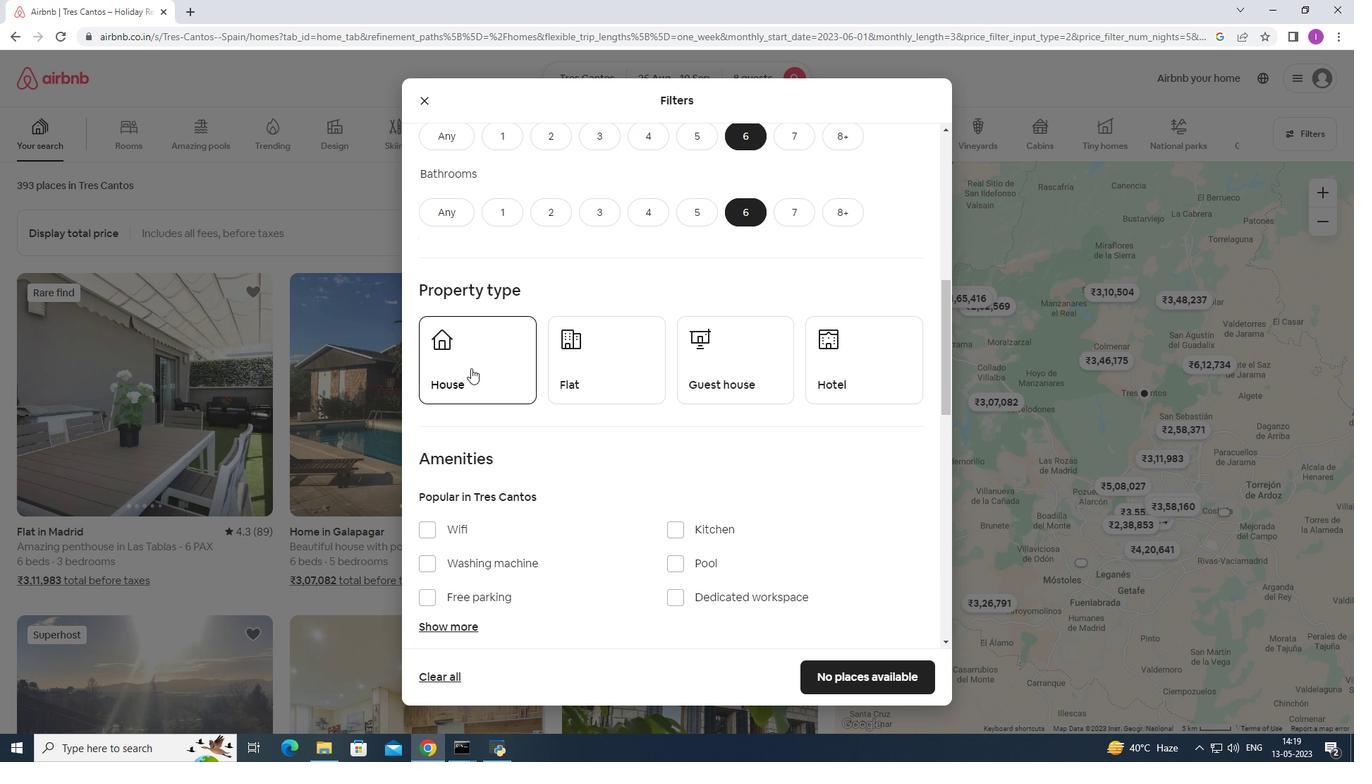 
Action: Mouse moved to (614, 361)
Screenshot: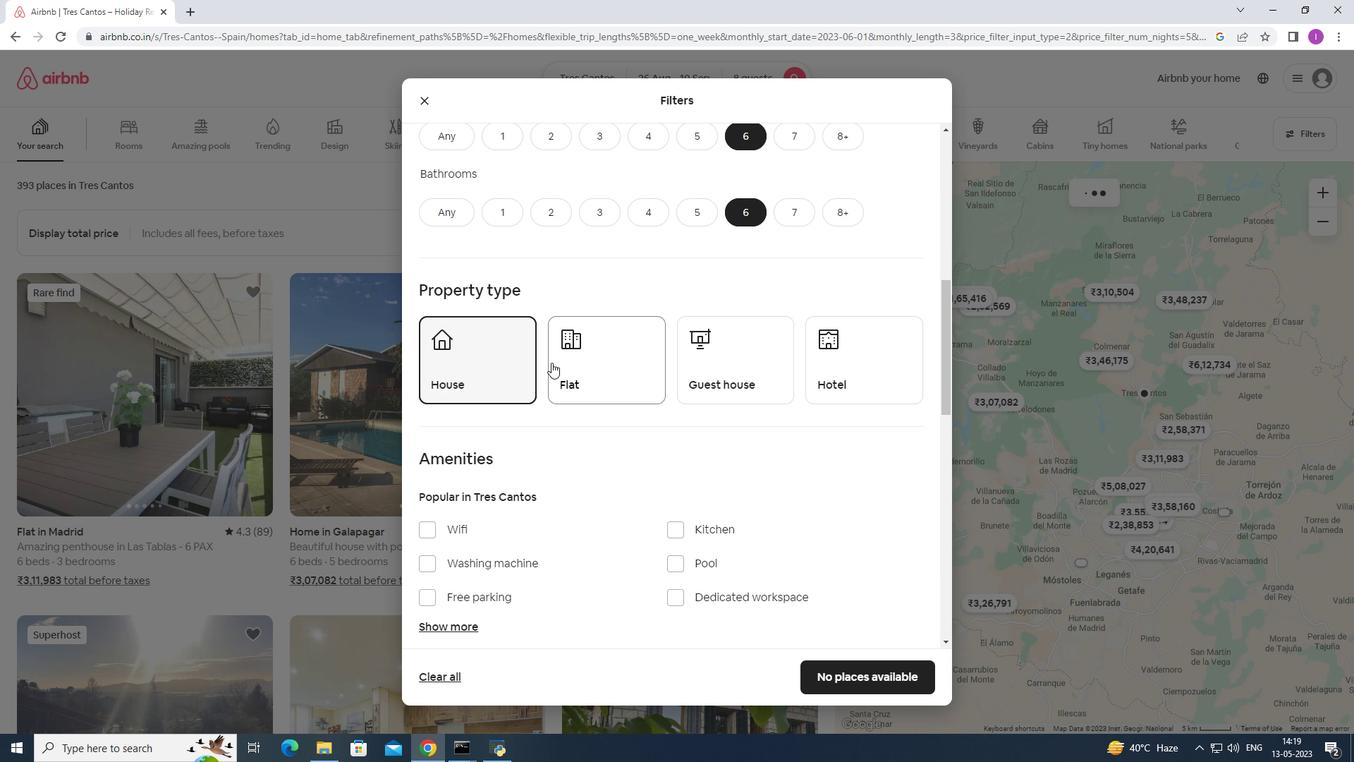 
Action: Mouse pressed left at (614, 361)
Screenshot: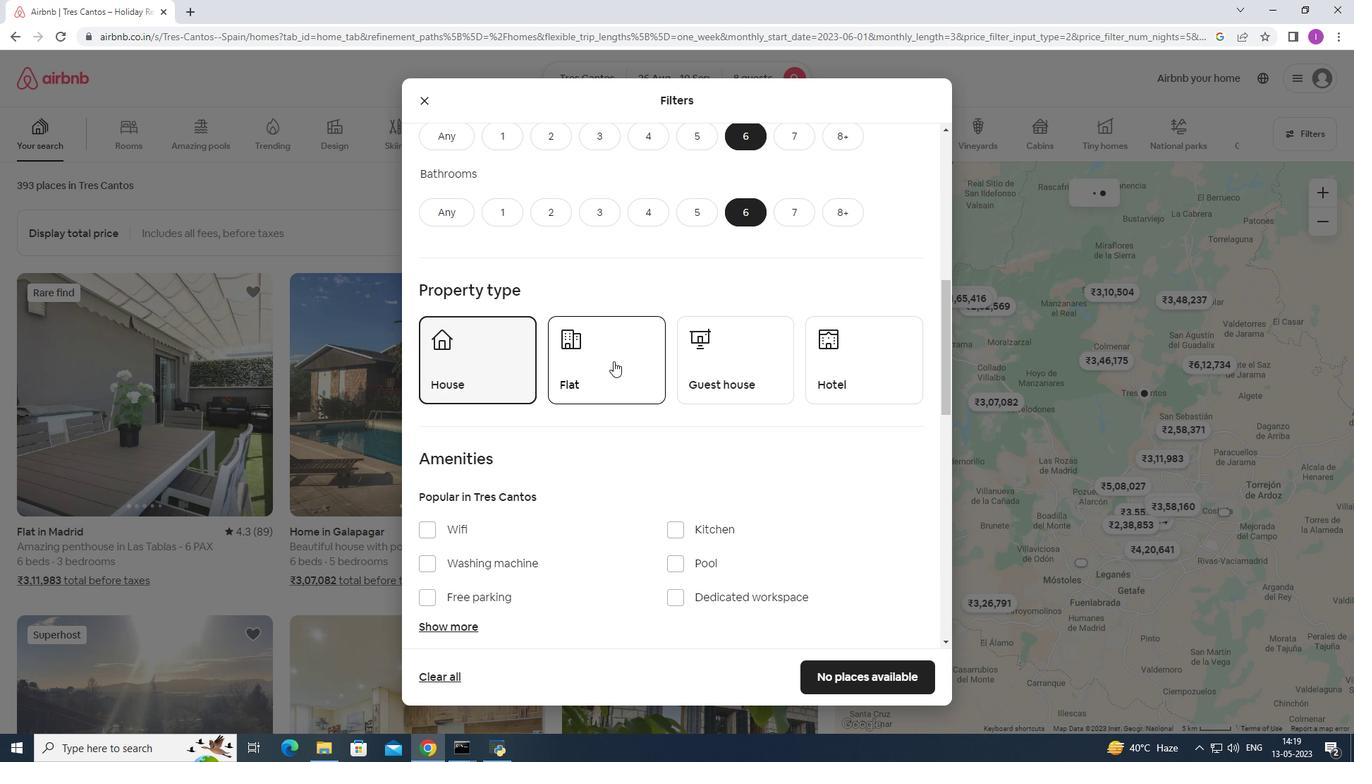 
Action: Mouse moved to (725, 369)
Screenshot: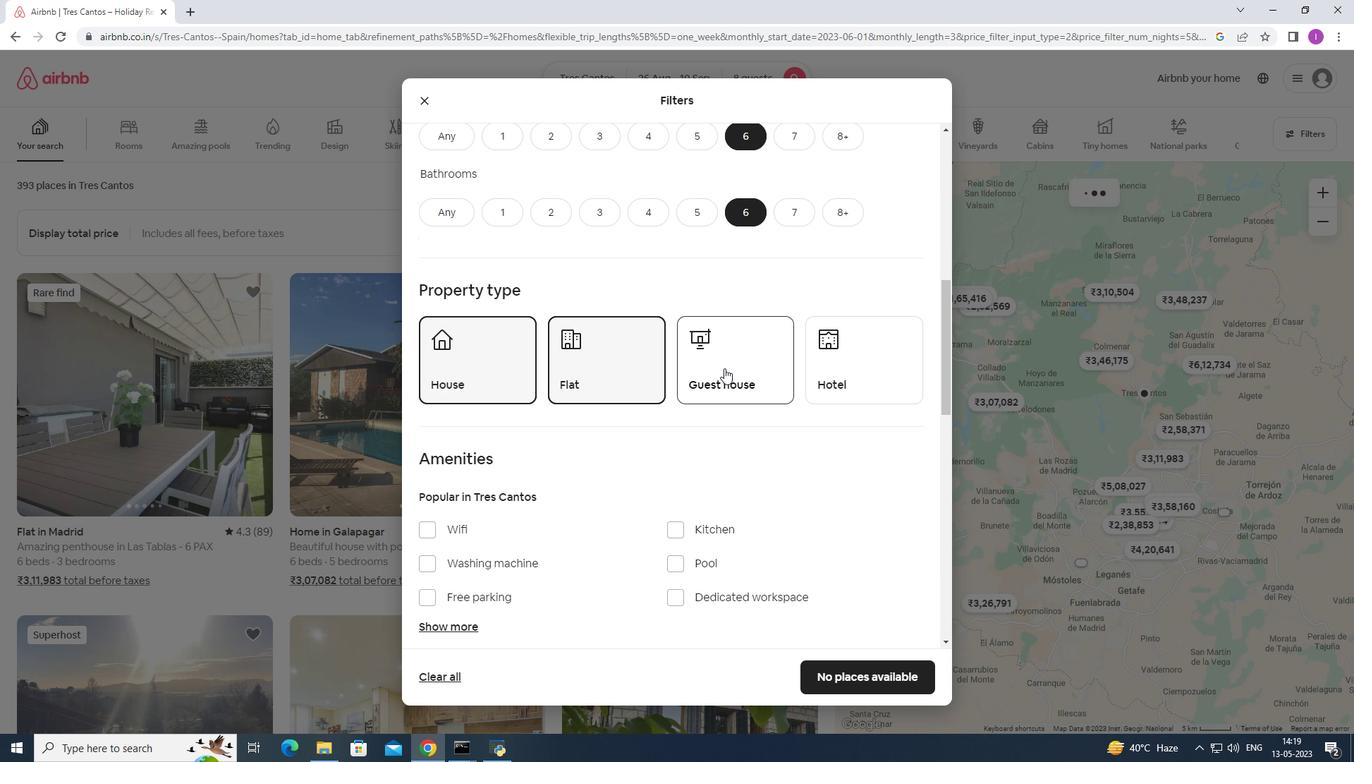 
Action: Mouse pressed left at (725, 369)
Screenshot: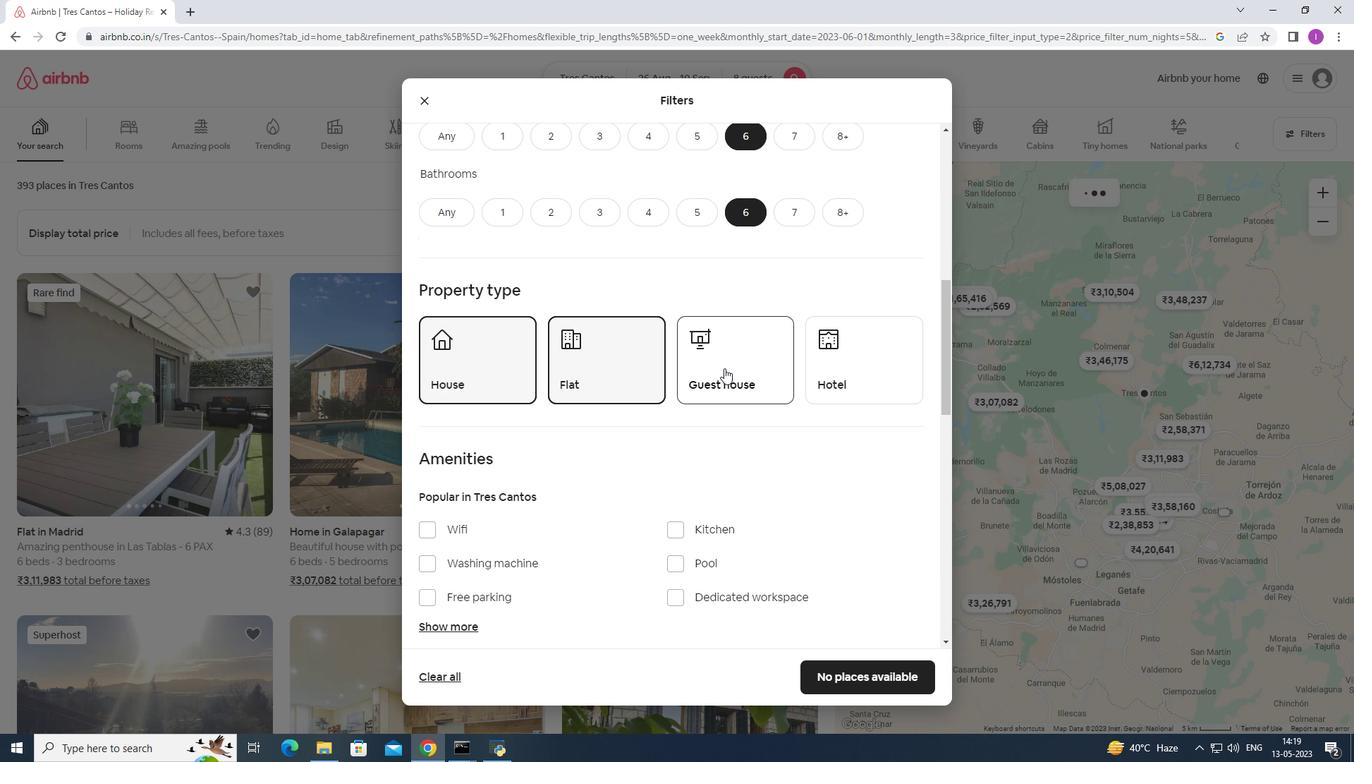 
Action: Mouse moved to (791, 387)
Screenshot: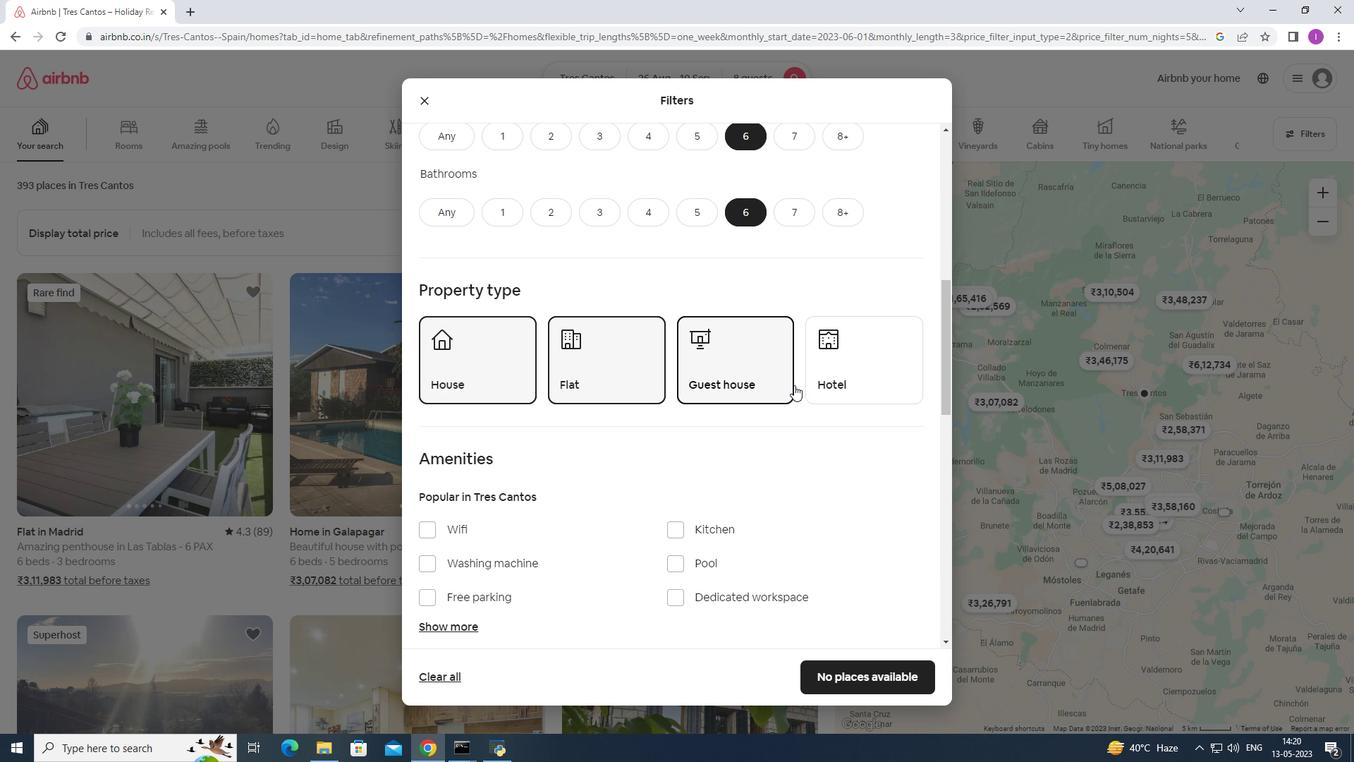 
Action: Mouse scrolled (791, 386) with delta (0, 0)
Screenshot: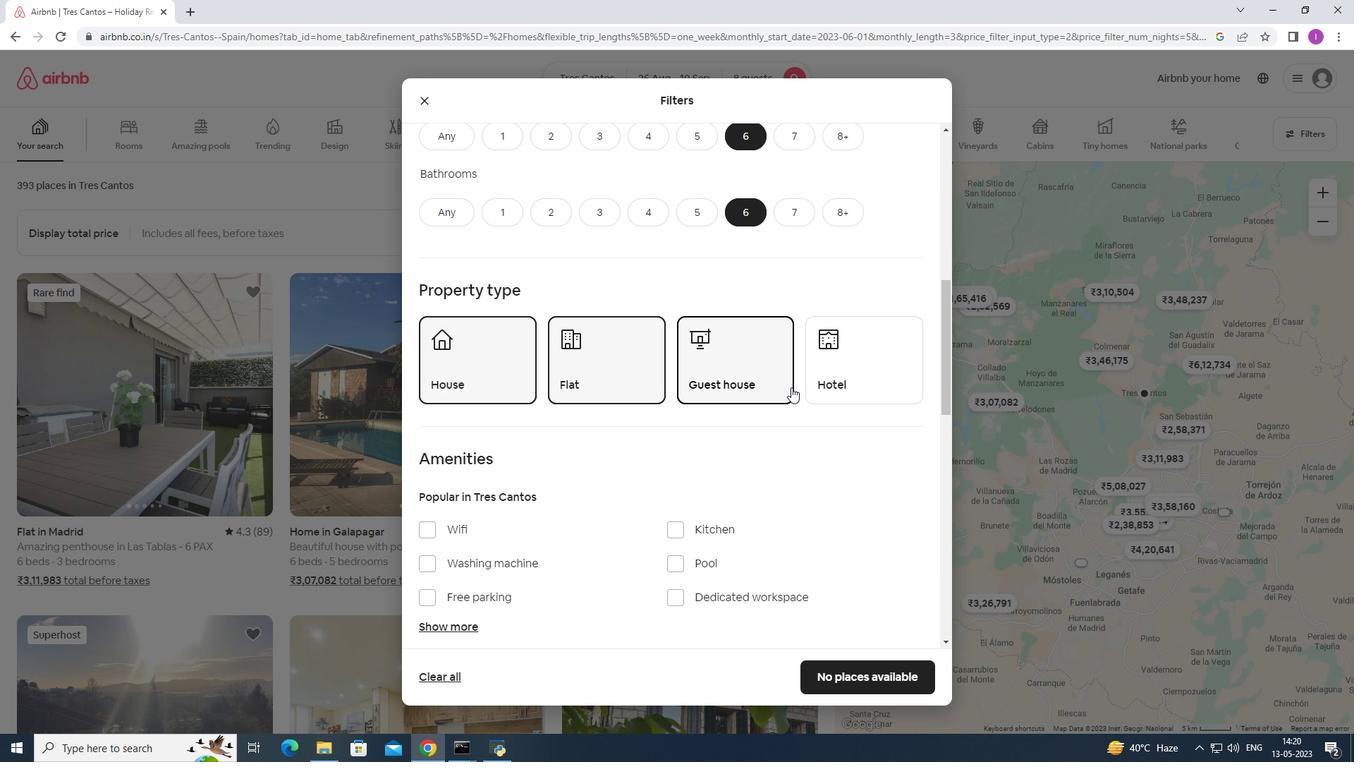 
Action: Mouse scrolled (791, 386) with delta (0, 0)
Screenshot: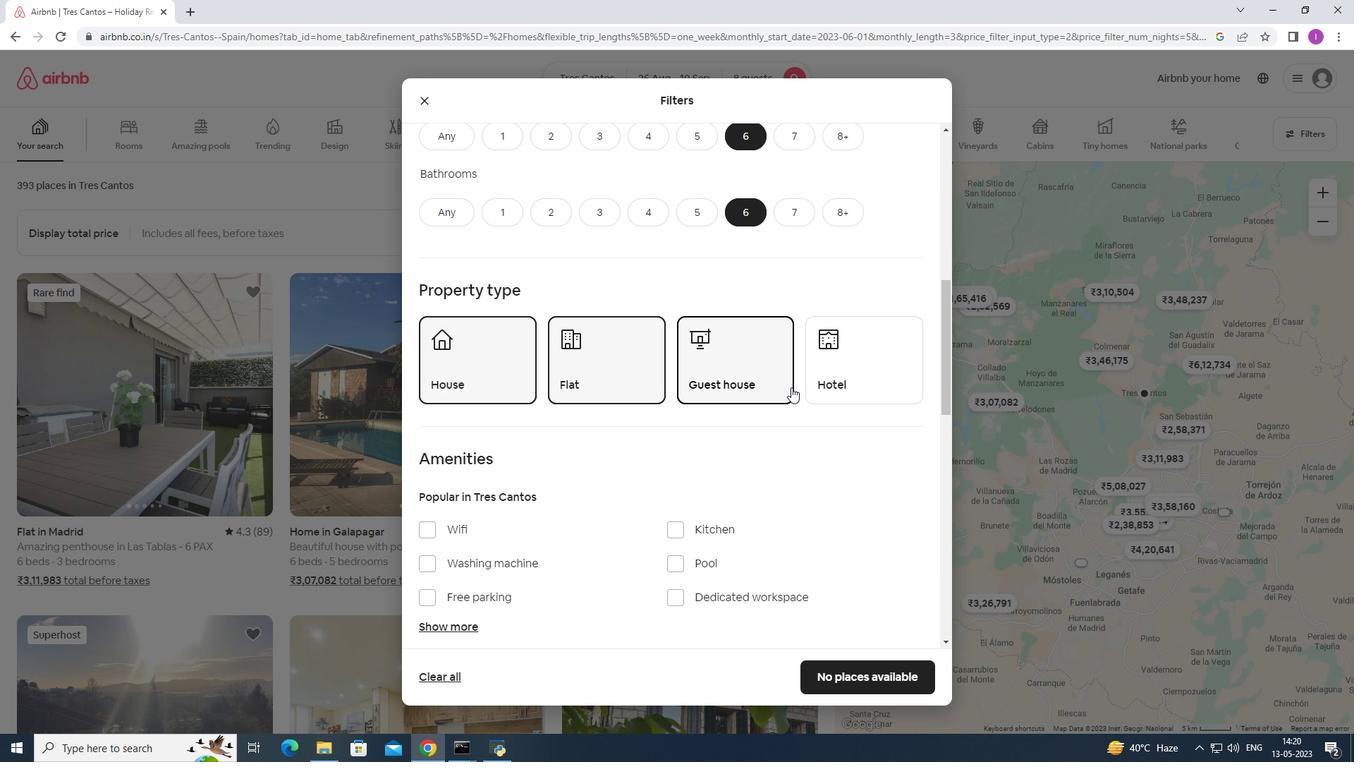 
Action: Mouse scrolled (791, 386) with delta (0, 0)
Screenshot: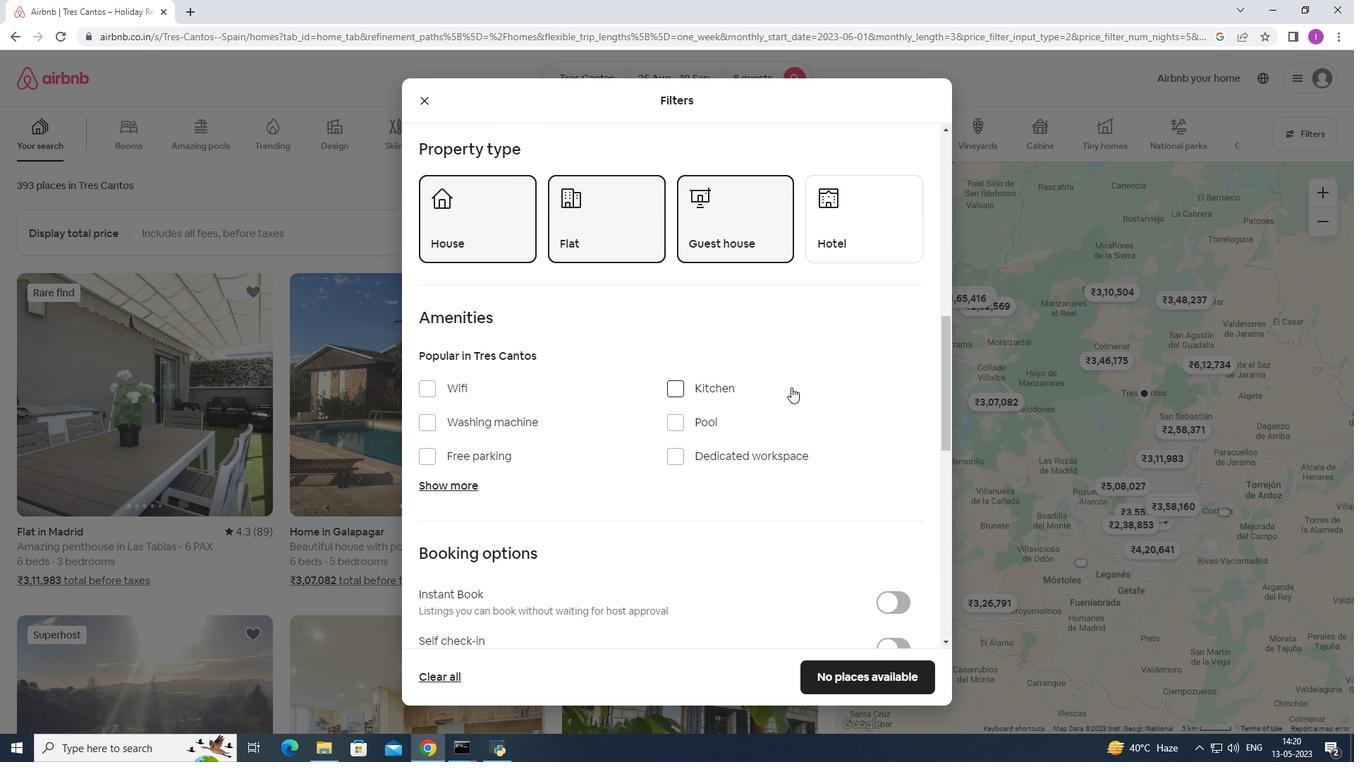 
Action: Mouse moved to (431, 317)
Screenshot: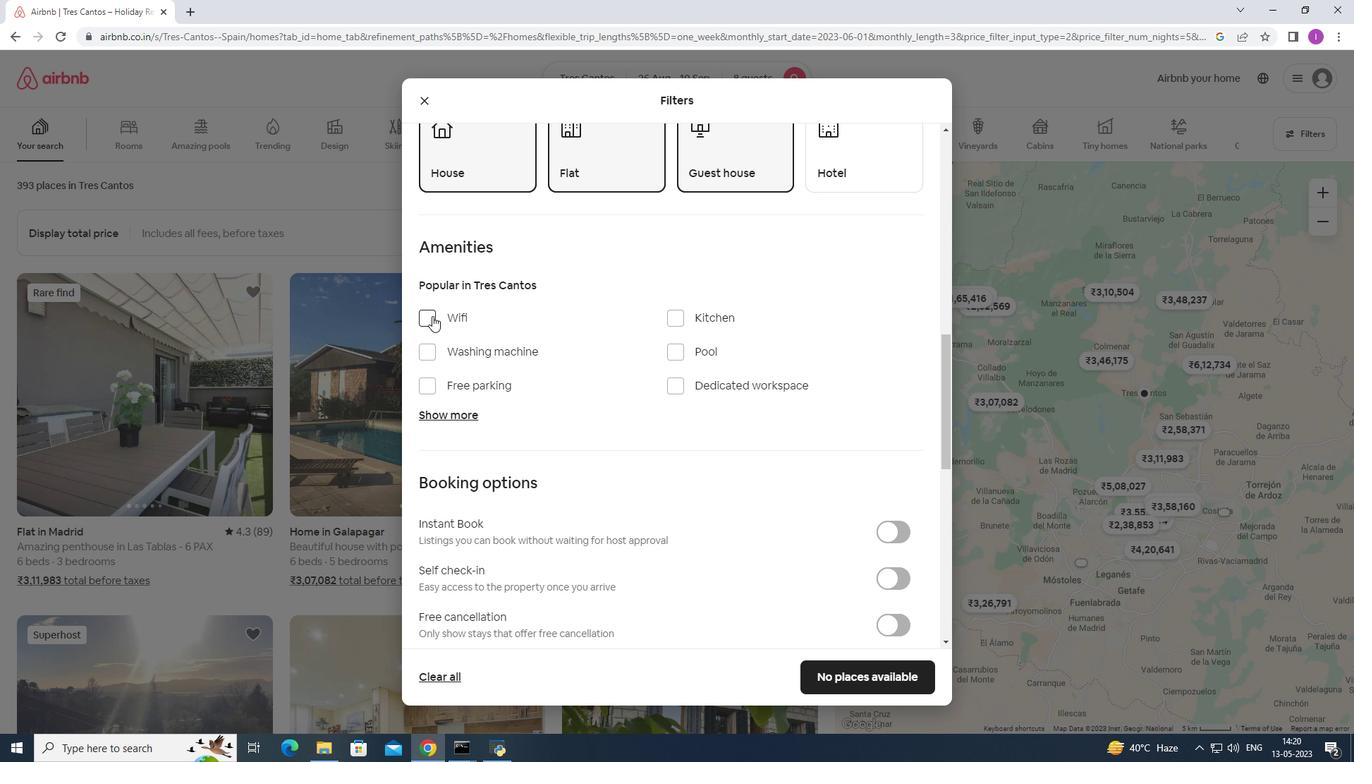 
Action: Mouse pressed left at (431, 317)
Screenshot: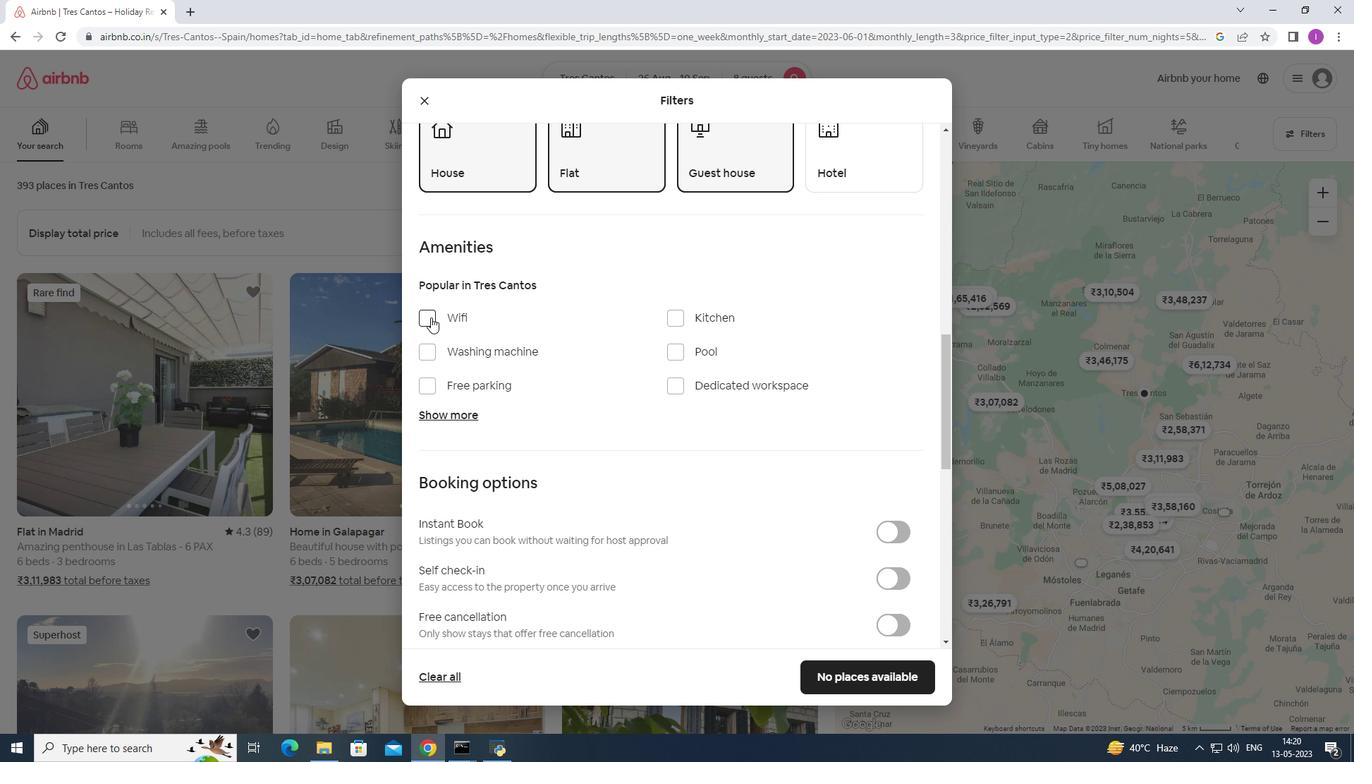 
Action: Mouse moved to (422, 386)
Screenshot: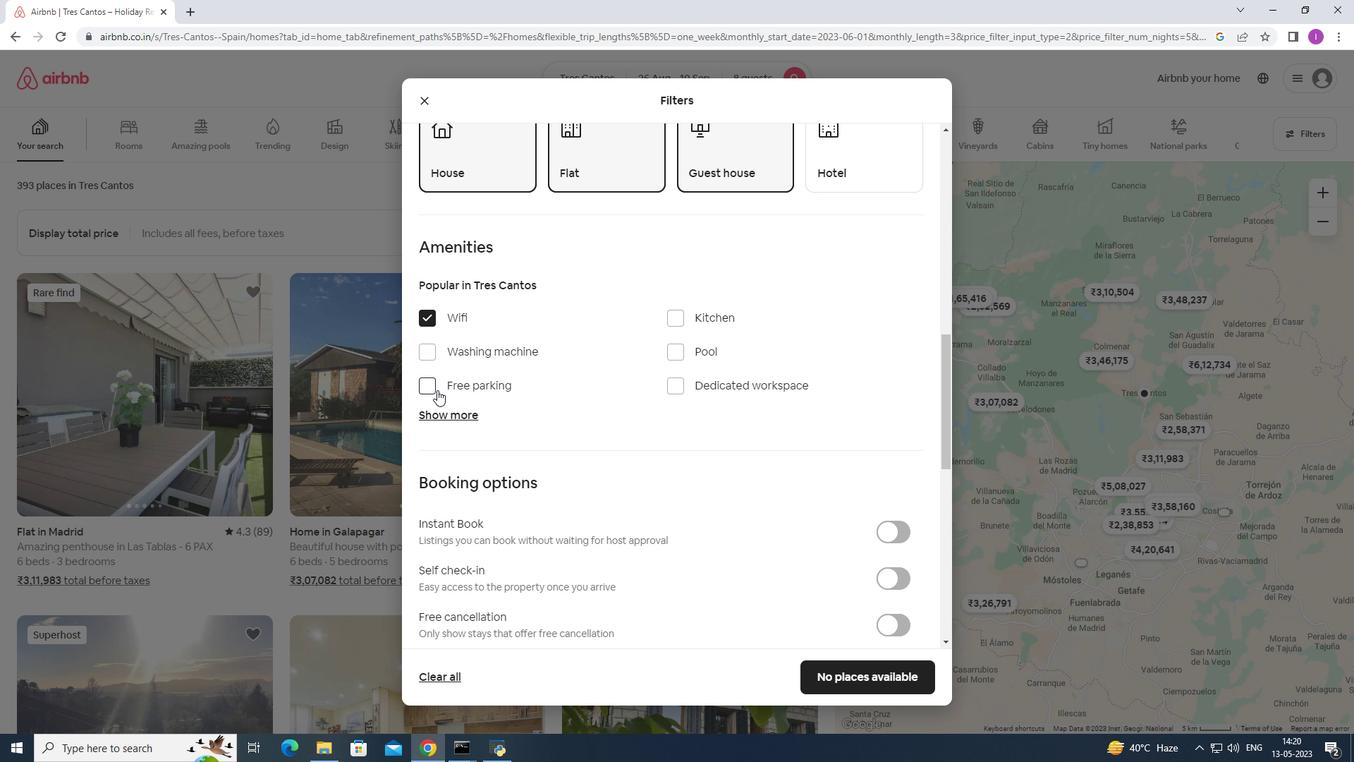 
Action: Mouse pressed left at (422, 386)
Screenshot: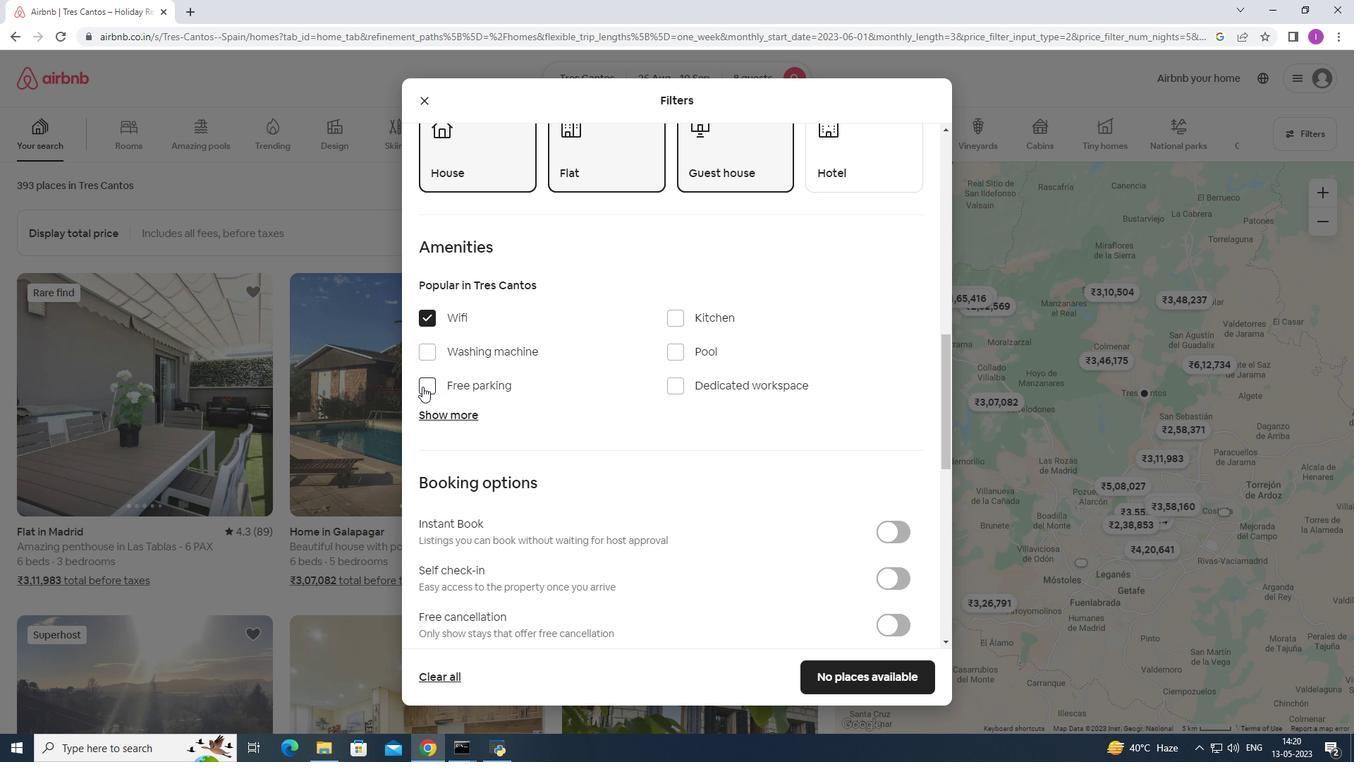 
Action: Mouse moved to (443, 407)
Screenshot: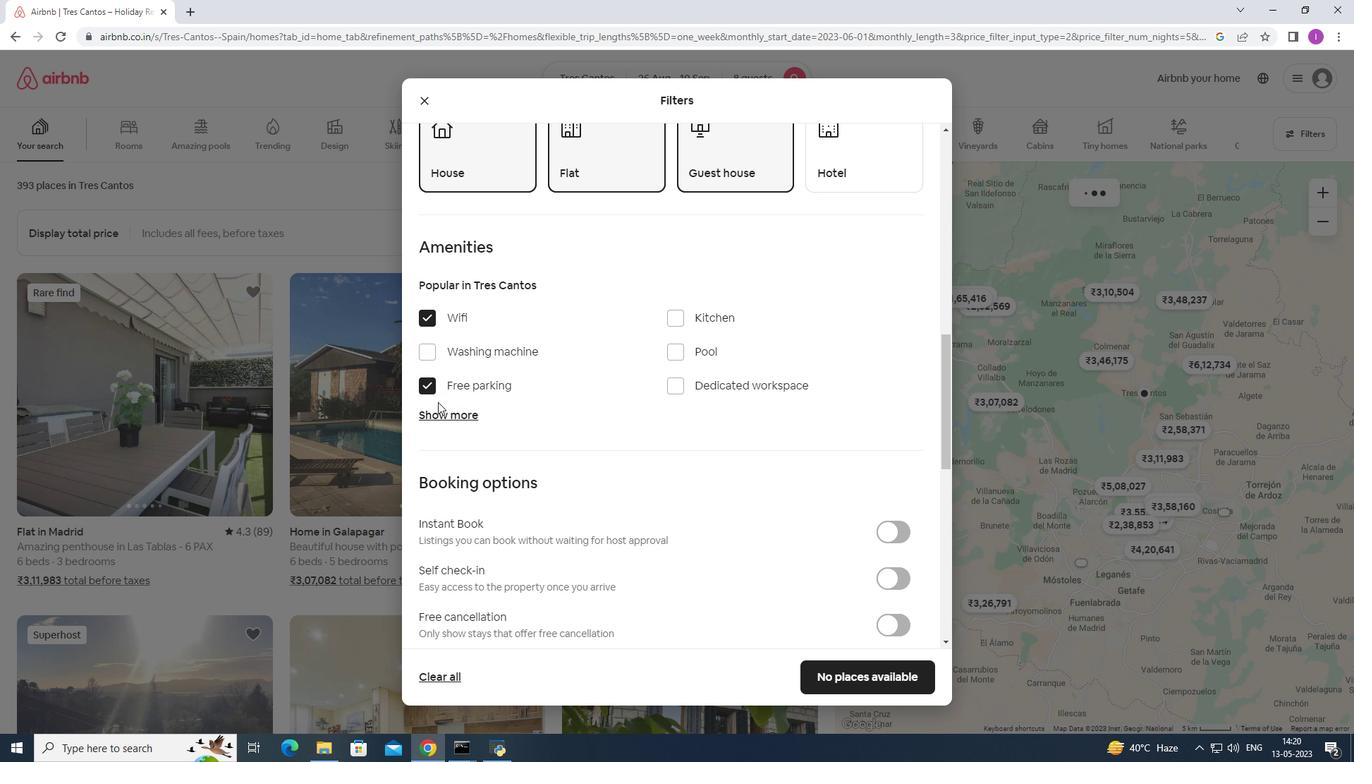 
Action: Mouse pressed left at (443, 407)
Screenshot: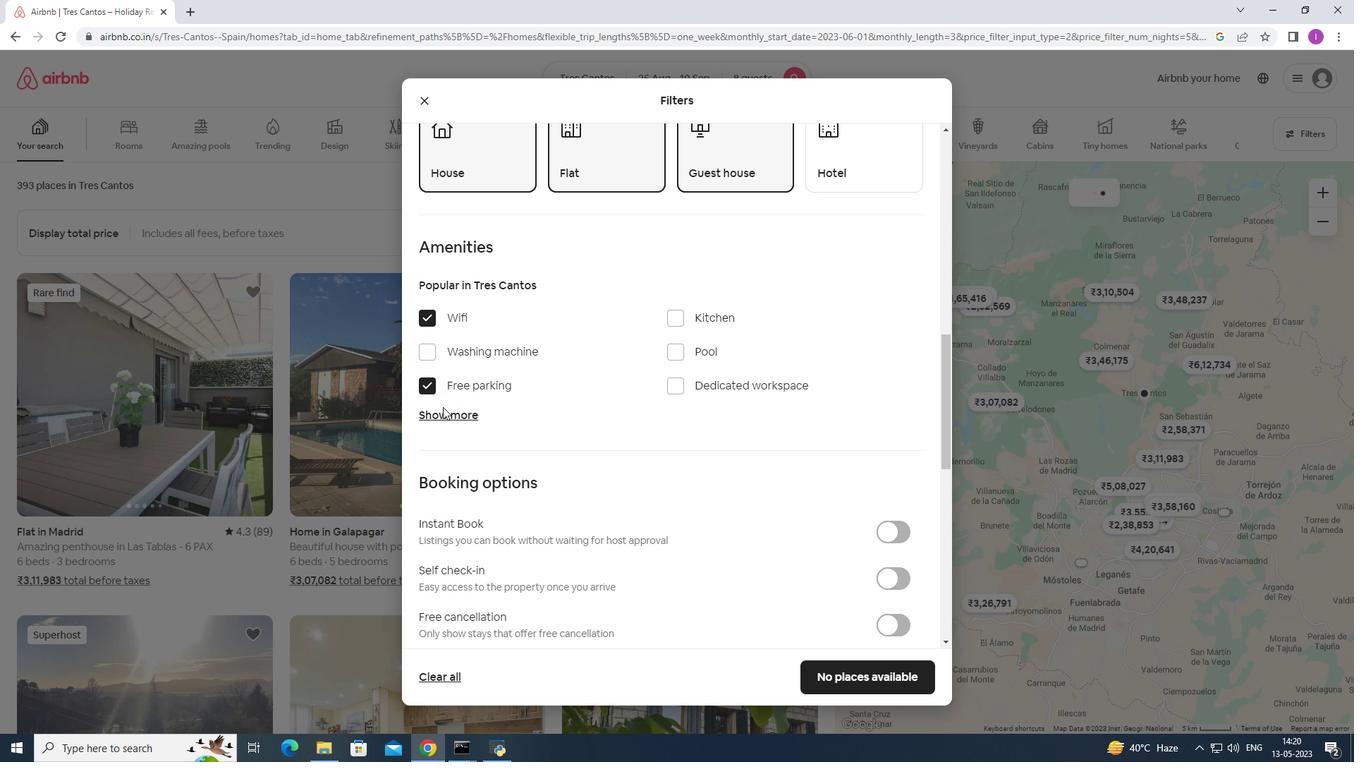 
Action: Mouse moved to (448, 413)
Screenshot: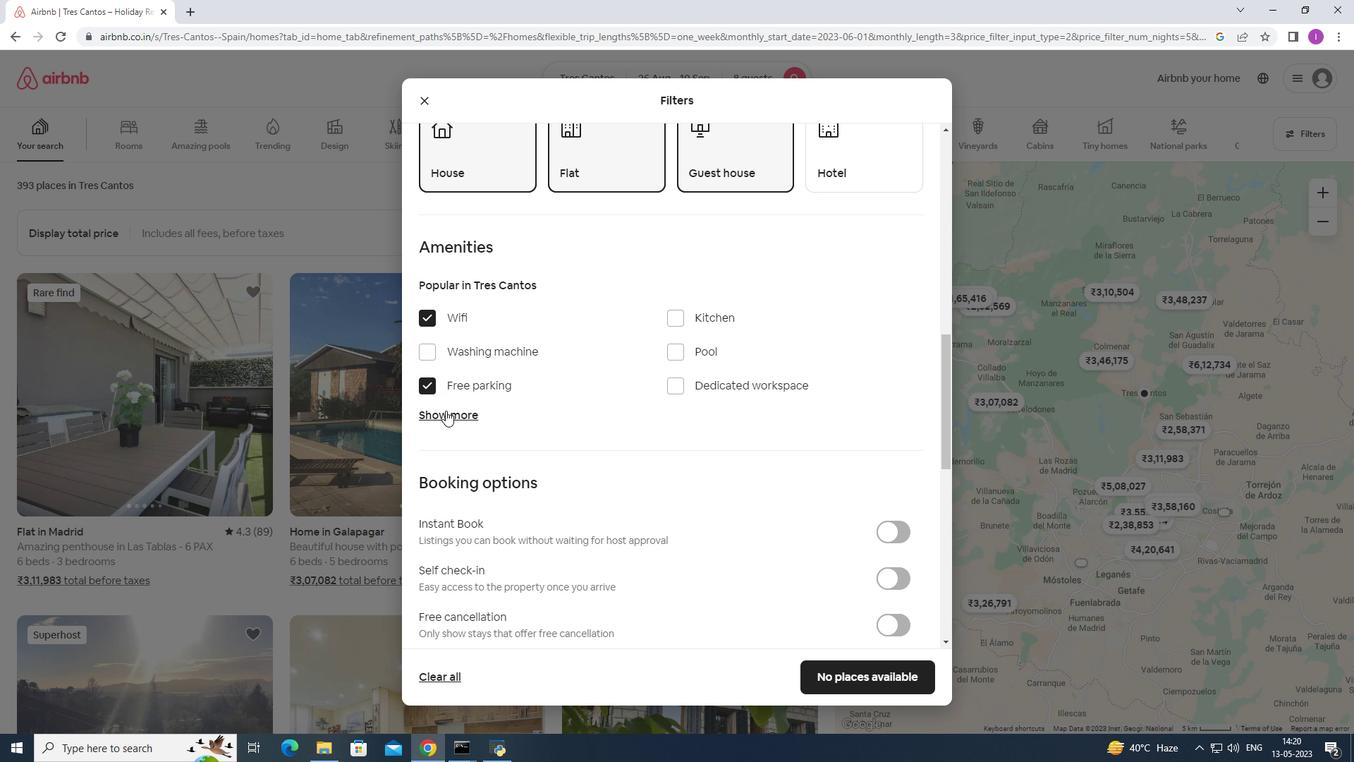 
Action: Mouse pressed left at (448, 413)
Screenshot: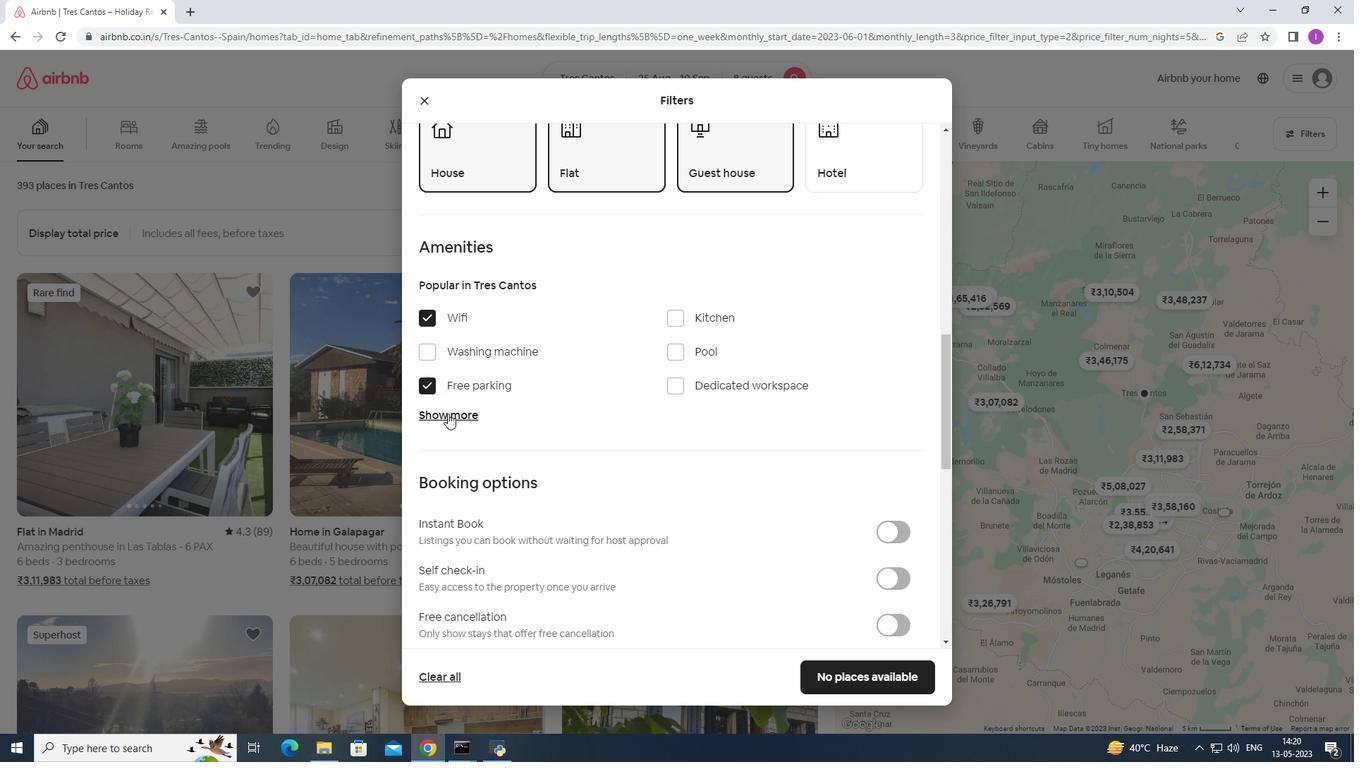 
Action: Mouse moved to (578, 458)
Screenshot: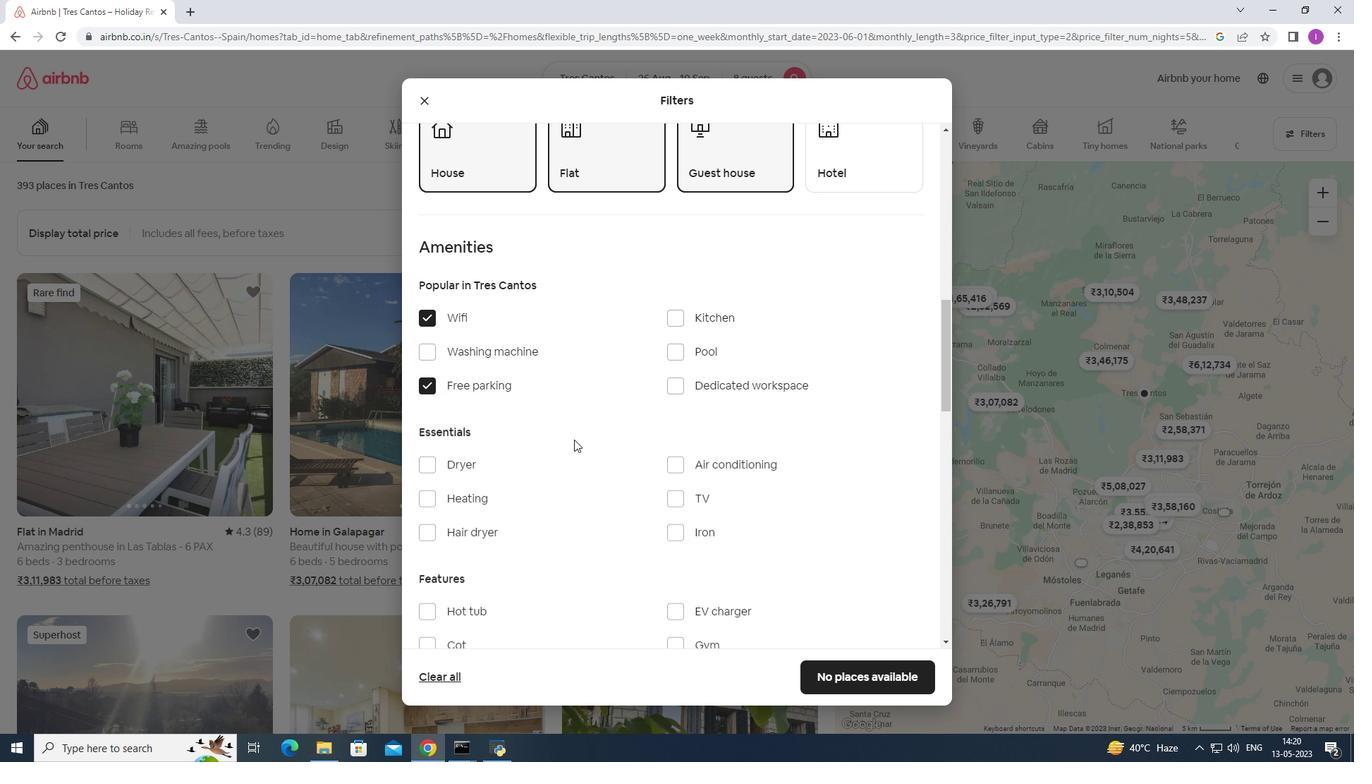 
Action: Mouse scrolled (578, 457) with delta (0, 0)
Screenshot: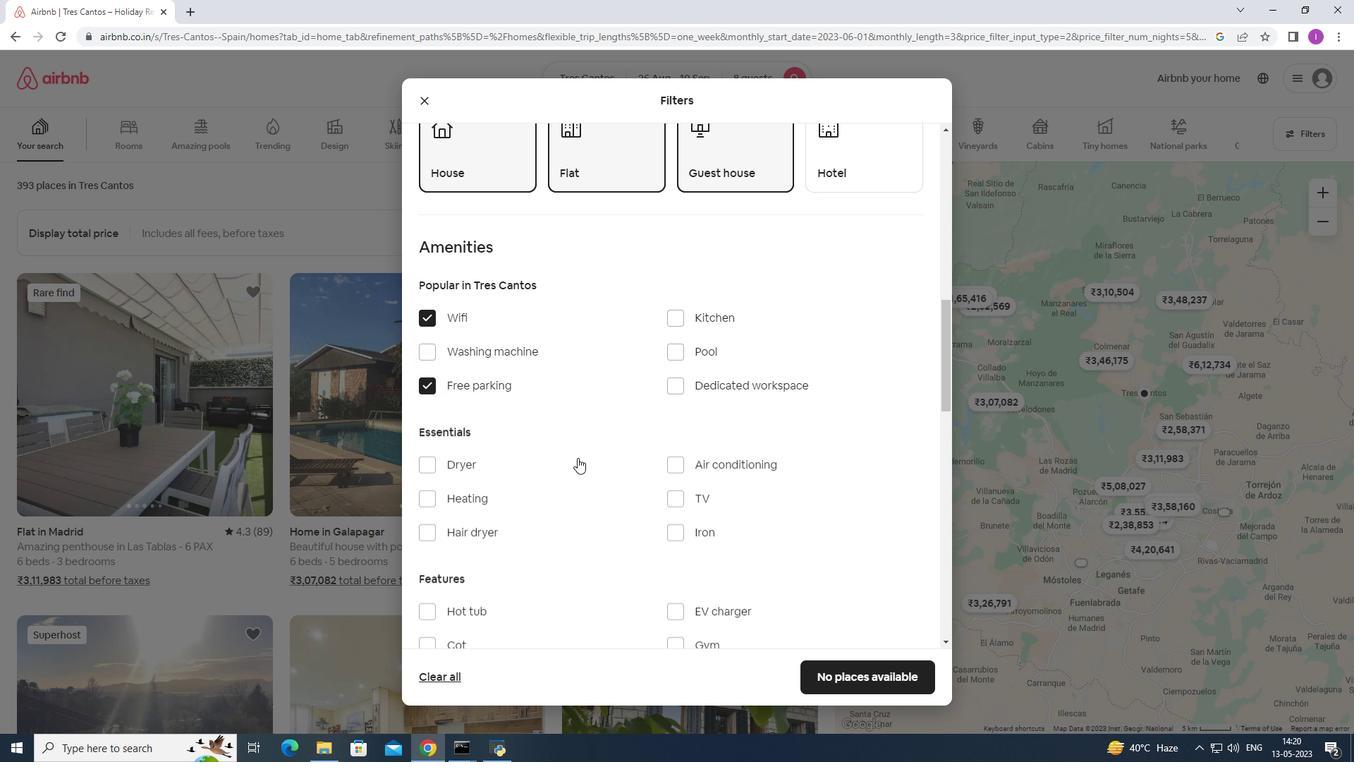 
Action: Mouse moved to (669, 434)
Screenshot: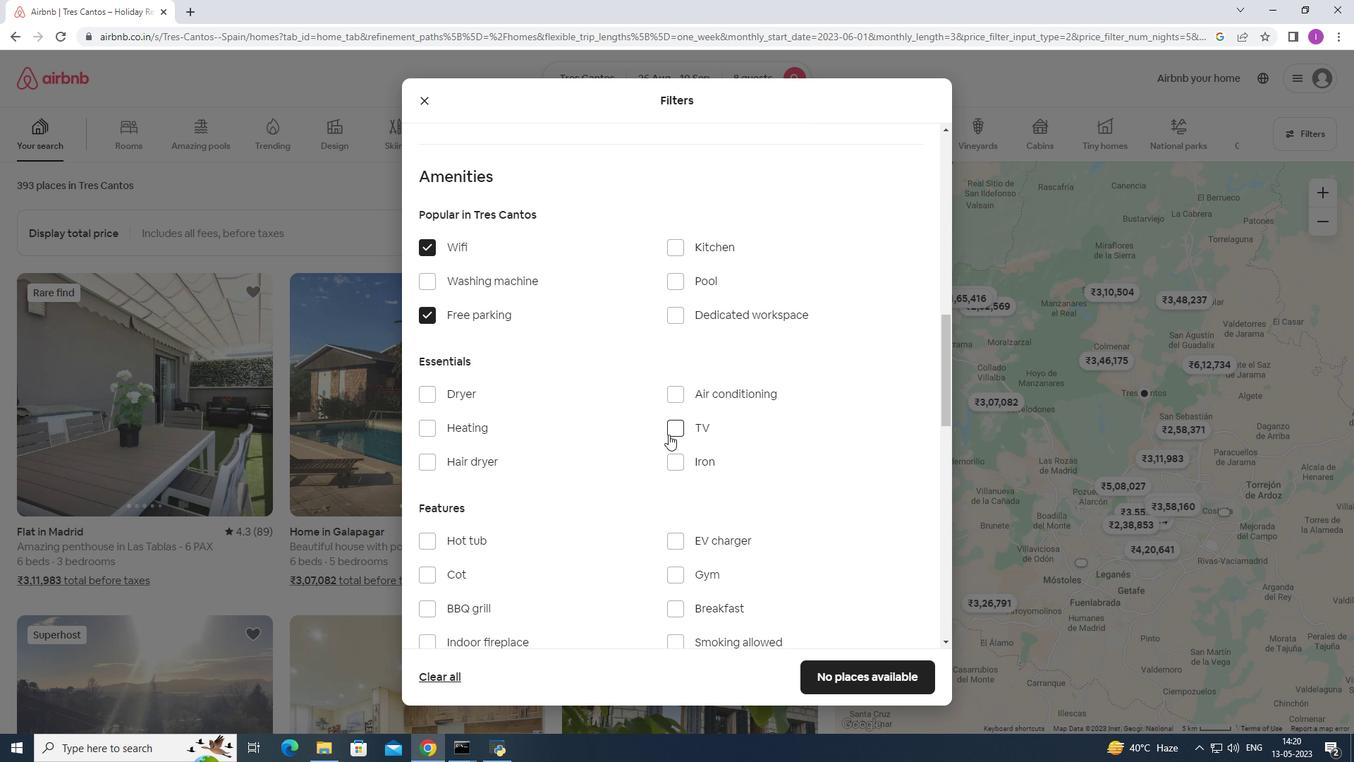 
Action: Mouse pressed left at (669, 434)
Screenshot: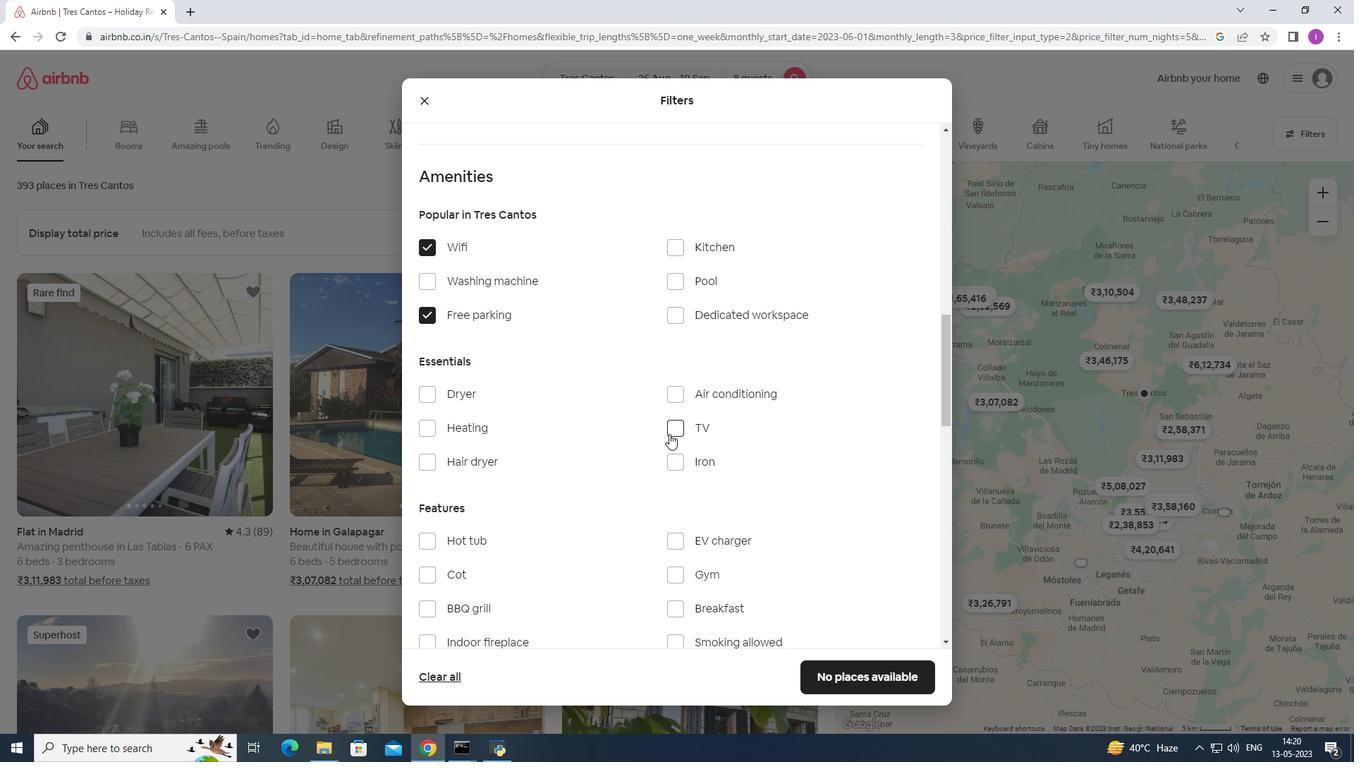 
Action: Mouse moved to (511, 544)
Screenshot: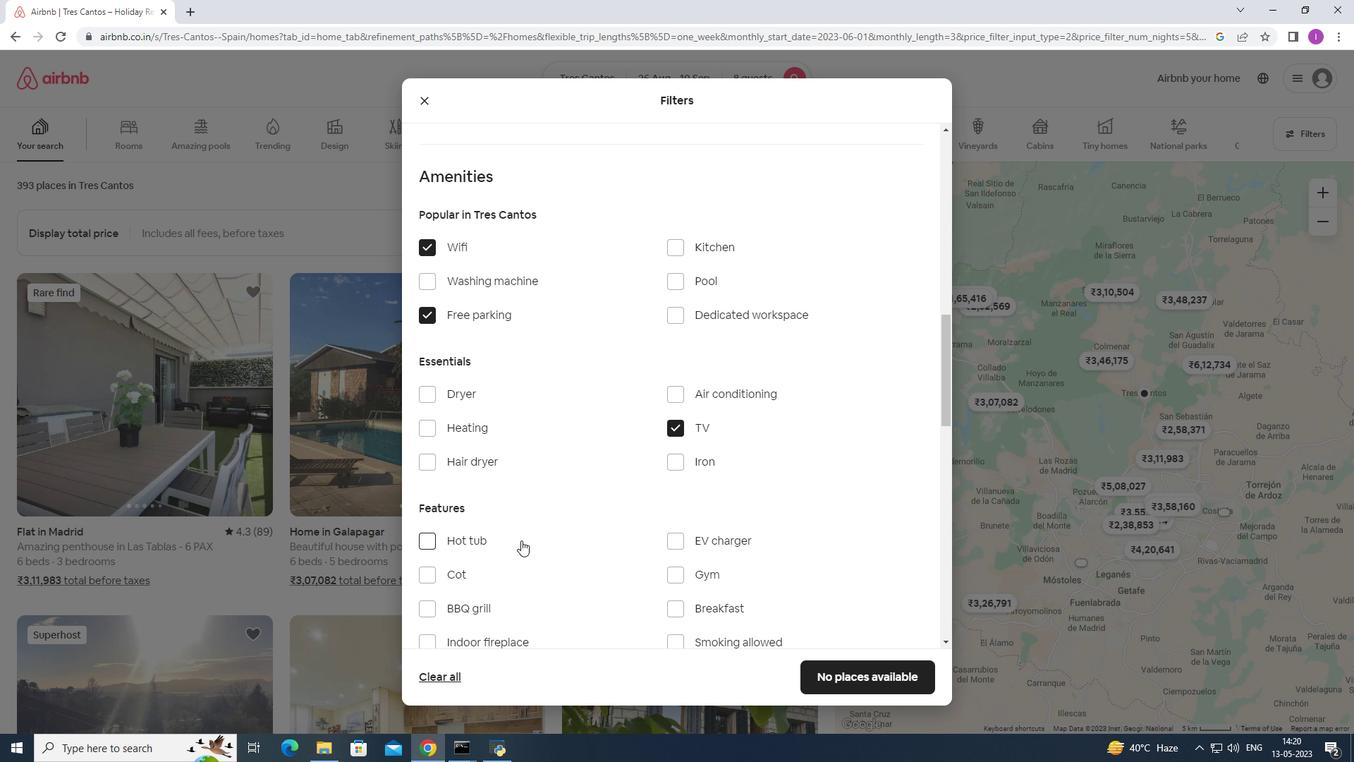 
Action: Mouse scrolled (511, 544) with delta (0, 0)
Screenshot: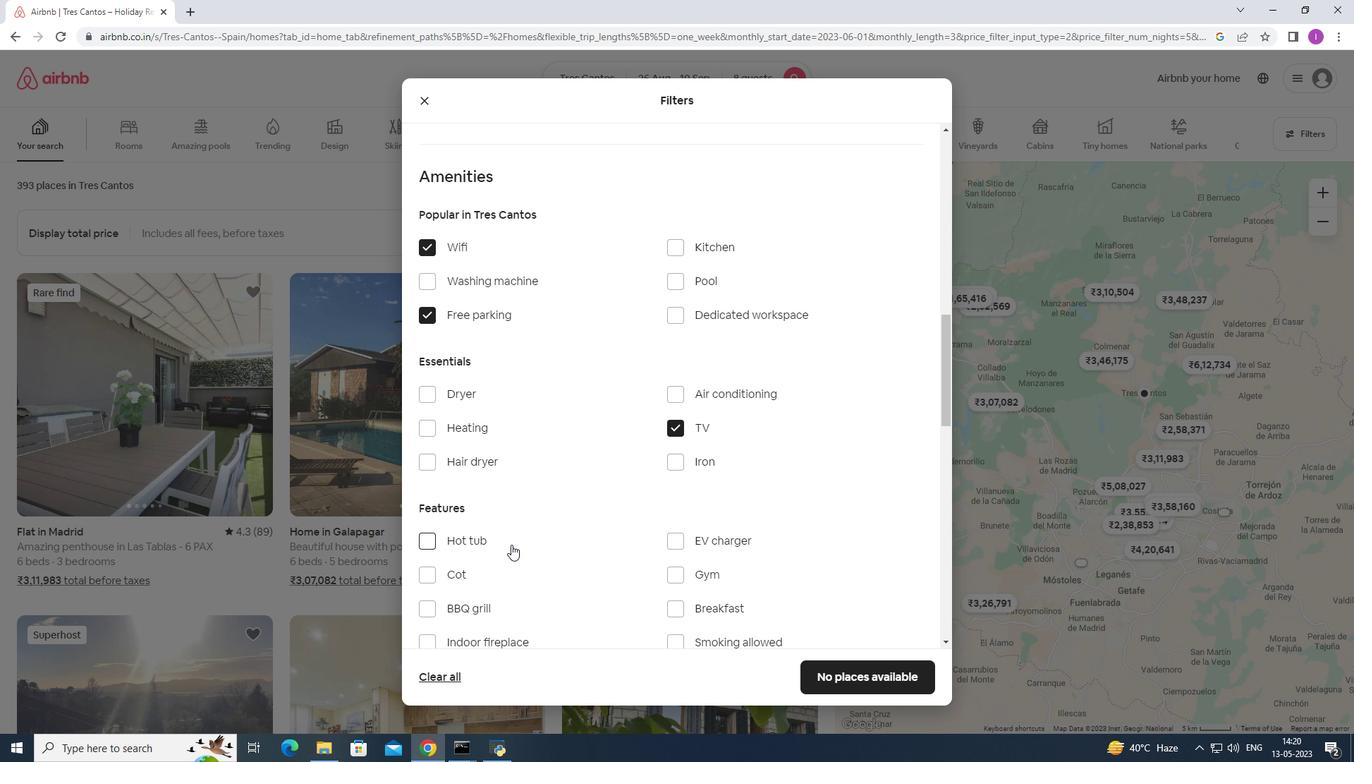 
Action: Mouse scrolled (511, 544) with delta (0, 0)
Screenshot: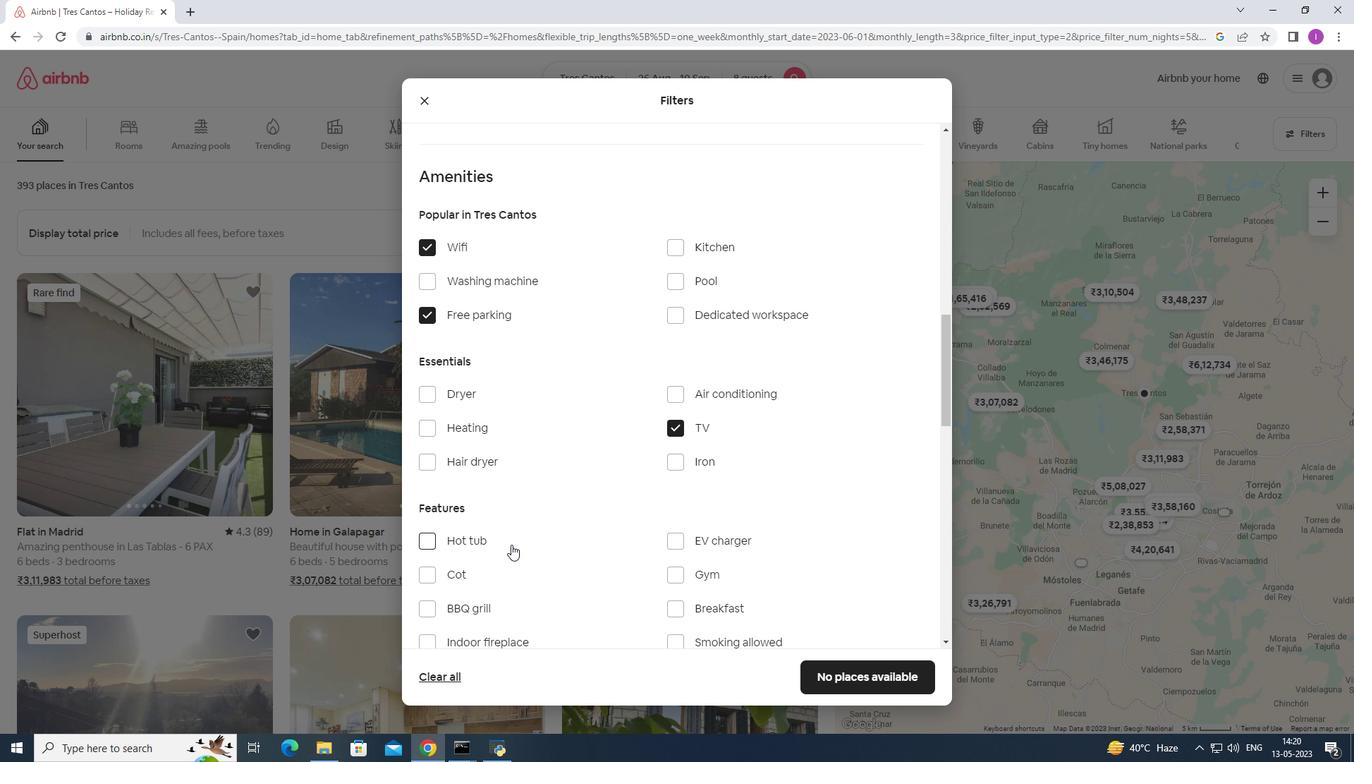 
Action: Mouse moved to (677, 434)
Screenshot: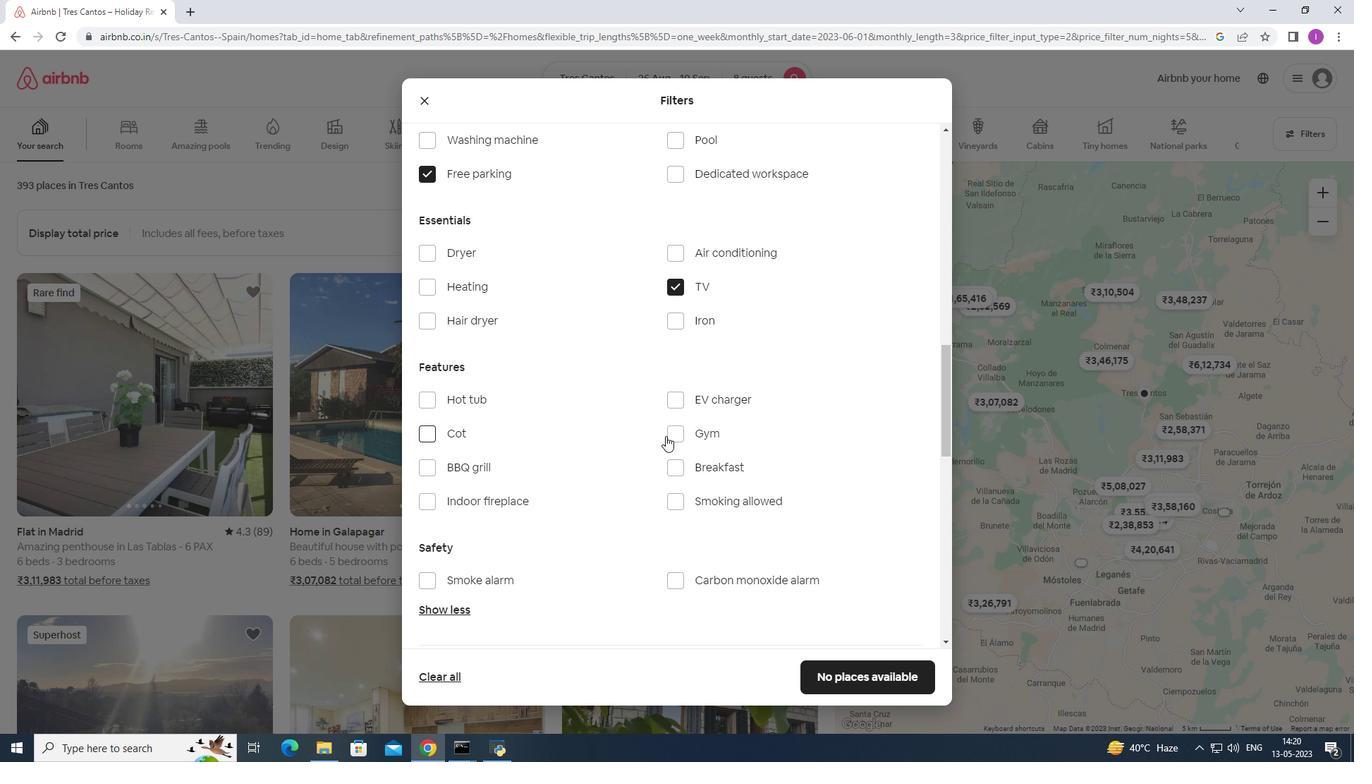
Action: Mouse pressed left at (677, 434)
Screenshot: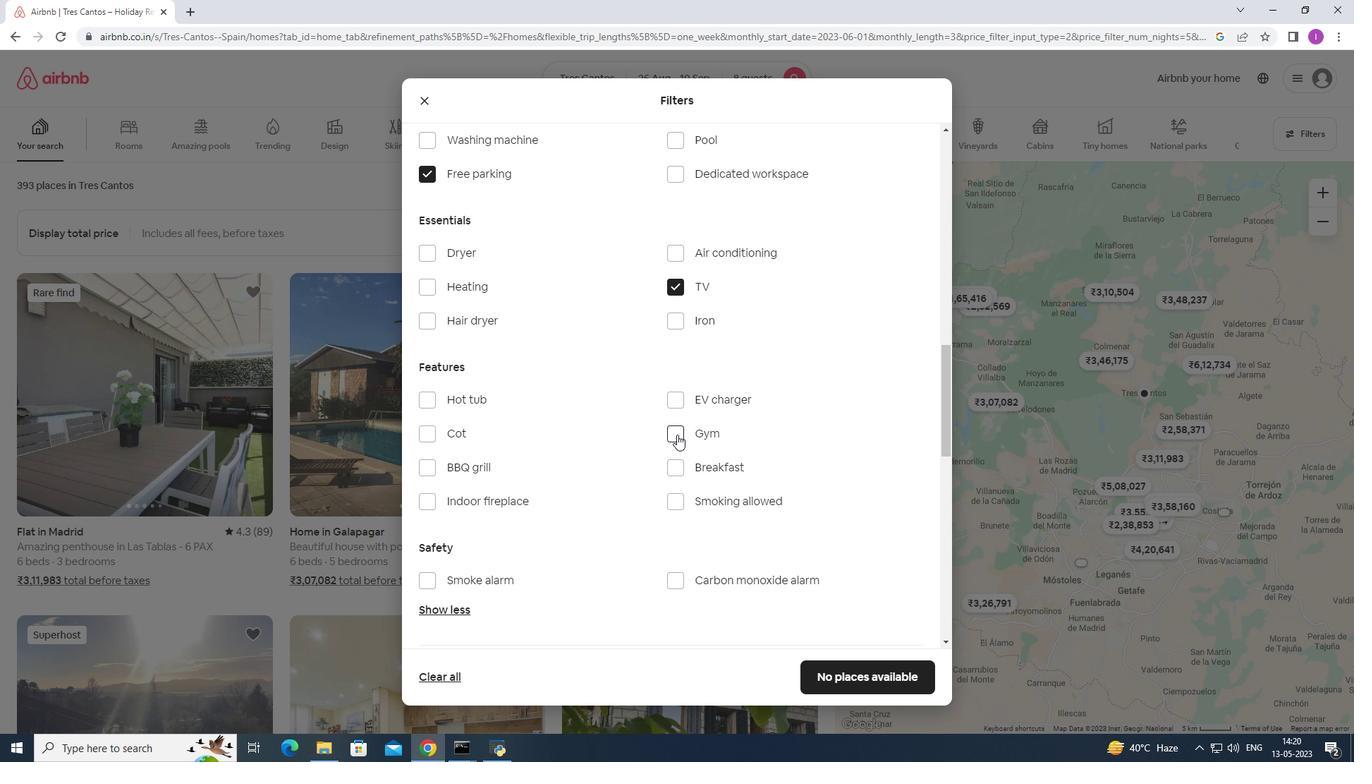 
Action: Mouse moved to (676, 471)
Screenshot: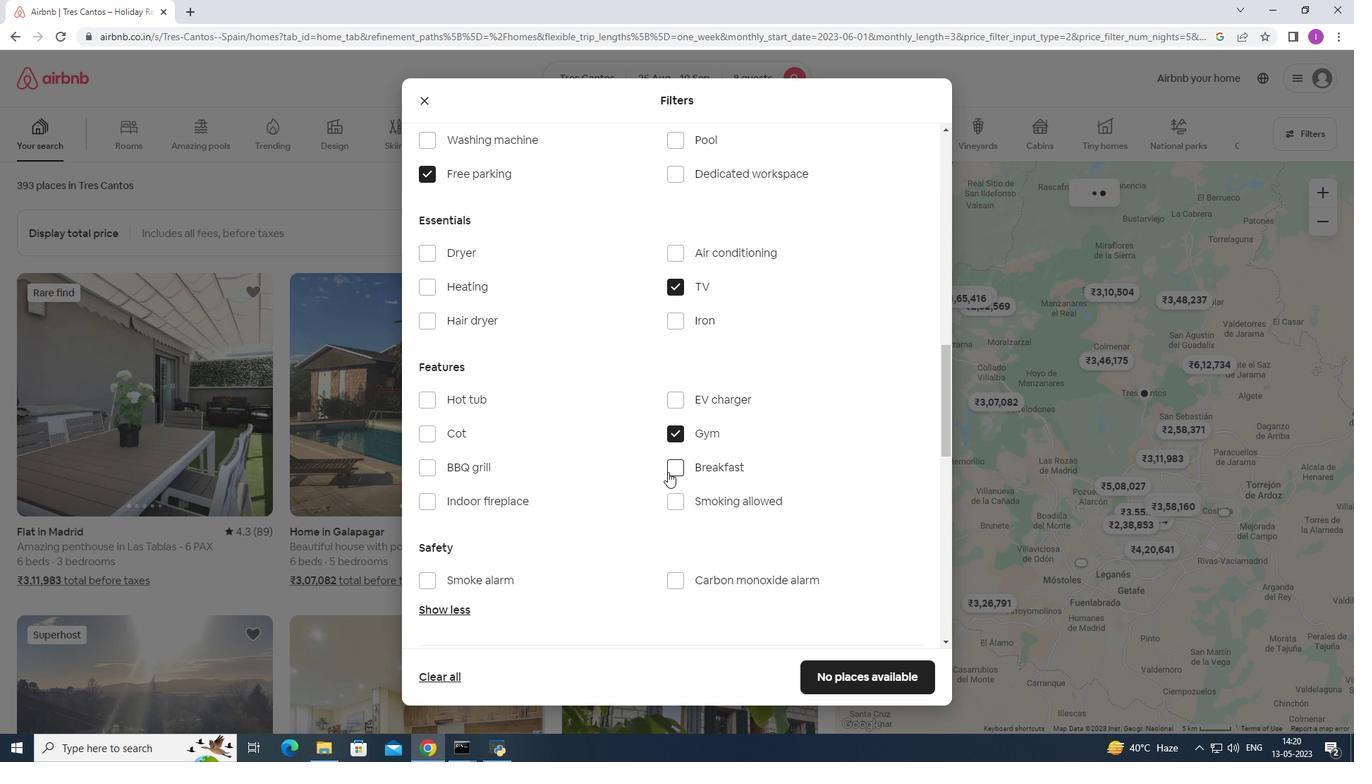 
Action: Mouse pressed left at (676, 471)
Screenshot: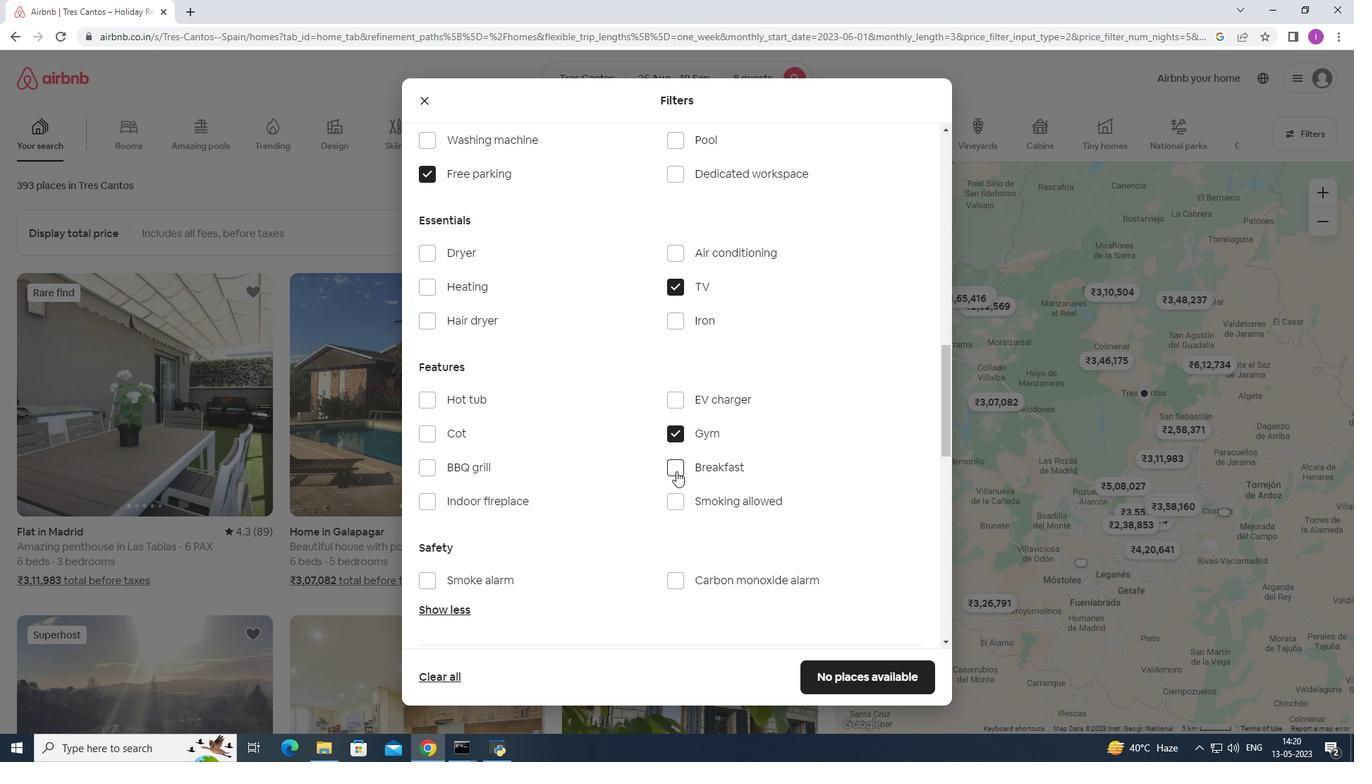 
Action: Mouse moved to (541, 476)
Screenshot: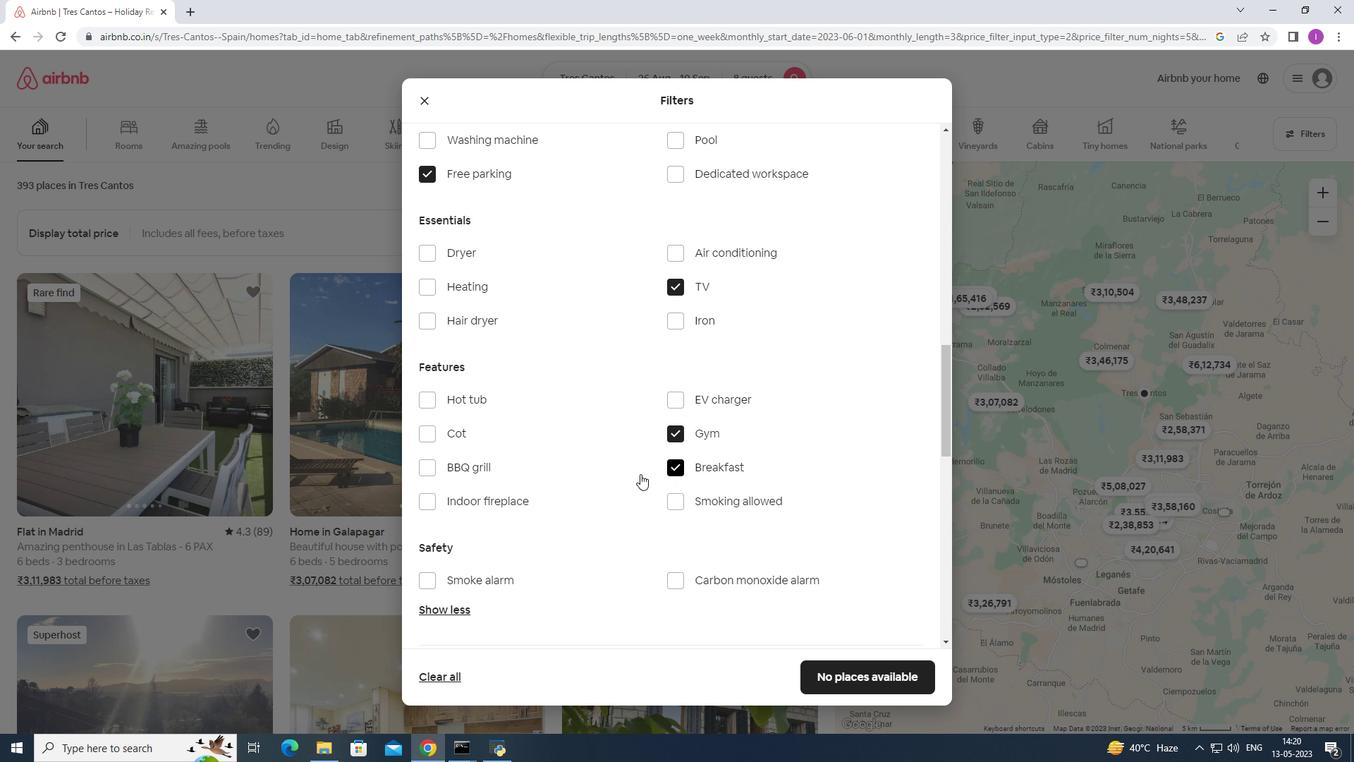 
Action: Mouse scrolled (541, 475) with delta (0, 0)
Screenshot: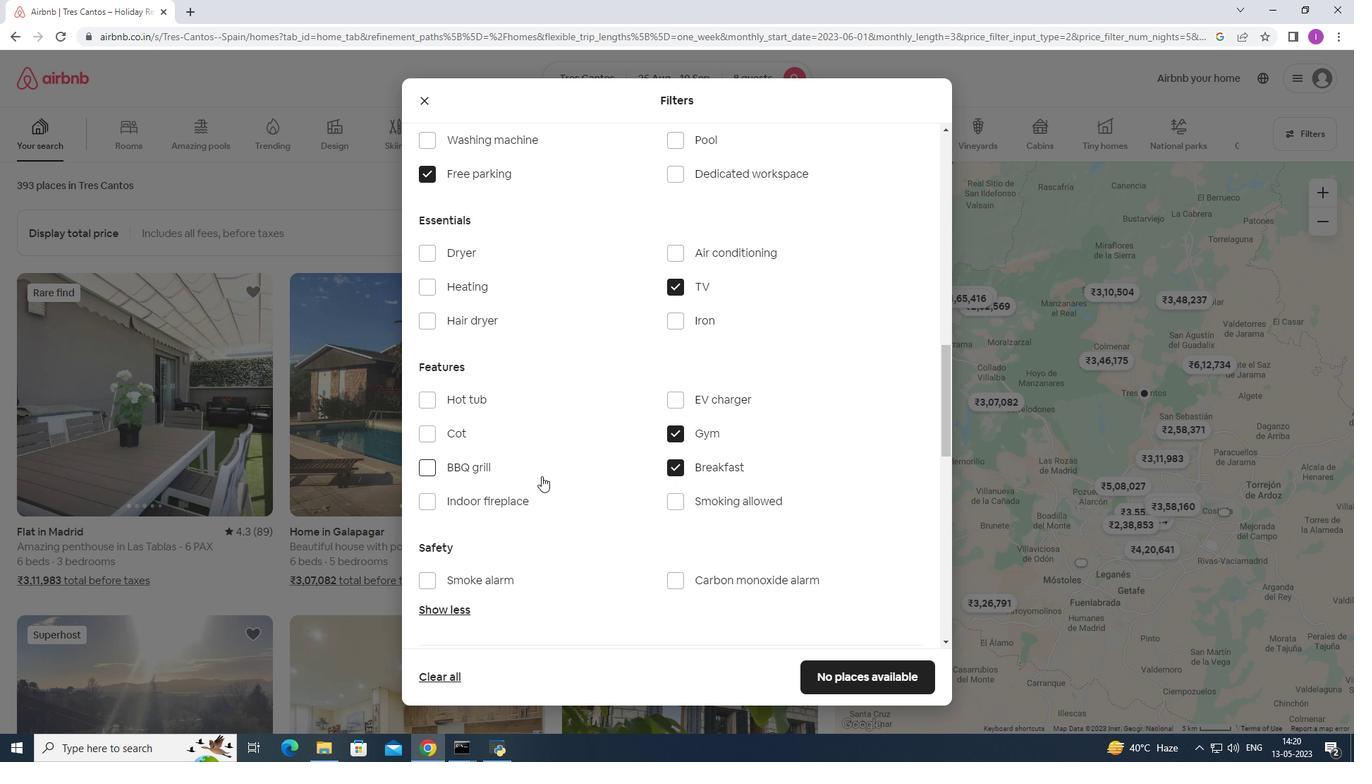 
Action: Mouse scrolled (541, 475) with delta (0, 0)
Screenshot: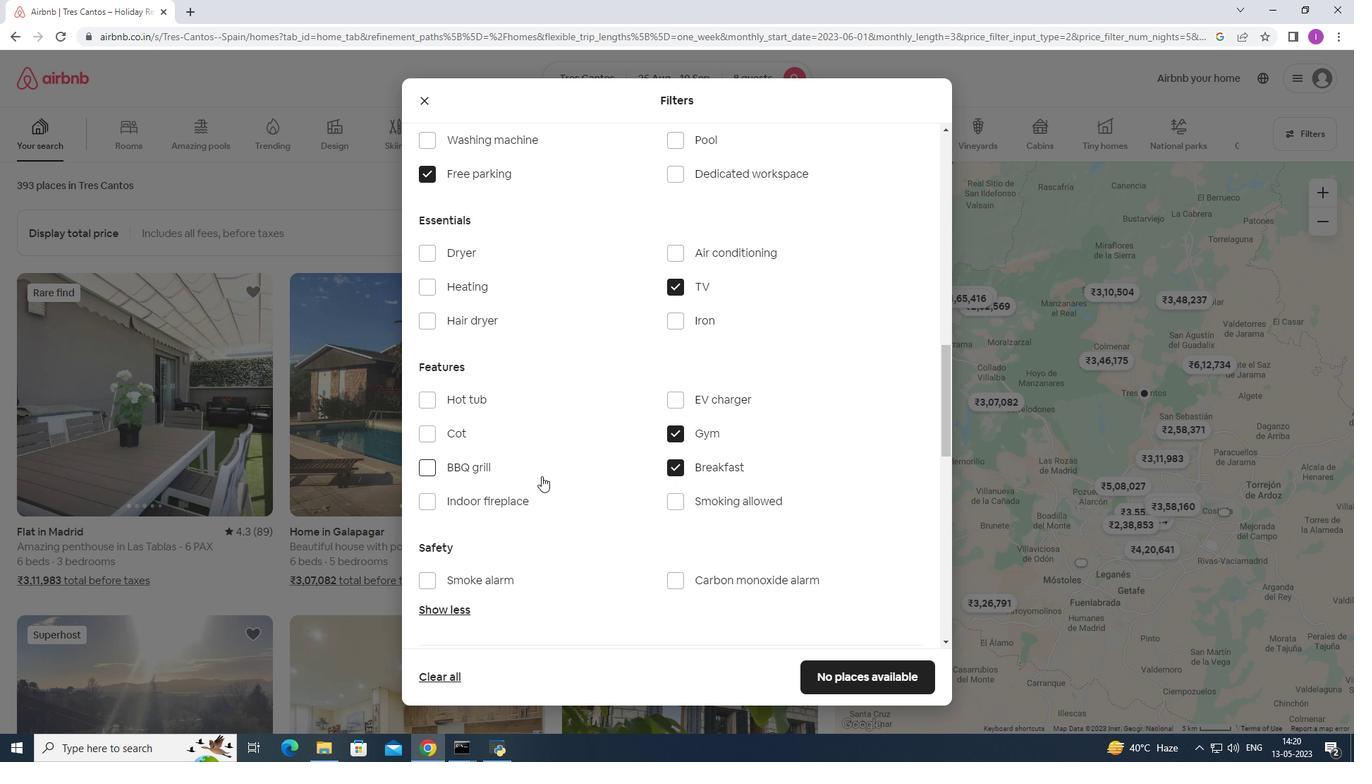 
Action: Mouse scrolled (541, 475) with delta (0, 0)
Screenshot: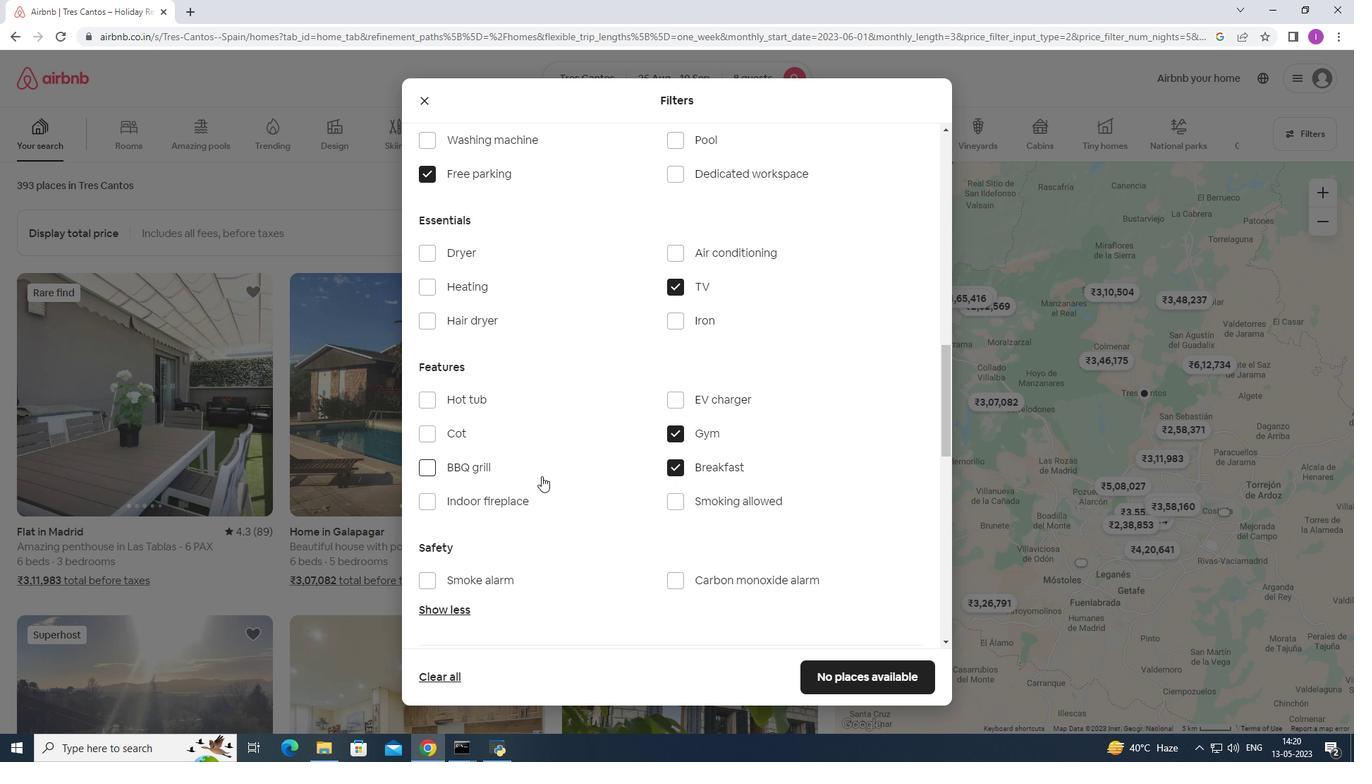 
Action: Mouse scrolled (541, 475) with delta (0, 0)
Screenshot: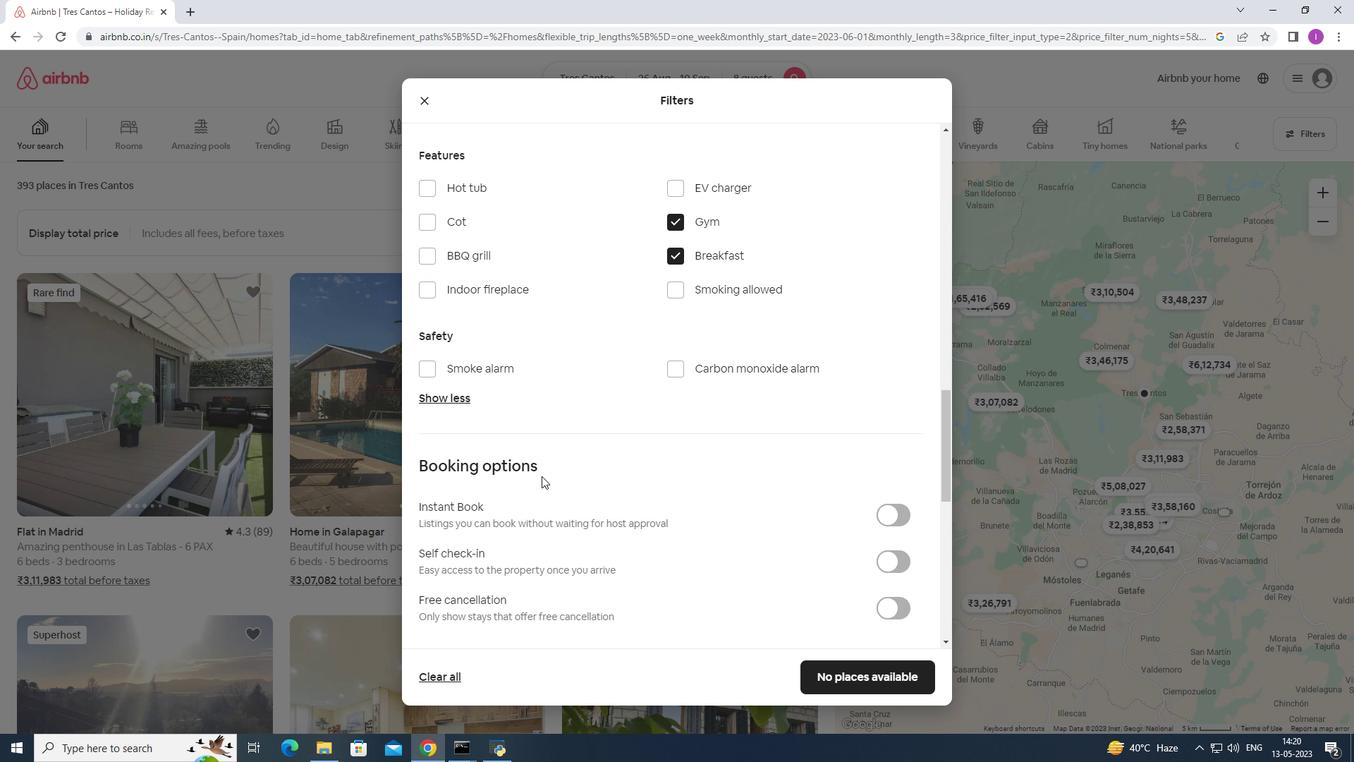 
Action: Mouse scrolled (541, 475) with delta (0, 0)
Screenshot: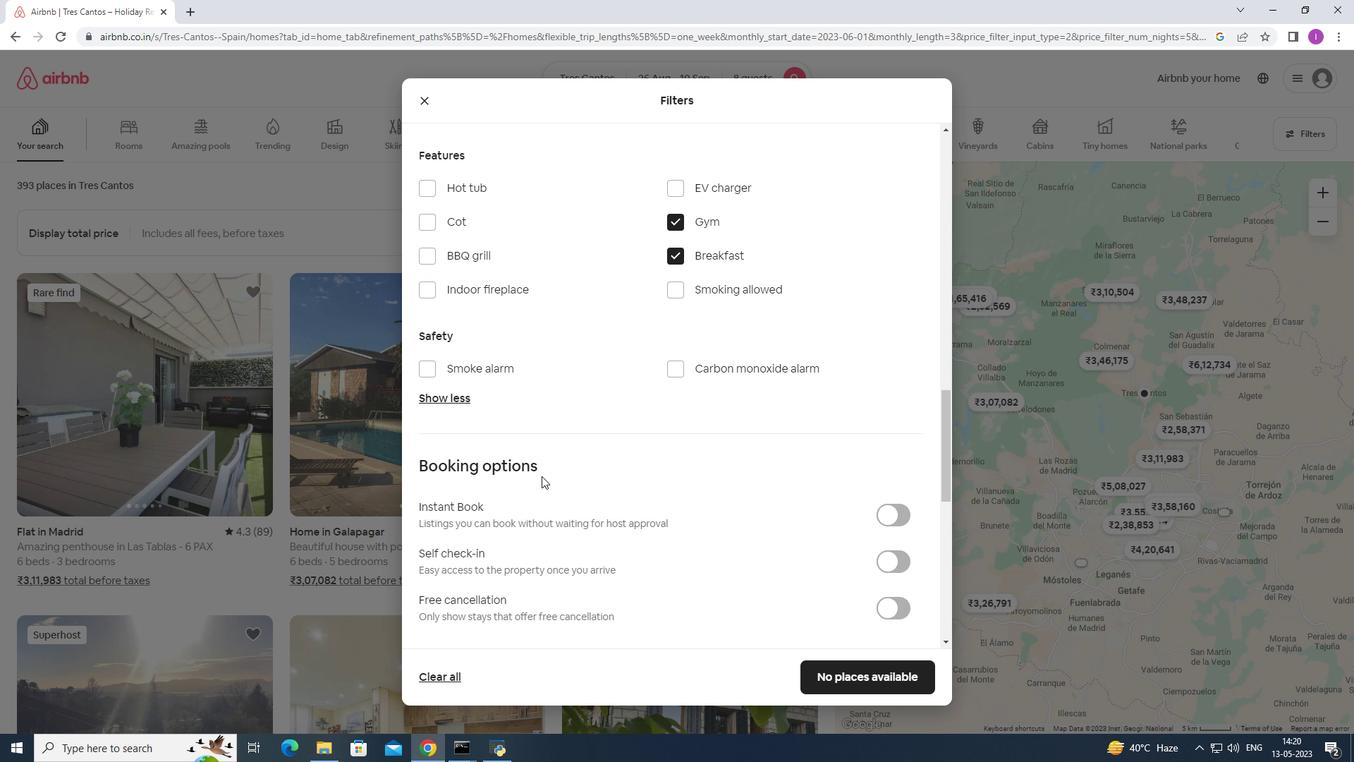 
Action: Mouse scrolled (541, 475) with delta (0, 0)
Screenshot: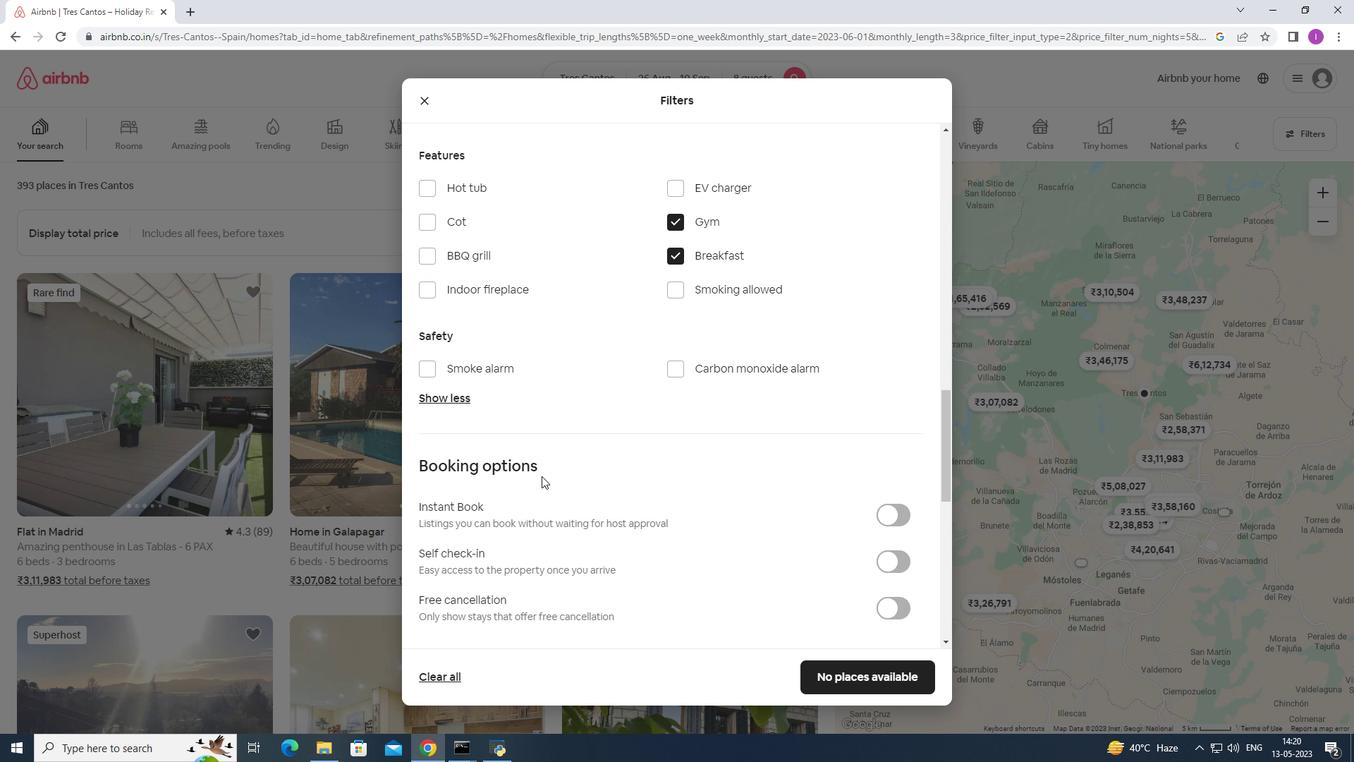 
Action: Mouse scrolled (541, 475) with delta (0, 0)
Screenshot: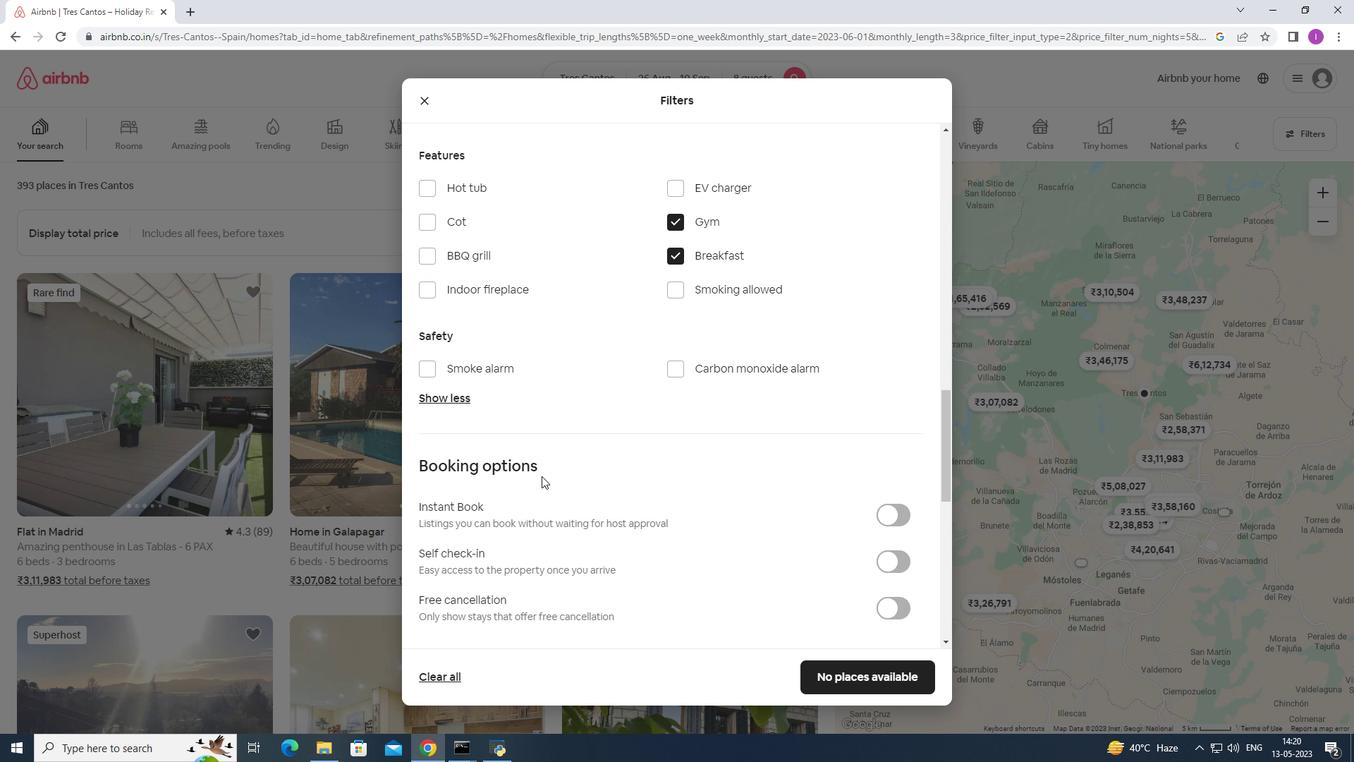 
Action: Mouse moved to (896, 280)
Screenshot: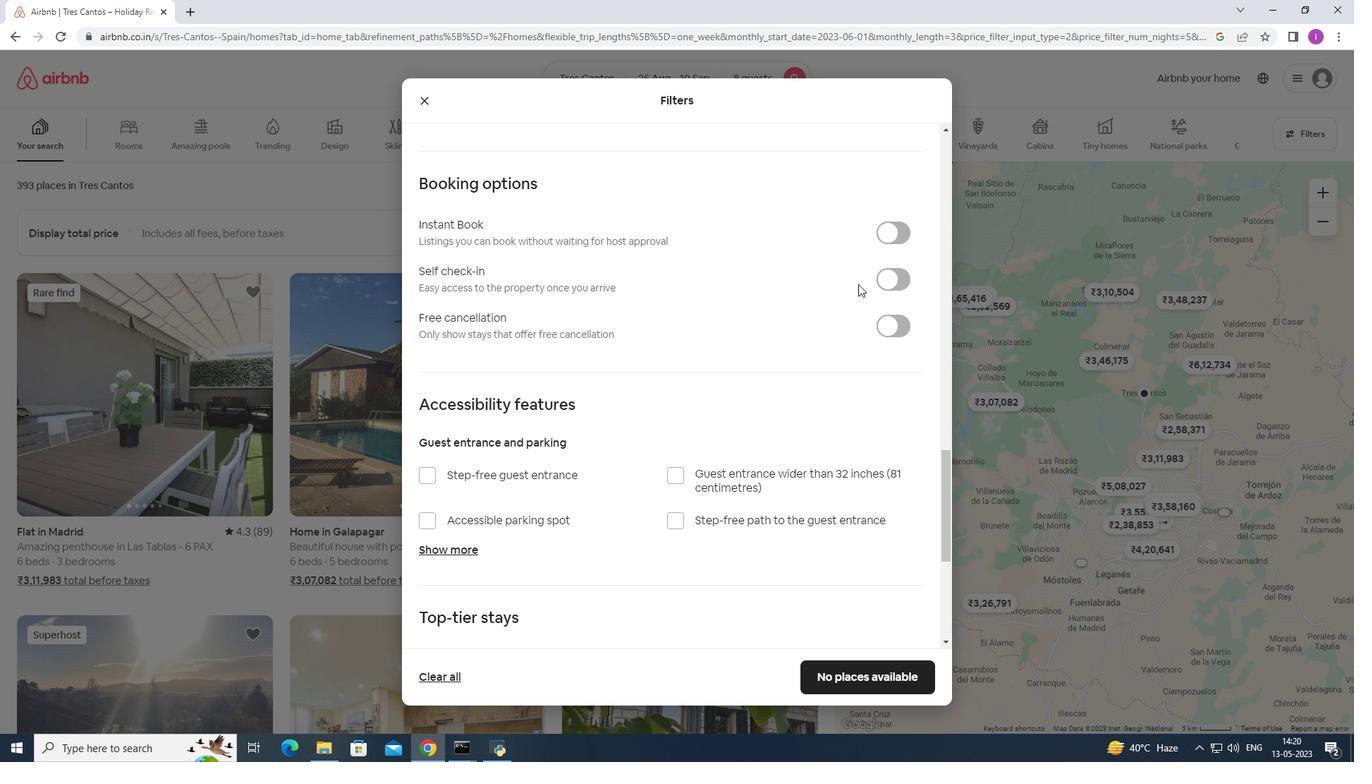 
Action: Mouse pressed left at (896, 280)
Screenshot: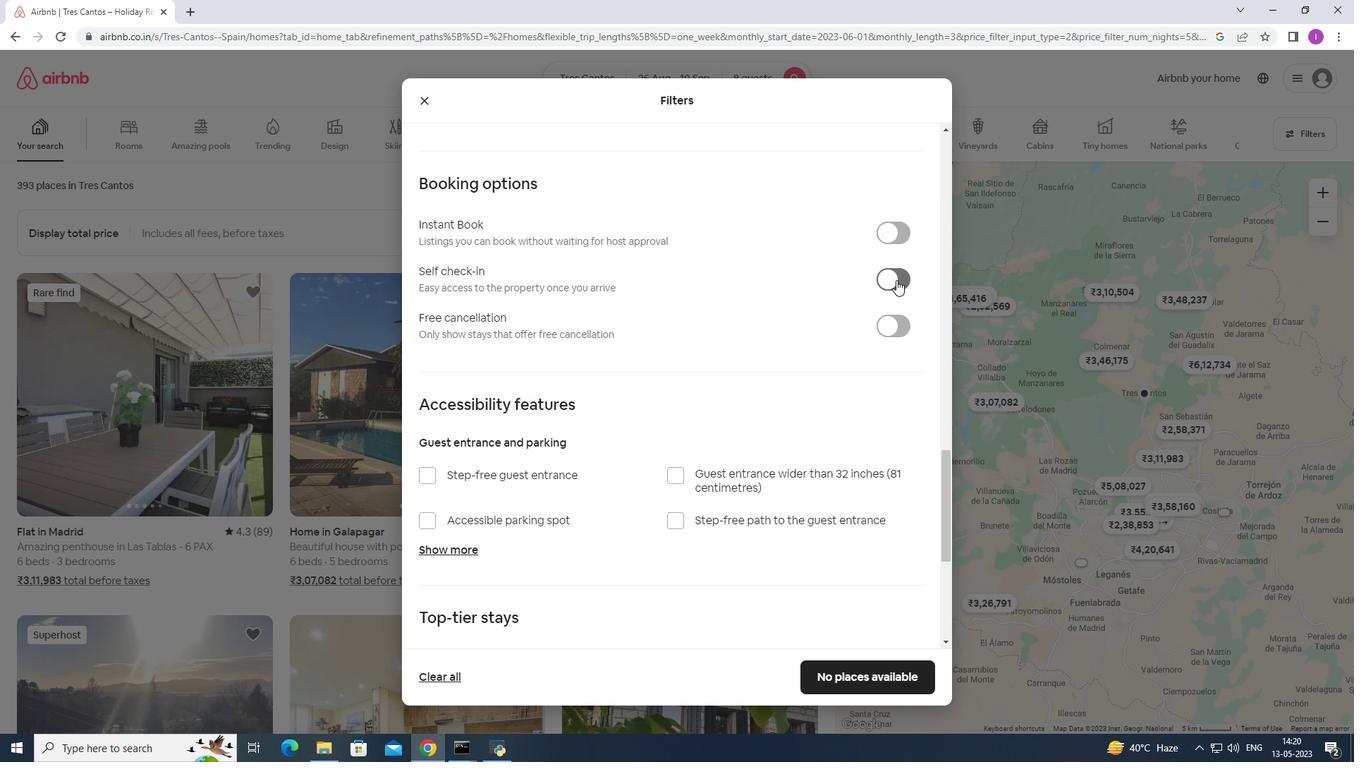 
Action: Mouse moved to (589, 405)
Screenshot: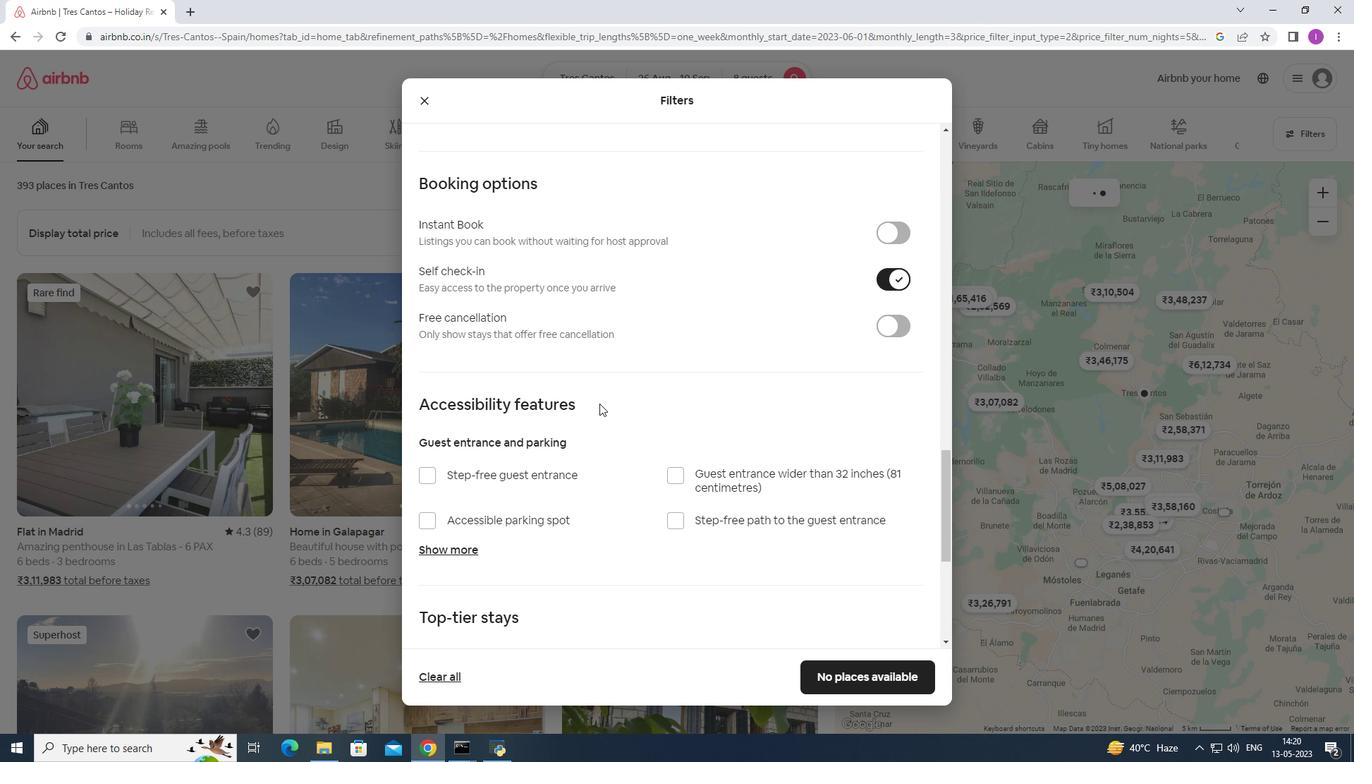 
Action: Mouse scrolled (589, 405) with delta (0, 0)
Screenshot: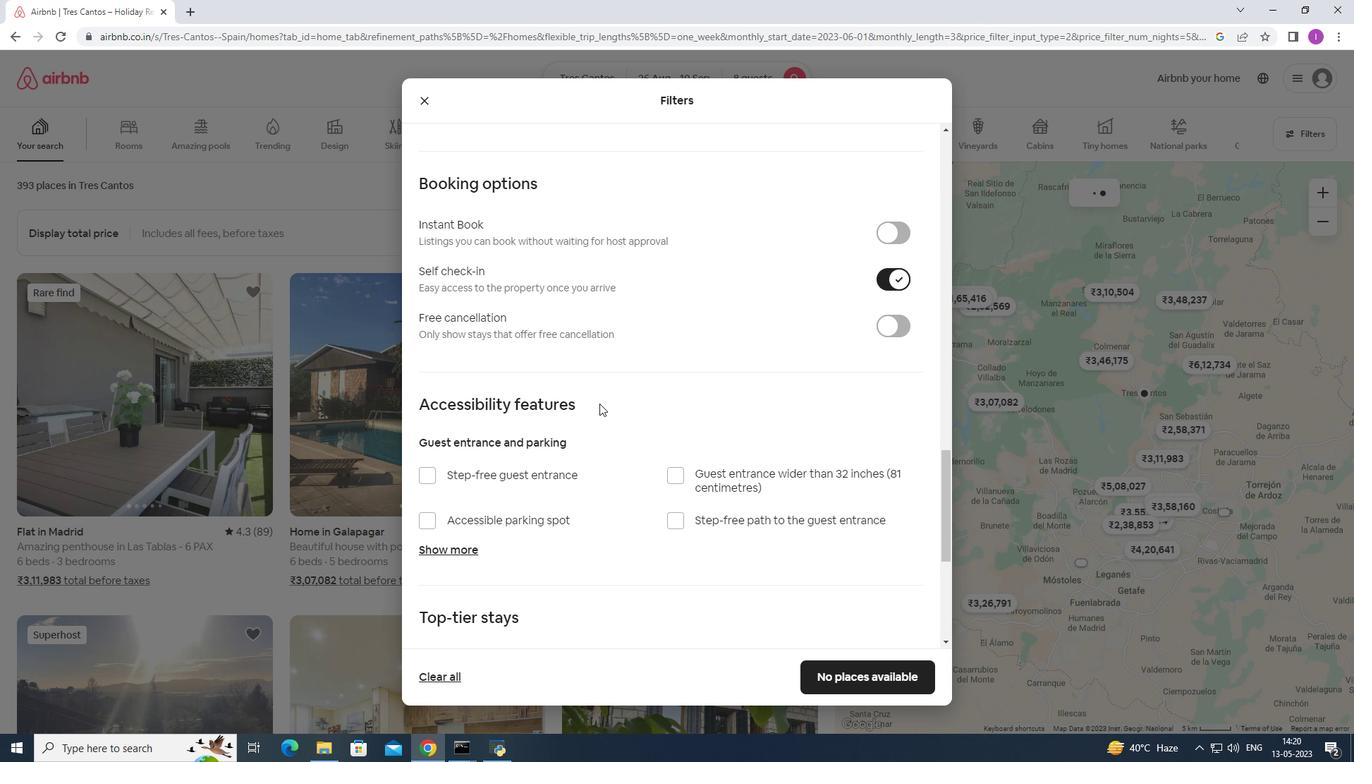 
Action: Mouse scrolled (589, 405) with delta (0, 0)
Screenshot: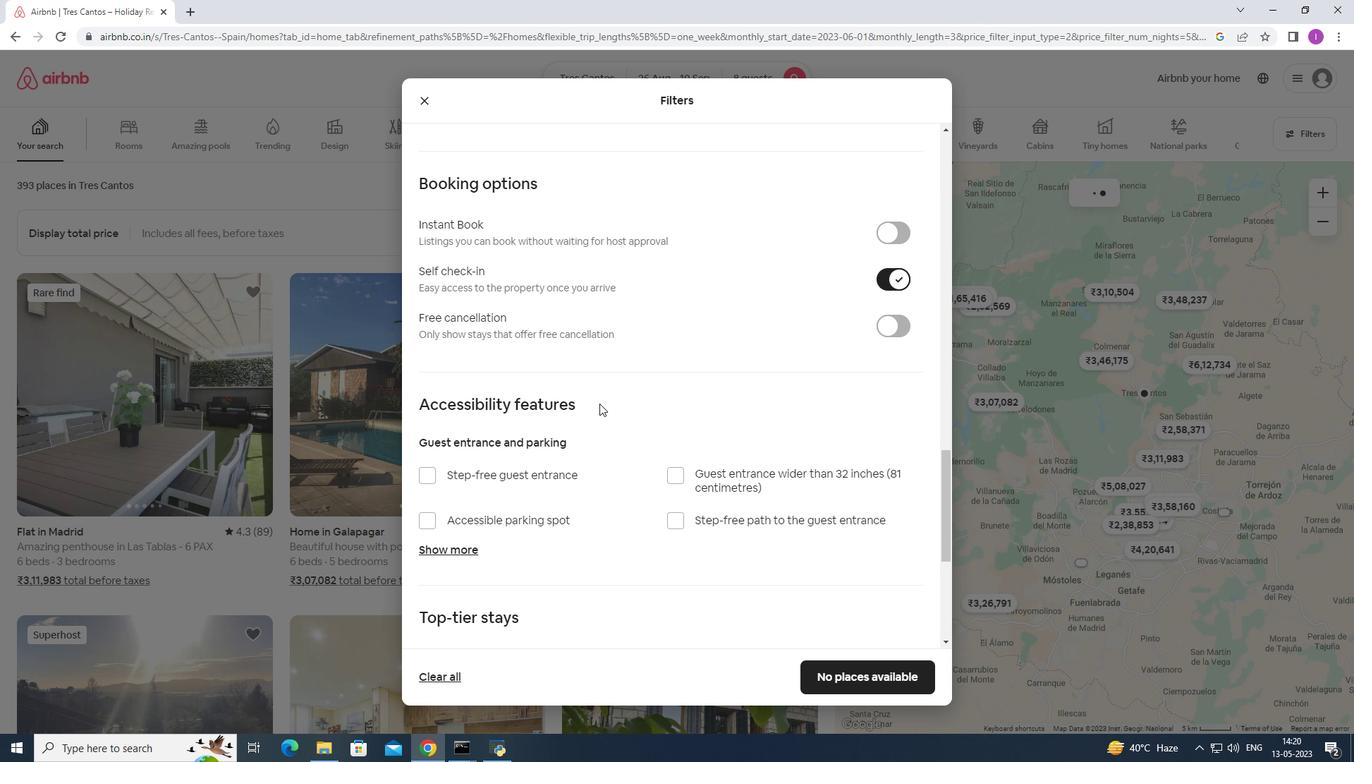 
Action: Mouse moved to (589, 405)
Screenshot: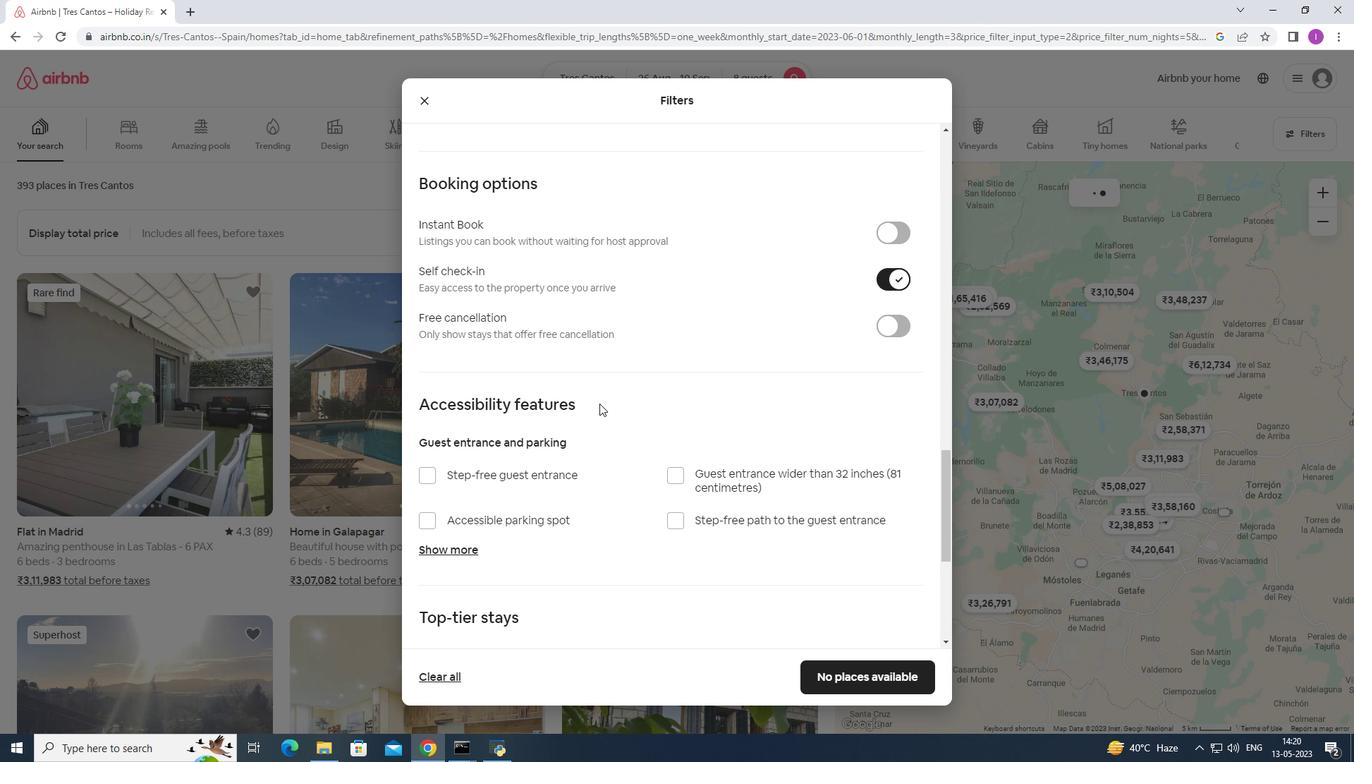 
Action: Mouse scrolled (589, 405) with delta (0, 0)
Screenshot: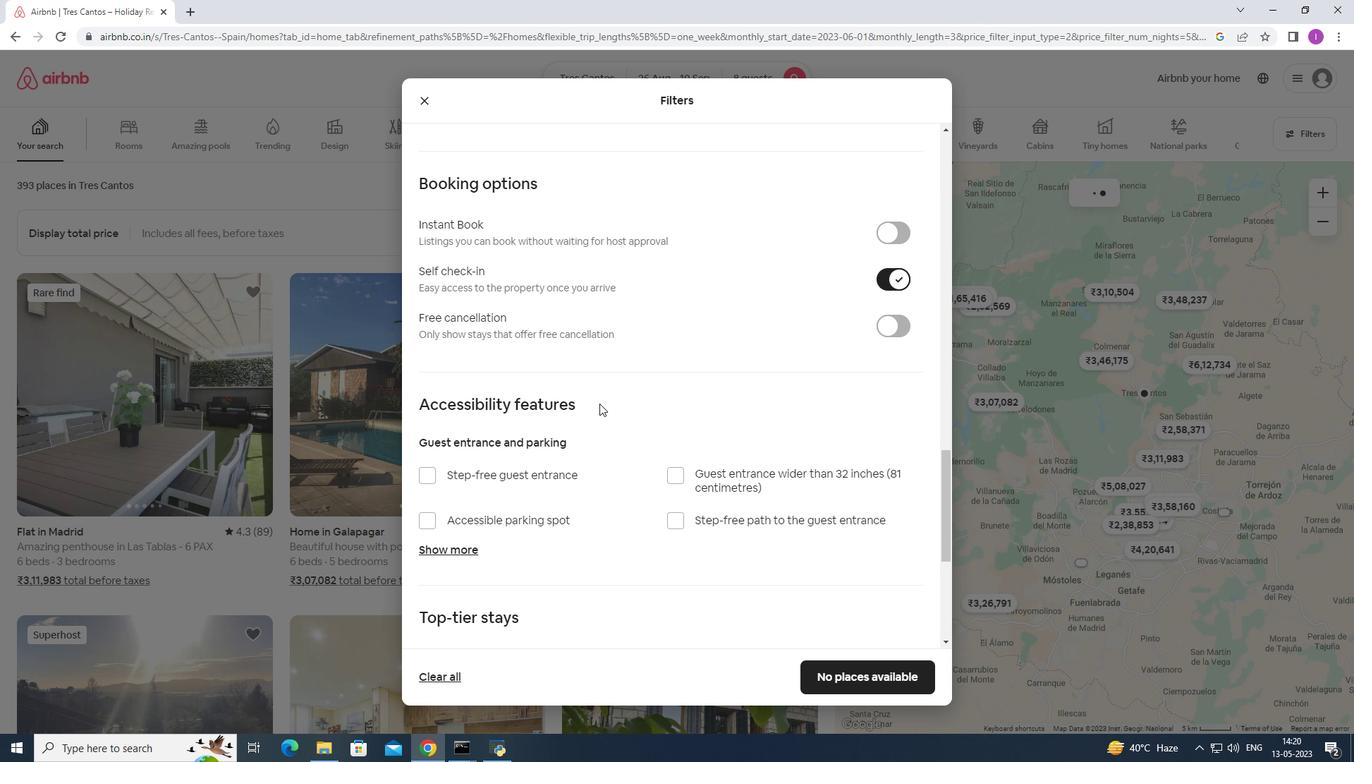 
Action: Mouse scrolled (589, 405) with delta (0, 0)
Screenshot: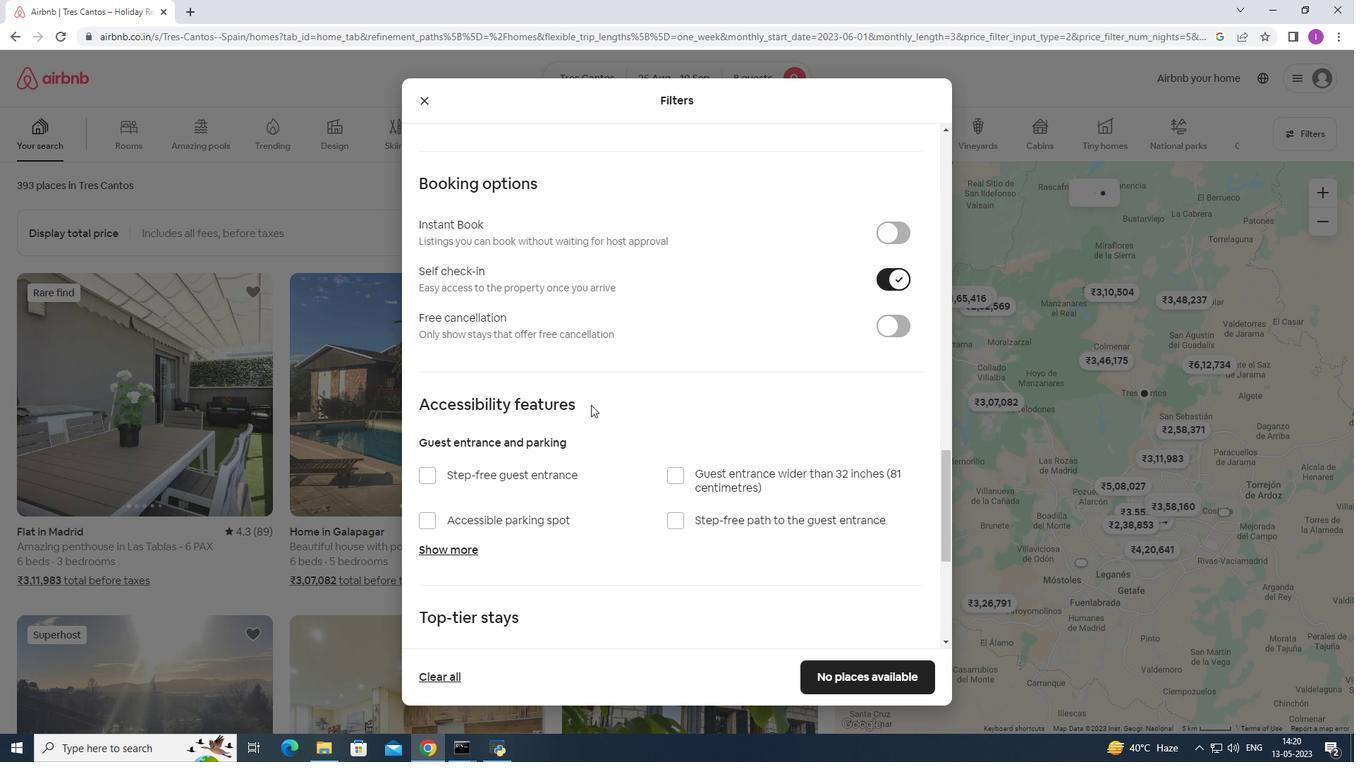
Action: Mouse scrolled (589, 405) with delta (0, 0)
Screenshot: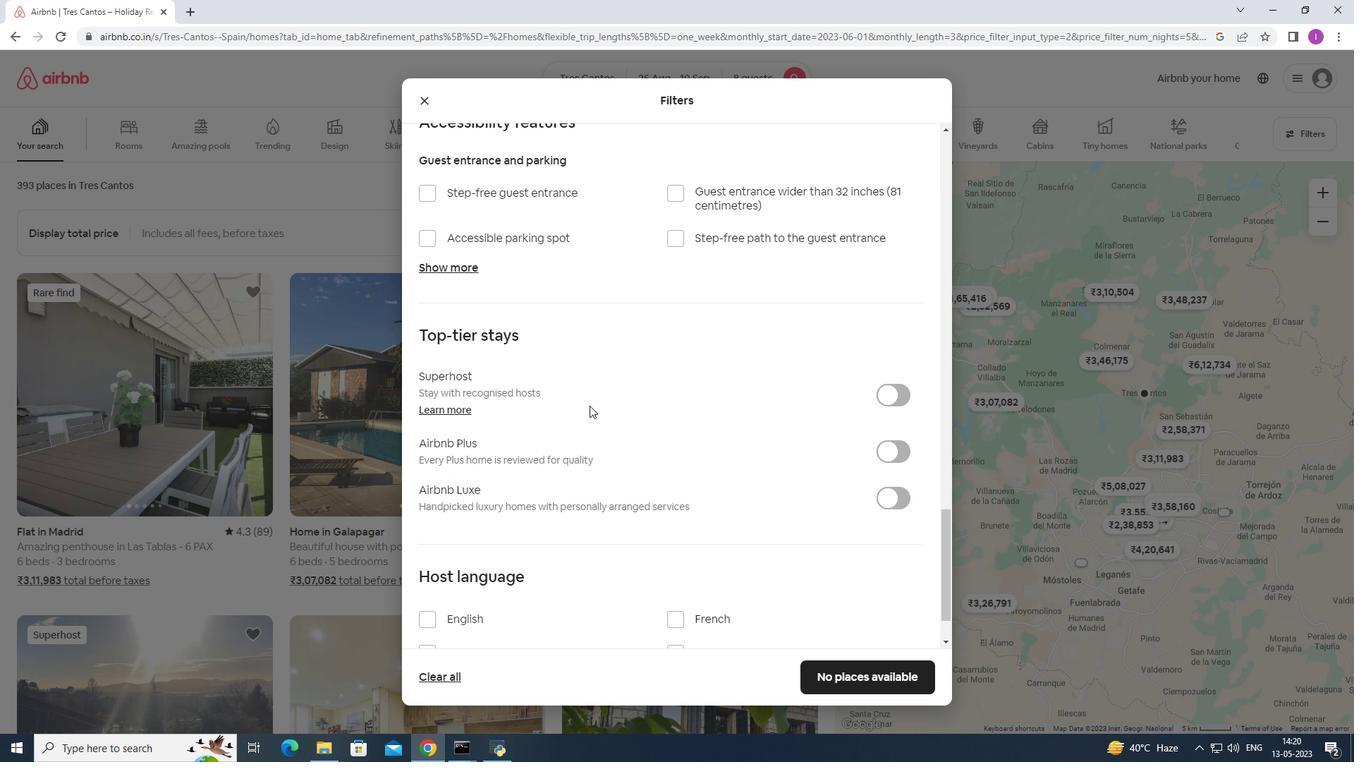
Action: Mouse scrolled (589, 405) with delta (0, 0)
Screenshot: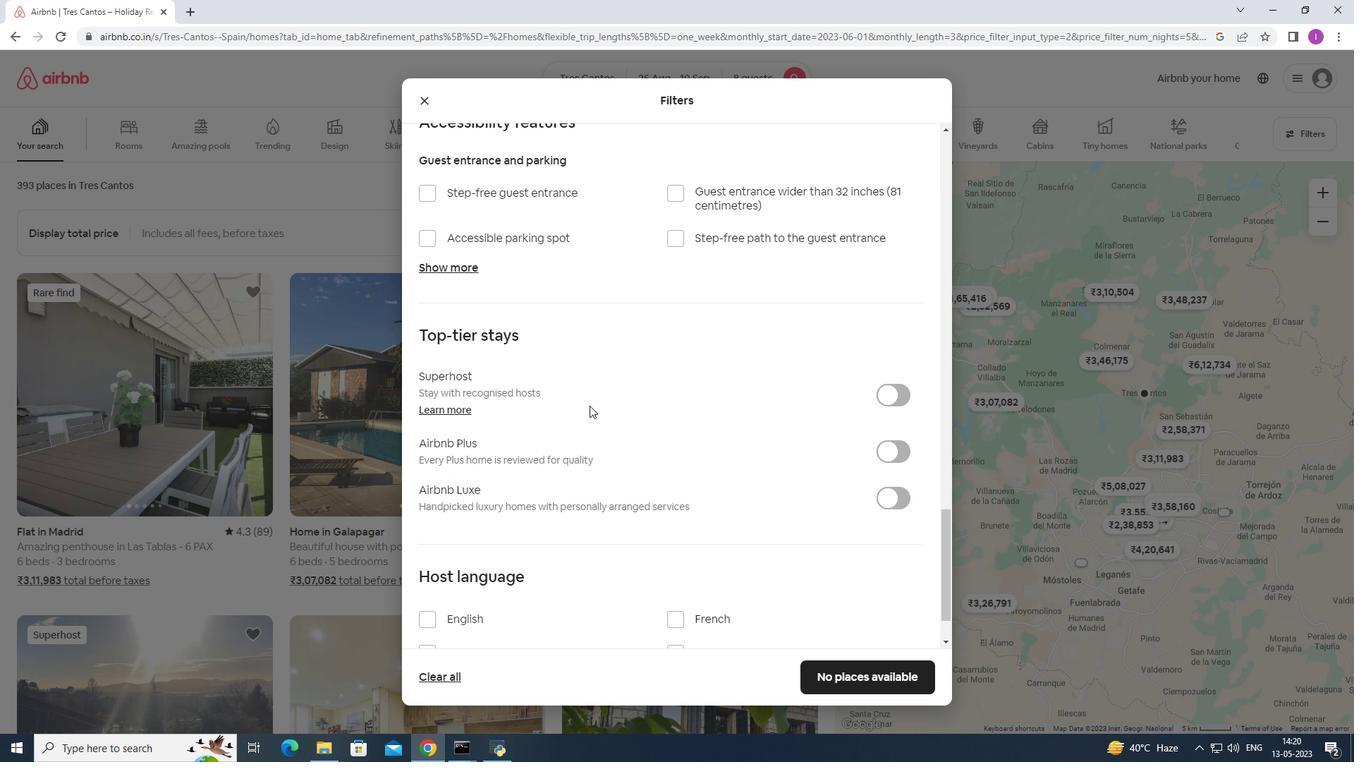 
Action: Mouse scrolled (589, 405) with delta (0, 0)
Screenshot: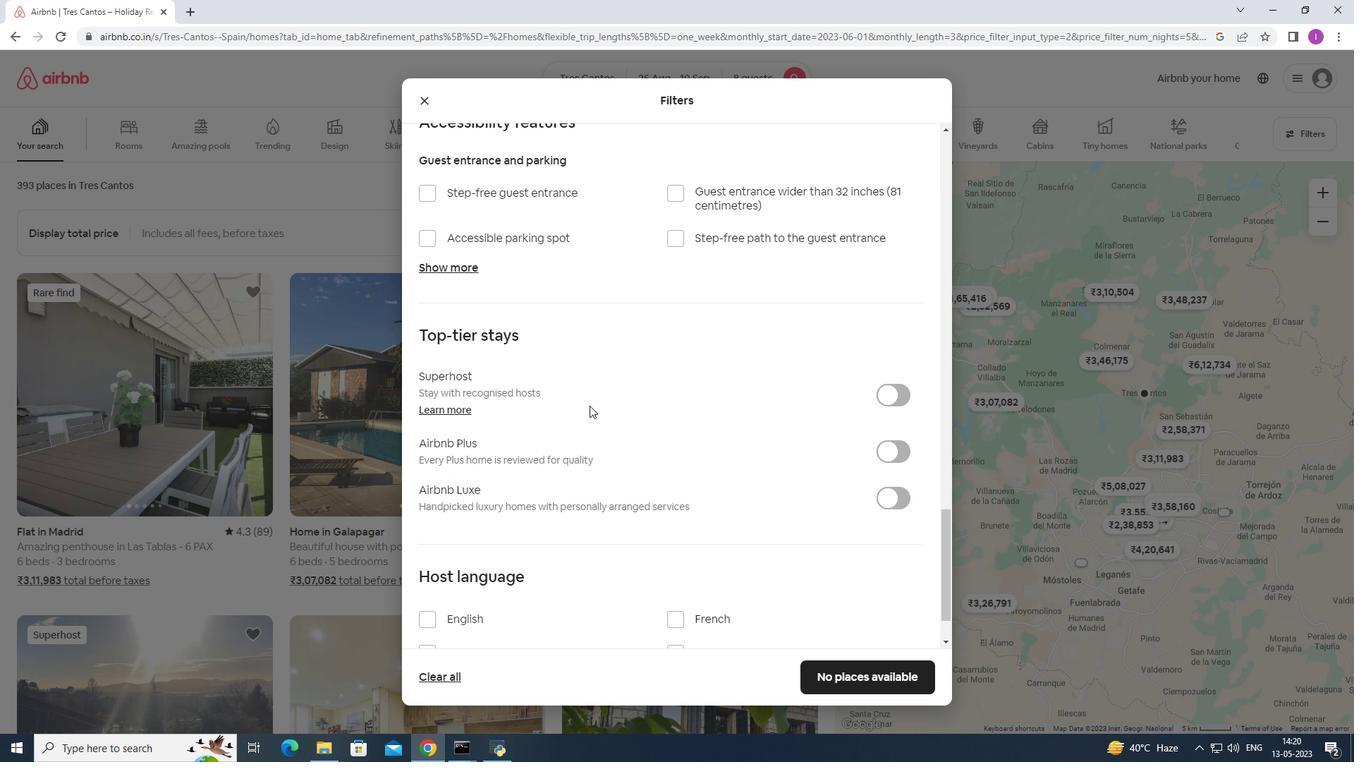 
Action: Mouse scrolled (589, 405) with delta (0, 0)
Screenshot: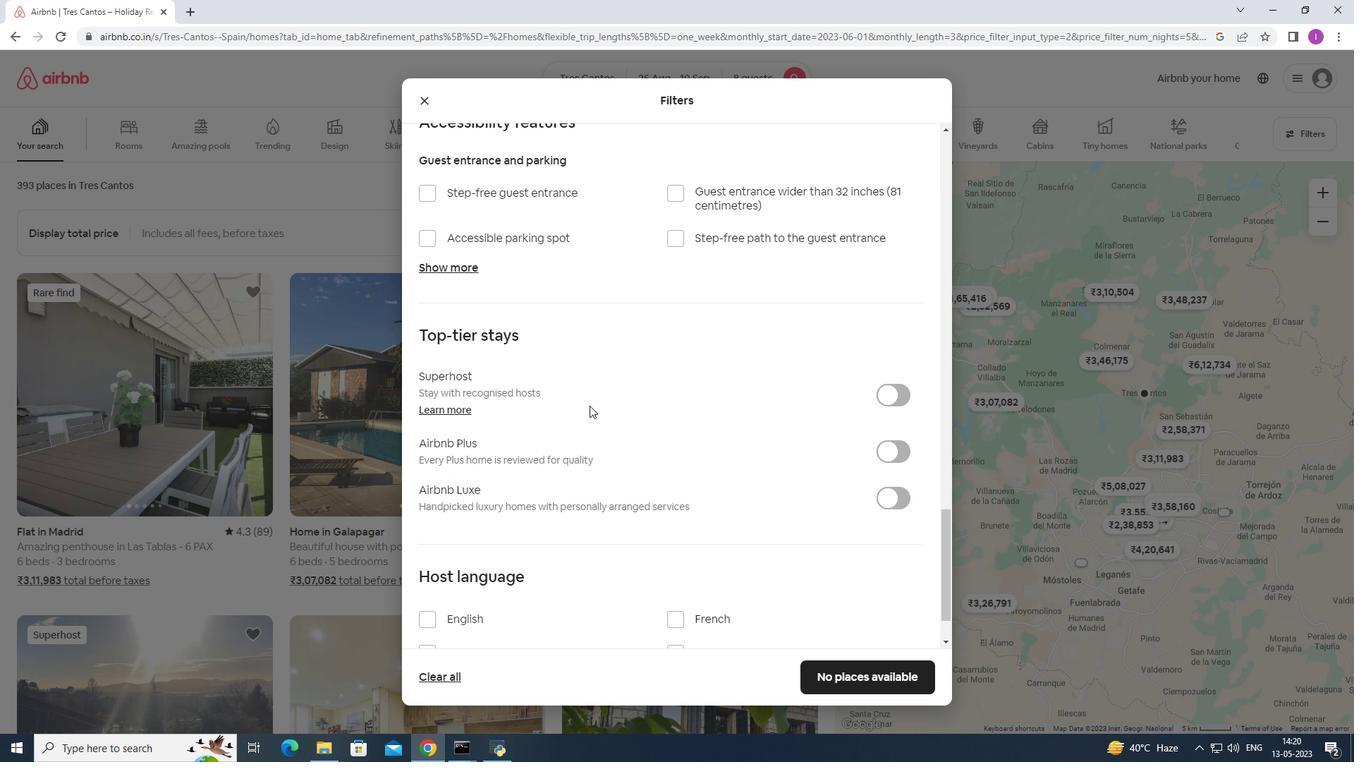 
Action: Mouse scrolled (589, 405) with delta (0, 0)
Screenshot: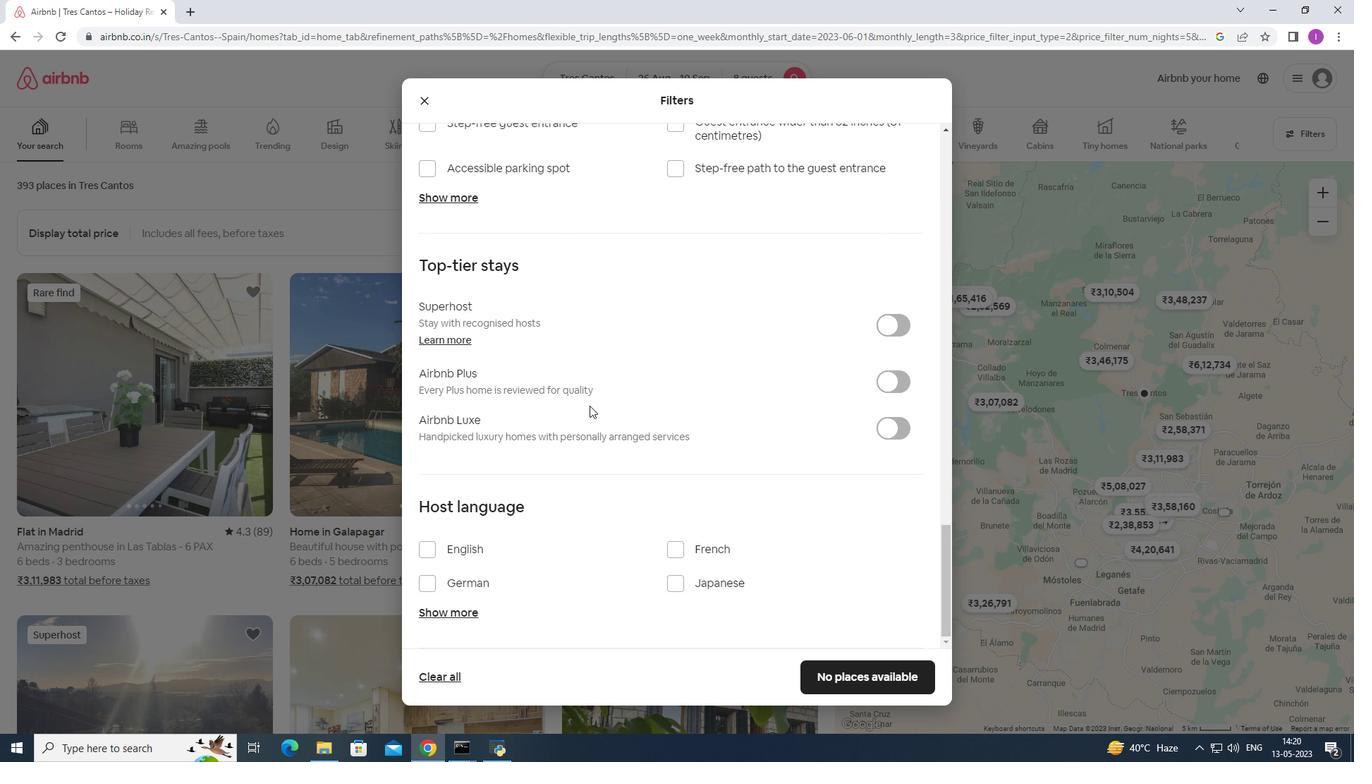
Action: Mouse scrolled (589, 405) with delta (0, 0)
Screenshot: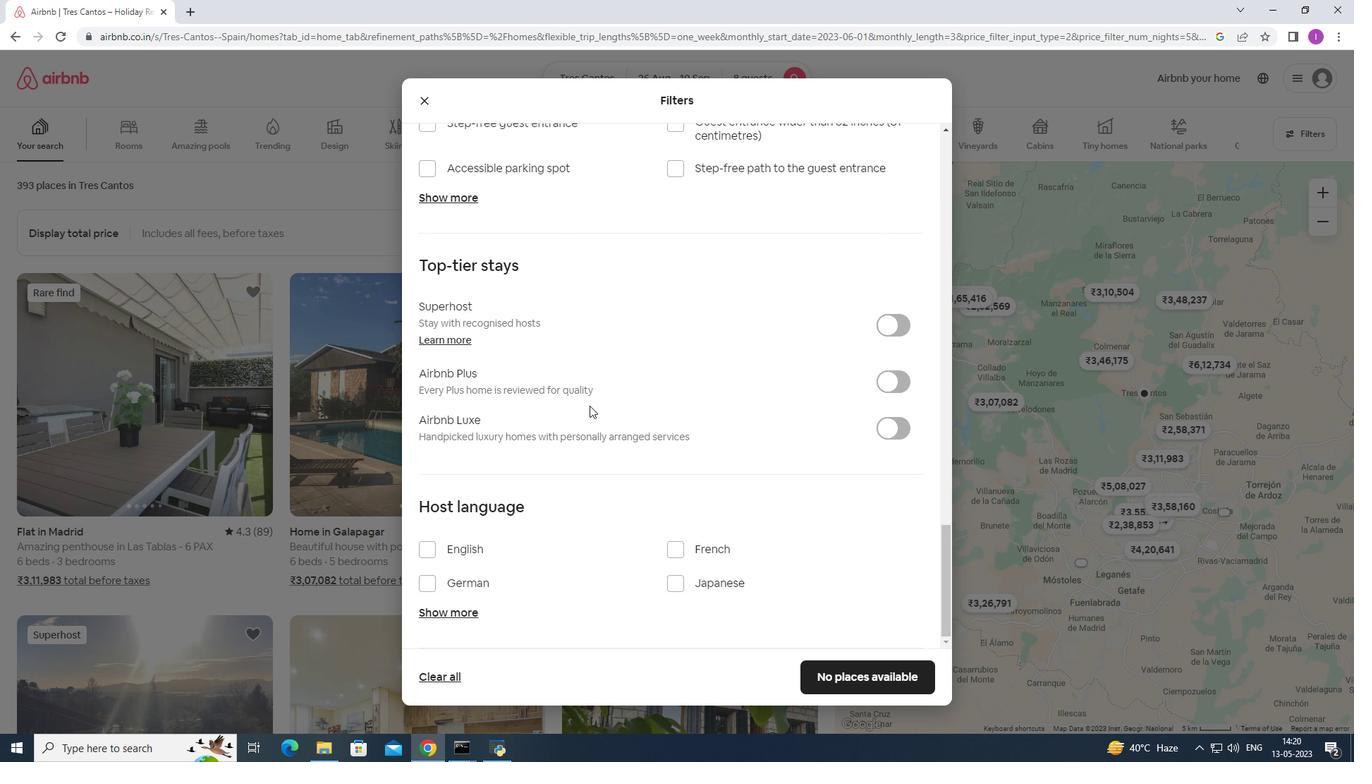 
Action: Mouse scrolled (589, 405) with delta (0, 0)
Screenshot: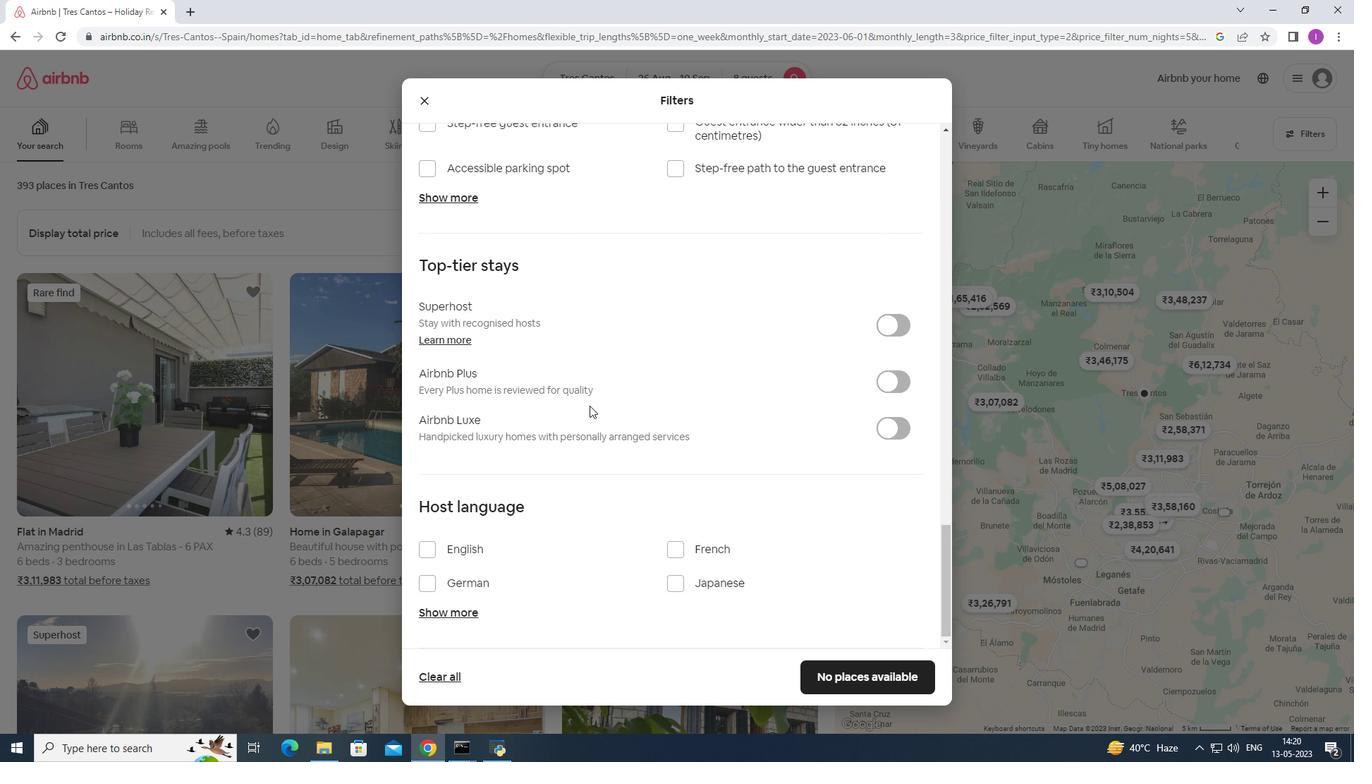 
Action: Mouse moved to (425, 545)
Screenshot: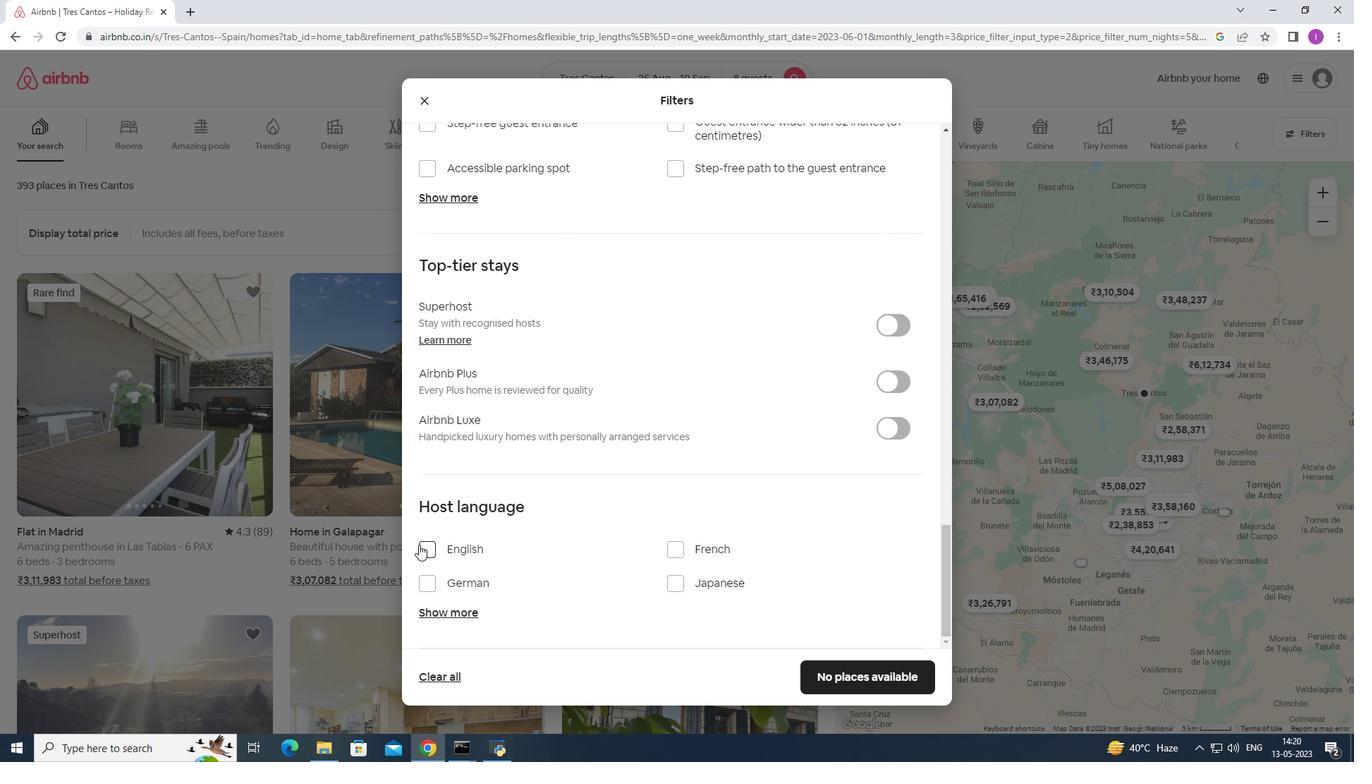 
Action: Mouse pressed left at (425, 545)
Screenshot: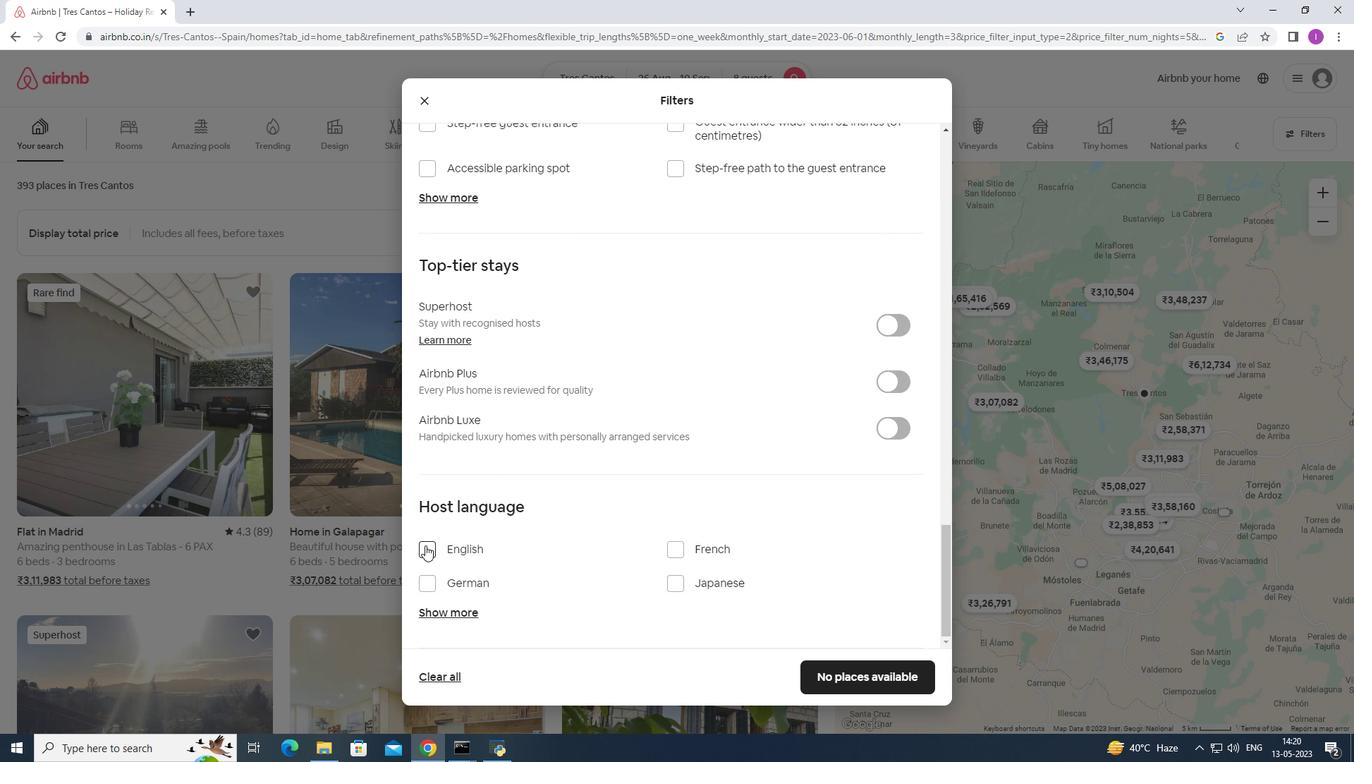 
Action: Mouse moved to (880, 681)
Screenshot: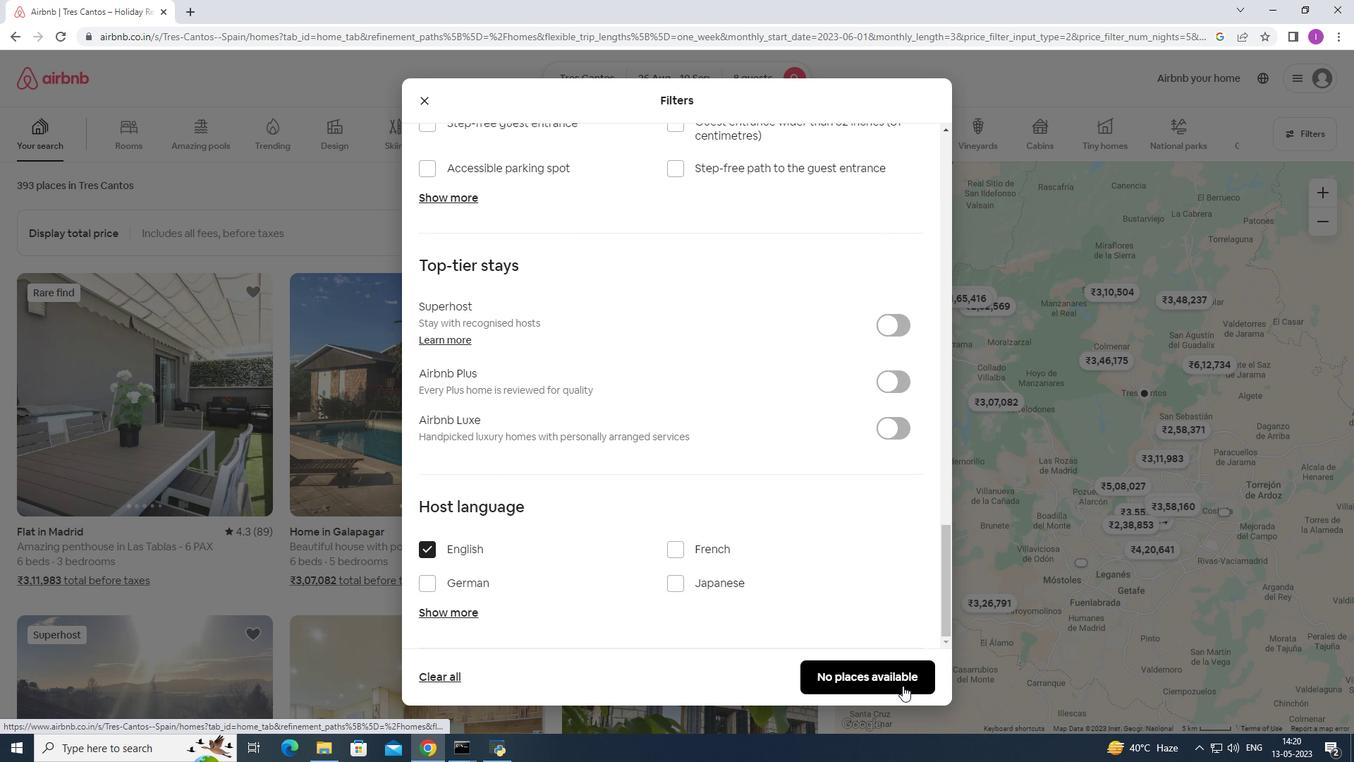 
Action: Mouse pressed left at (880, 681)
Screenshot: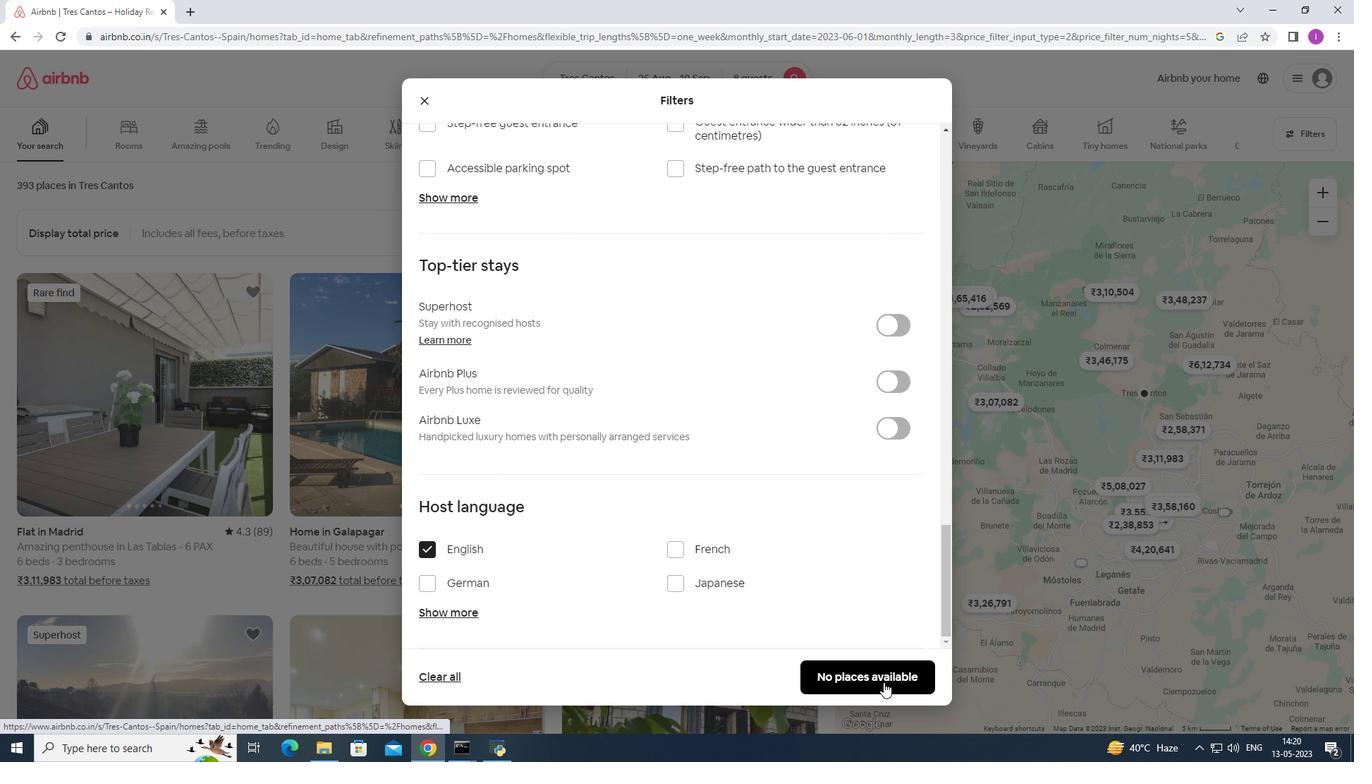 
Action: Mouse moved to (1040, 643)
Screenshot: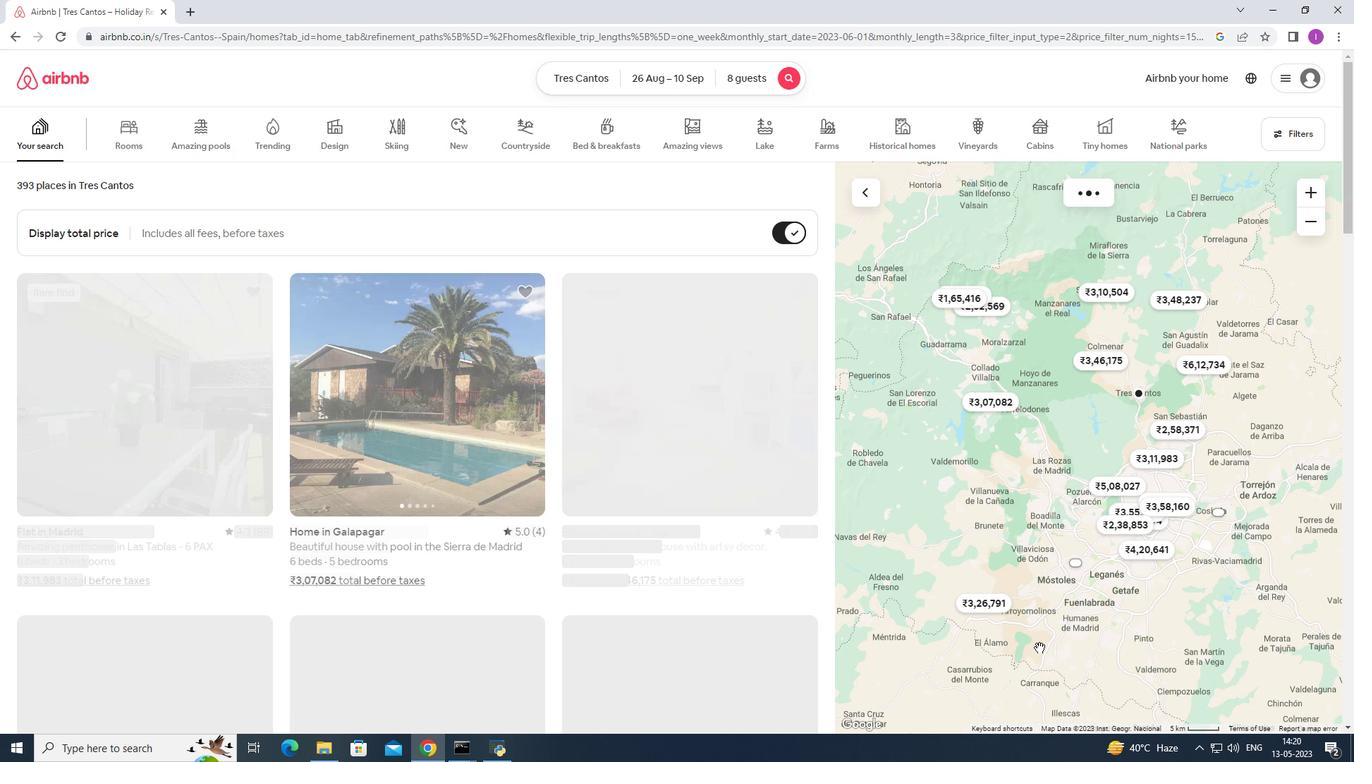
